 Task: Look for space in Kabul, Afghanistan from 6th September, 2023 to 10th September, 2023 for 1 adult in price range Rs.9000 to Rs.17000. Place can be private room with 1  bedroom having 1 bed and 1 bathroom. Property type can be house, flat, hotel. Amenities needed are: air conditioning, smoking allowed. Booking option can be shelf check-in. Required host language is English.
Action: Mouse moved to (446, 66)
Screenshot: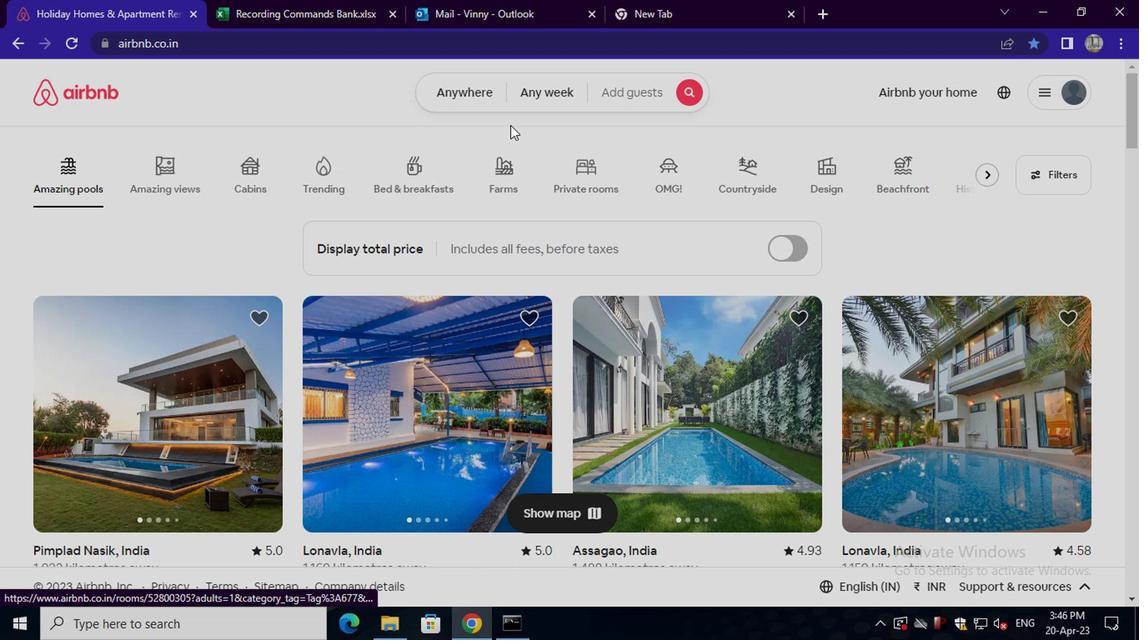 
Action: Mouse pressed left at (446, 66)
Screenshot: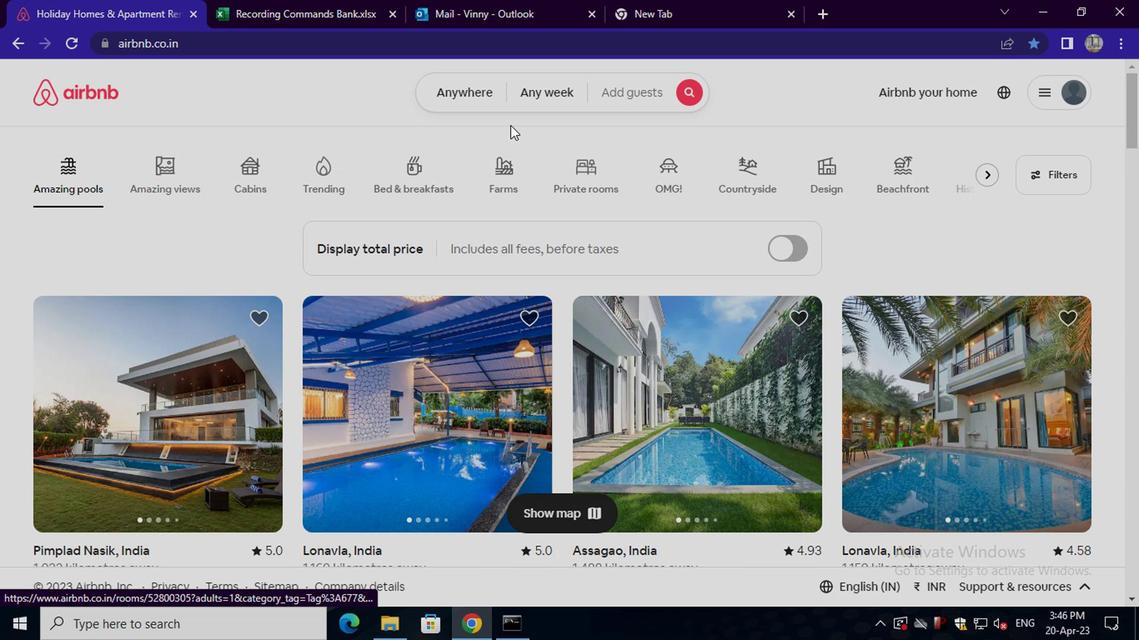 
Action: Mouse moved to (449, 82)
Screenshot: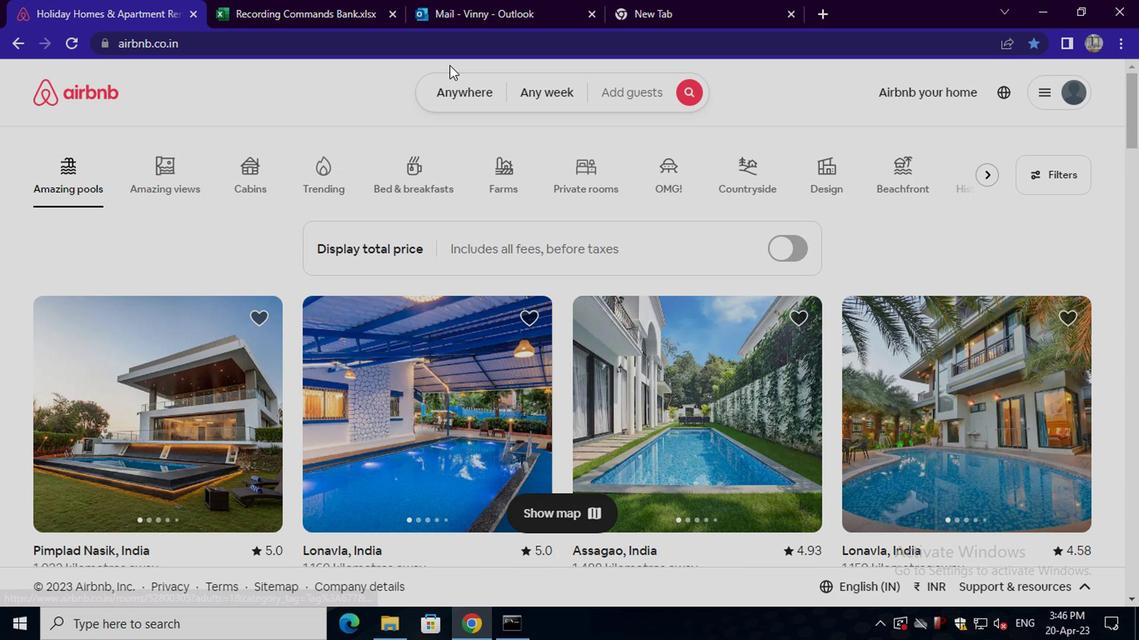 
Action: Mouse pressed left at (449, 82)
Screenshot: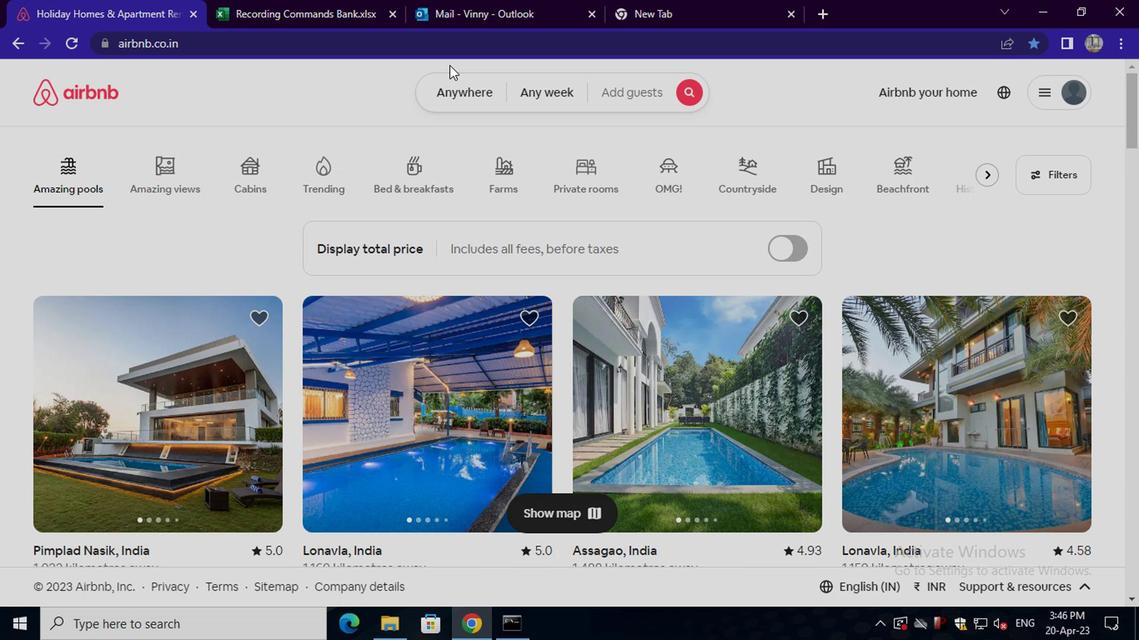 
Action: Mouse moved to (310, 156)
Screenshot: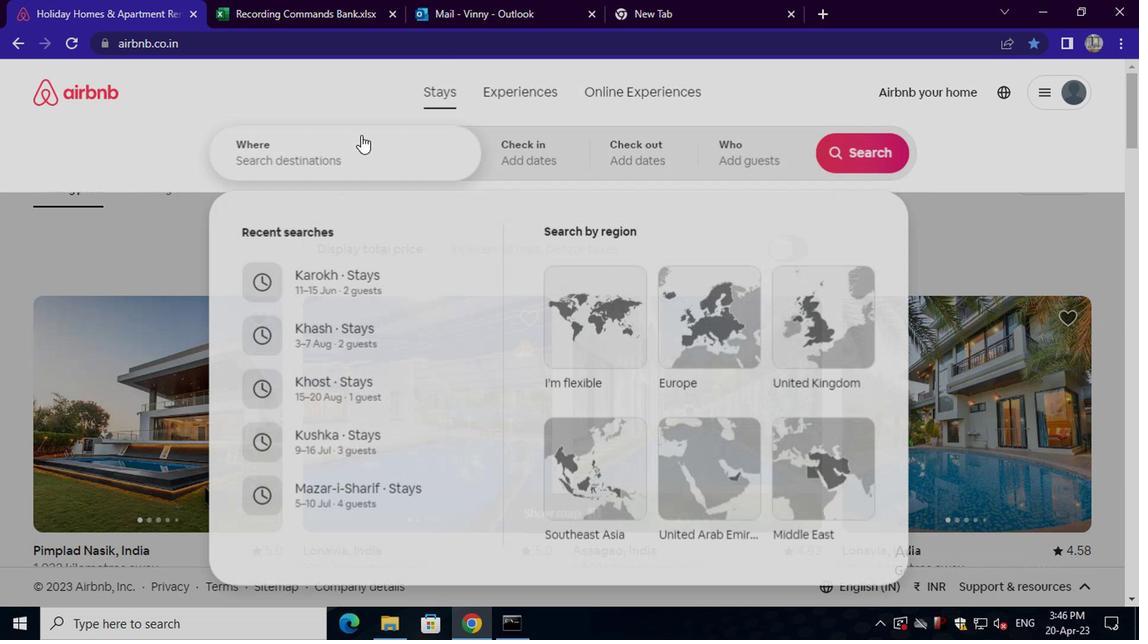 
Action: Mouse pressed left at (310, 156)
Screenshot: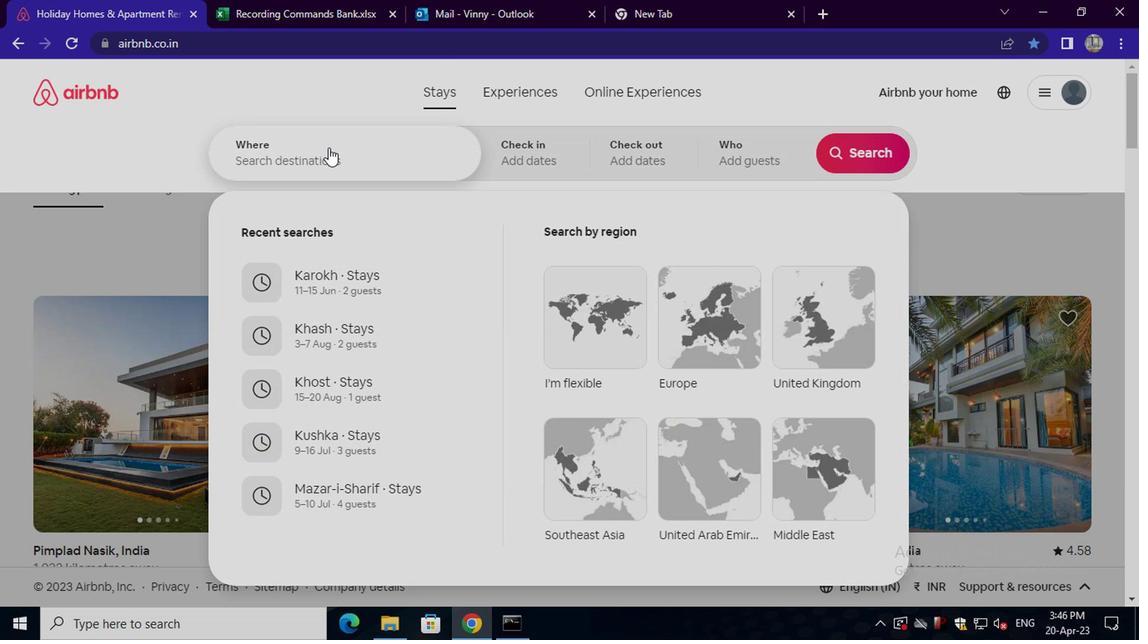 
Action: Key pressed kabul
Screenshot: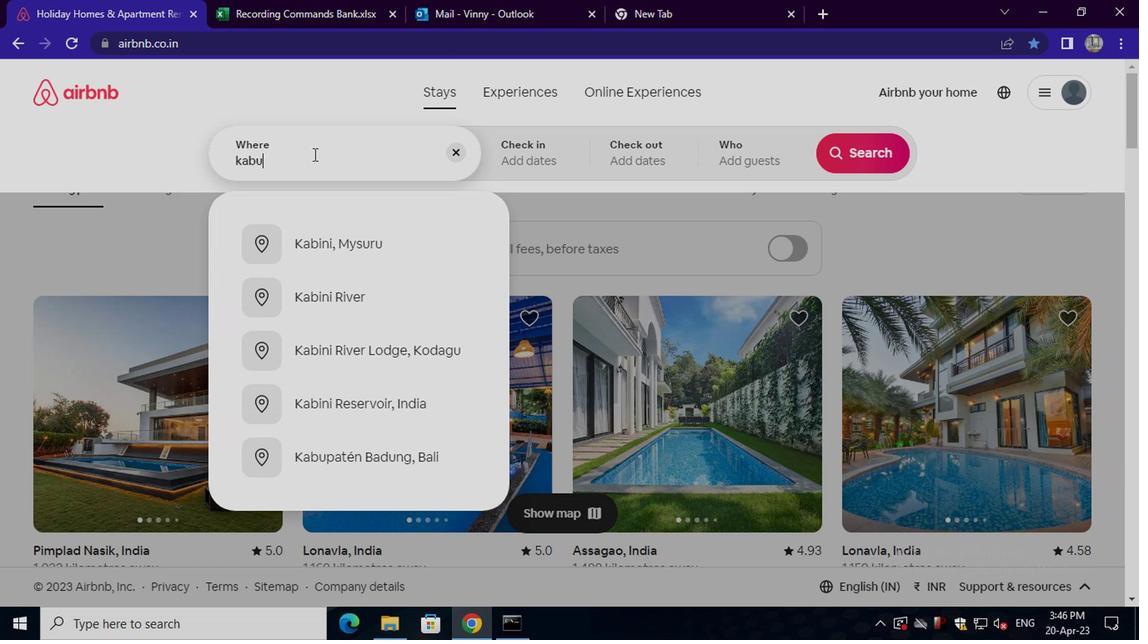 
Action: Mouse moved to (348, 233)
Screenshot: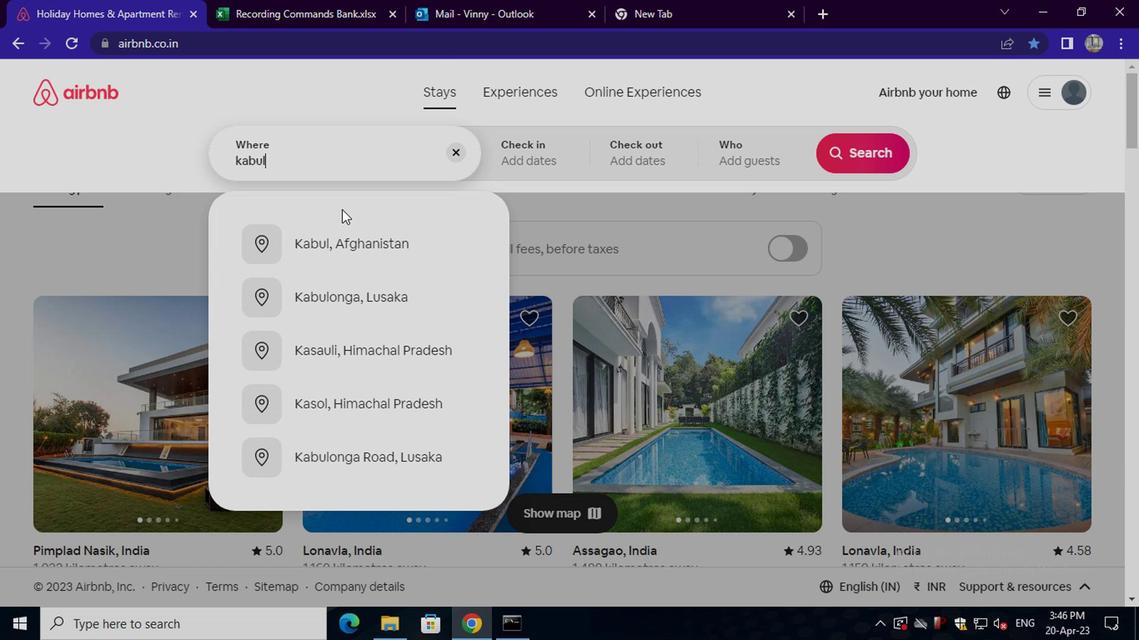
Action: Mouse pressed left at (348, 233)
Screenshot: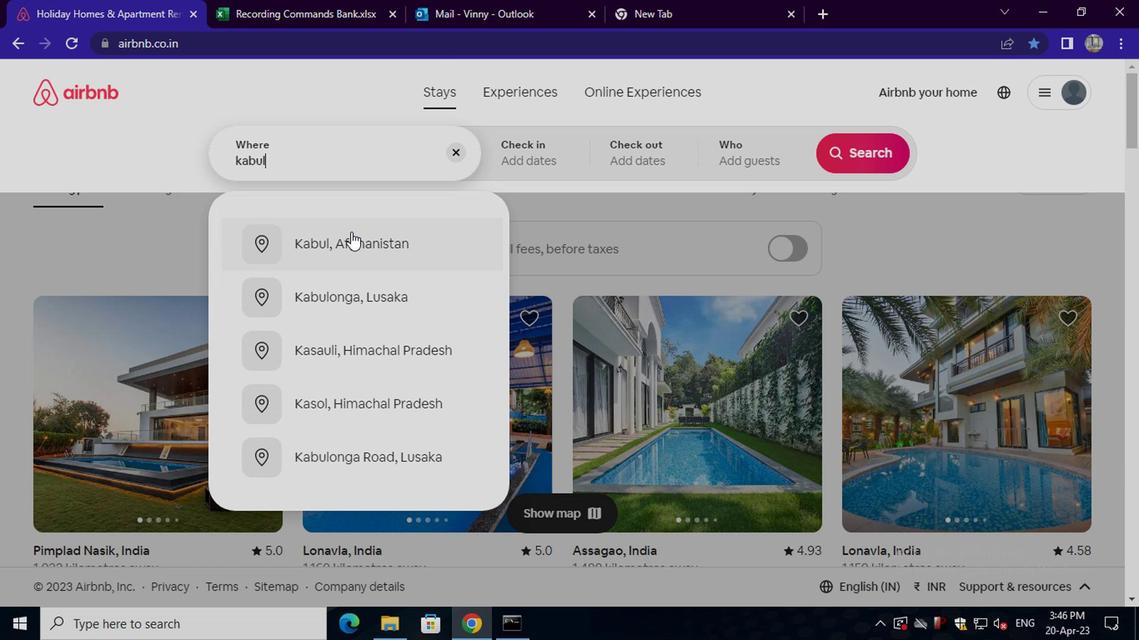 
Action: Mouse moved to (849, 287)
Screenshot: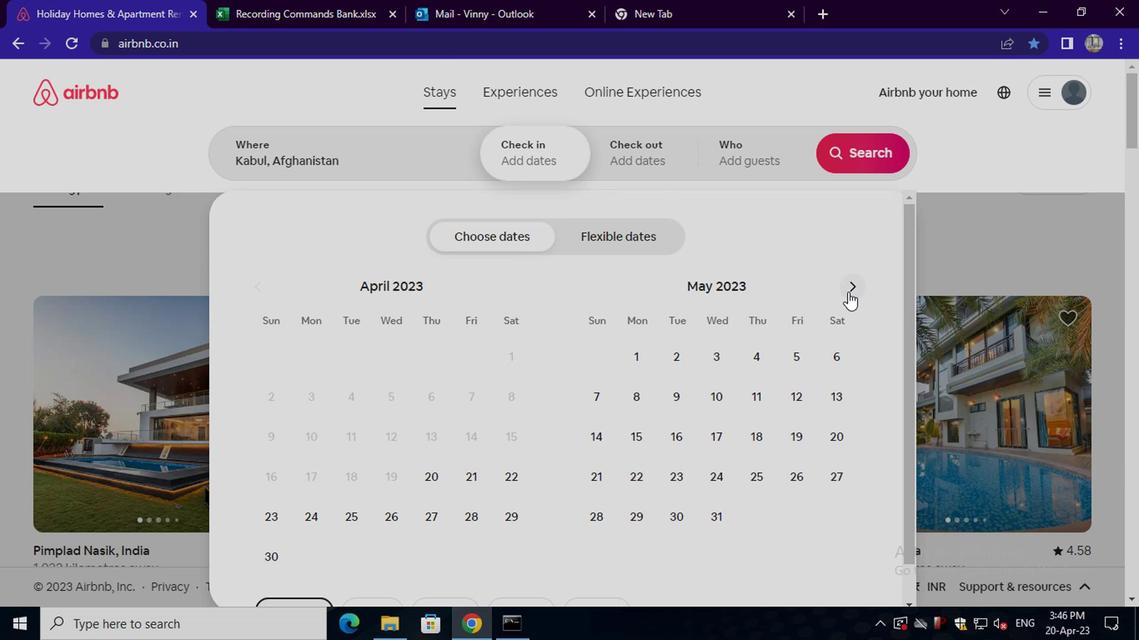 
Action: Mouse pressed left at (849, 287)
Screenshot: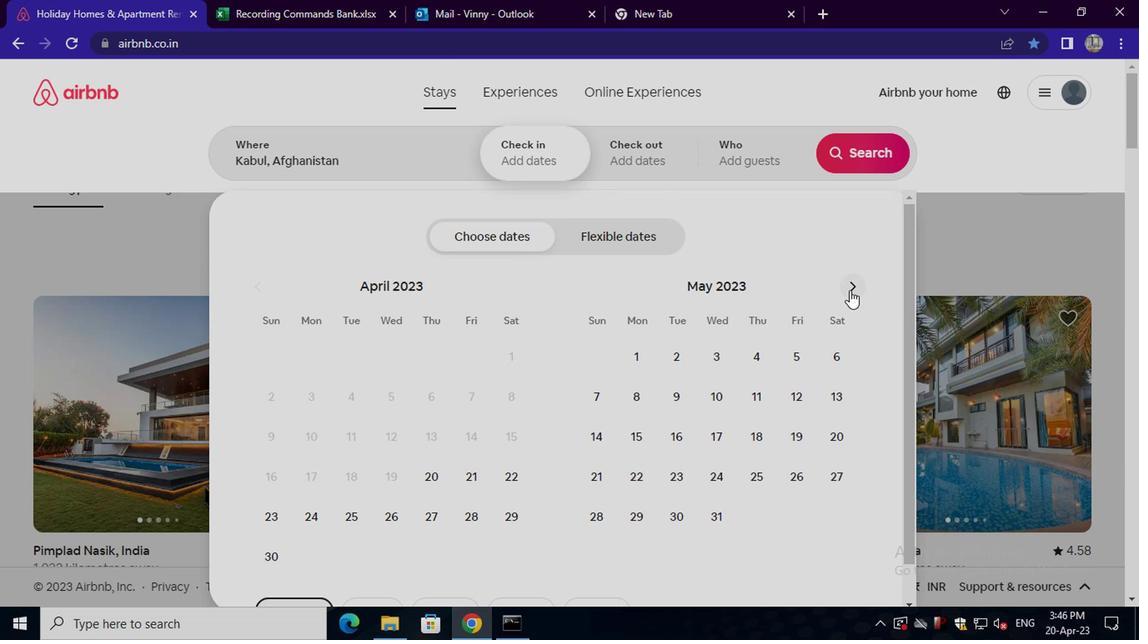 
Action: Mouse pressed left at (849, 287)
Screenshot: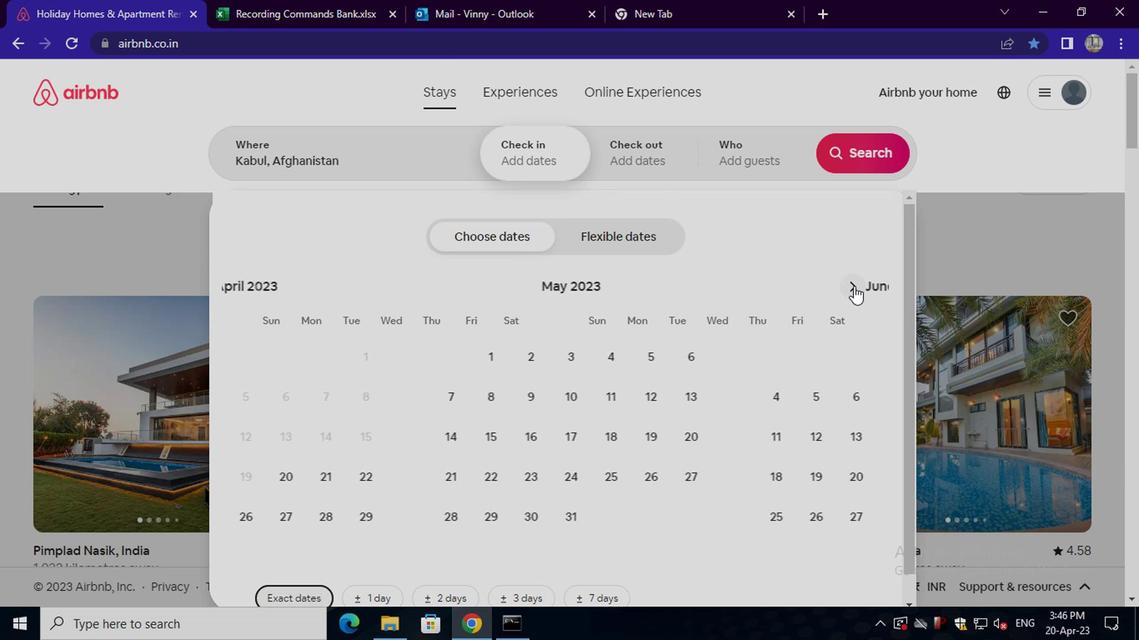 
Action: Mouse pressed left at (849, 287)
Screenshot: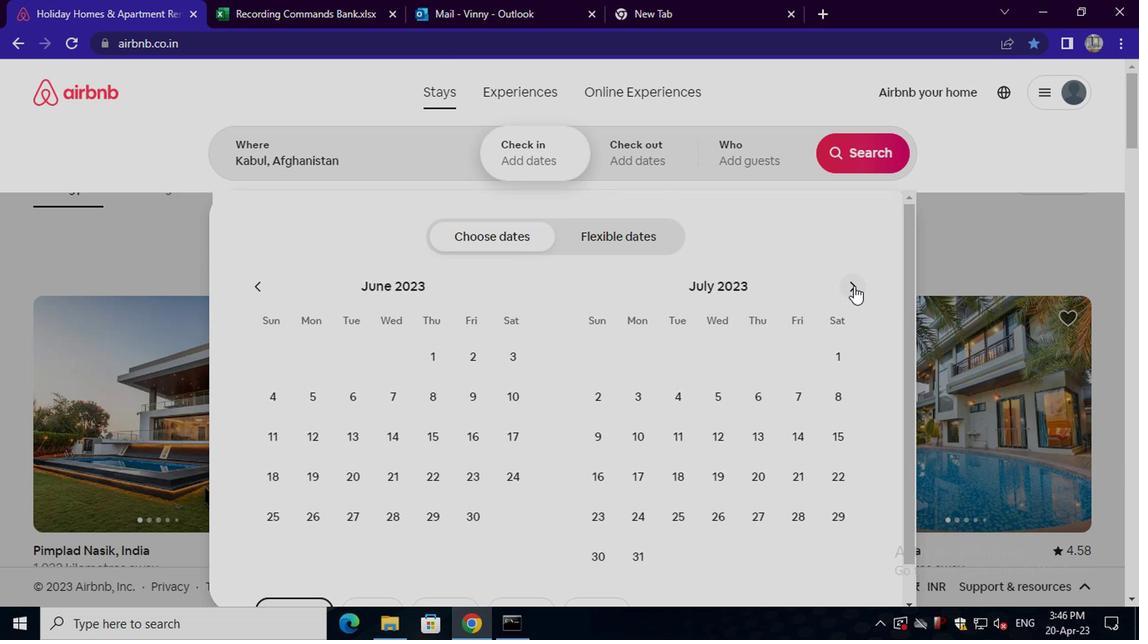 
Action: Mouse pressed left at (849, 287)
Screenshot: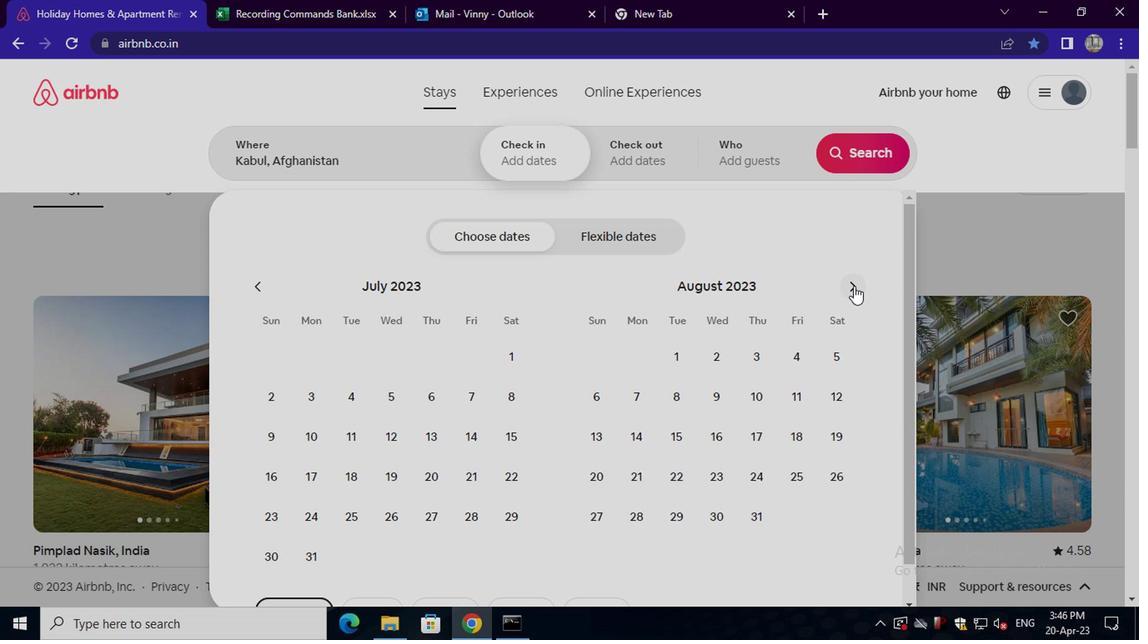 
Action: Mouse moved to (716, 397)
Screenshot: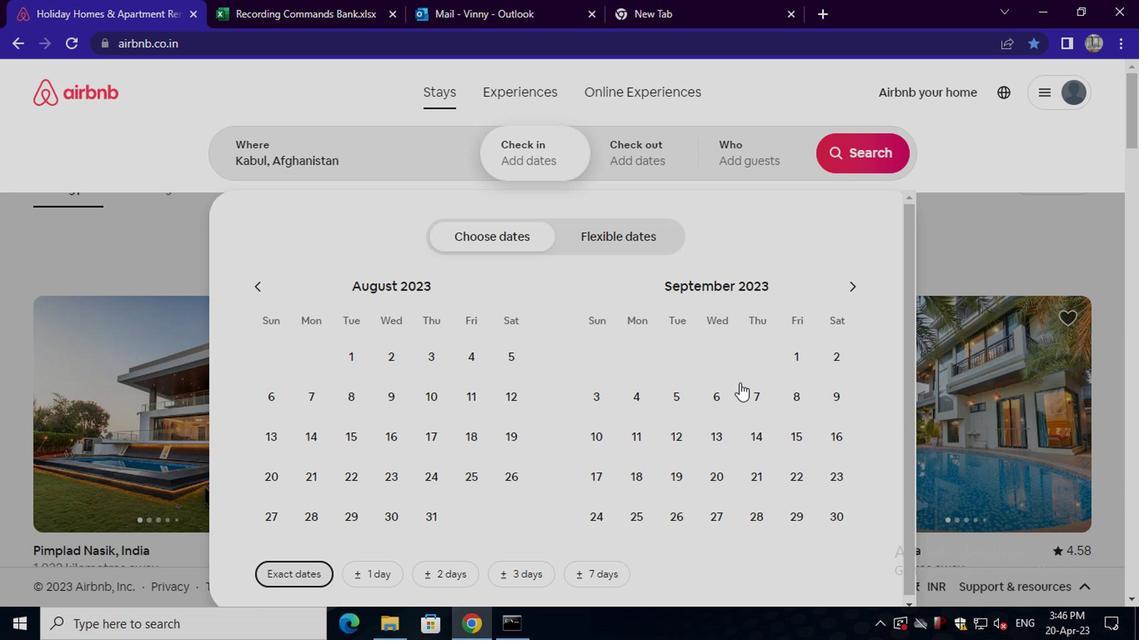 
Action: Mouse pressed left at (716, 397)
Screenshot: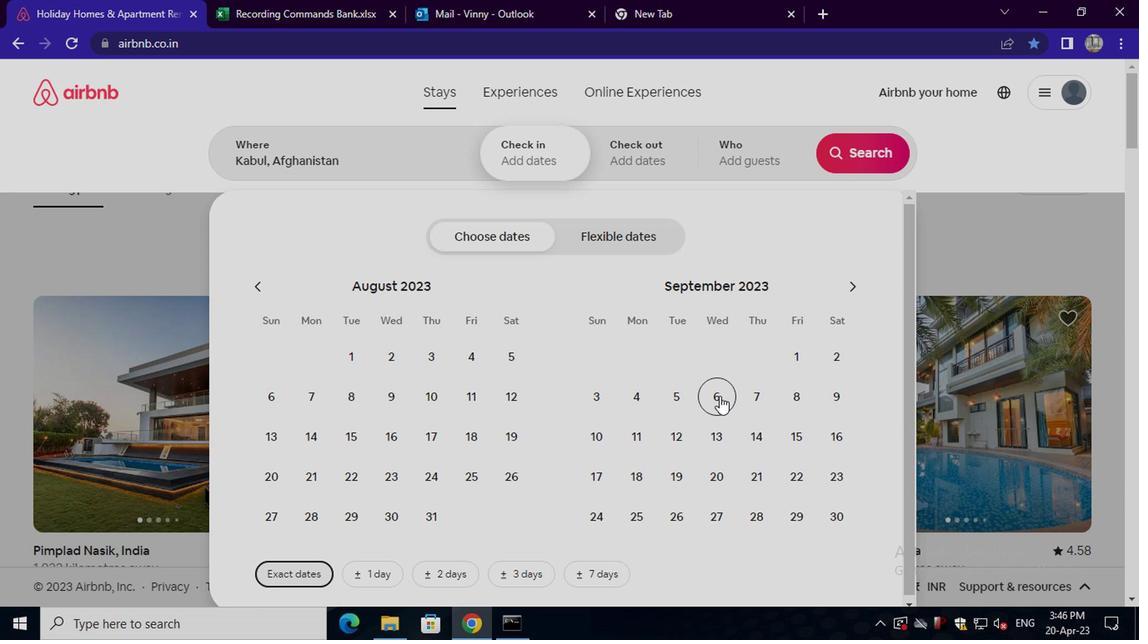 
Action: Mouse moved to (603, 436)
Screenshot: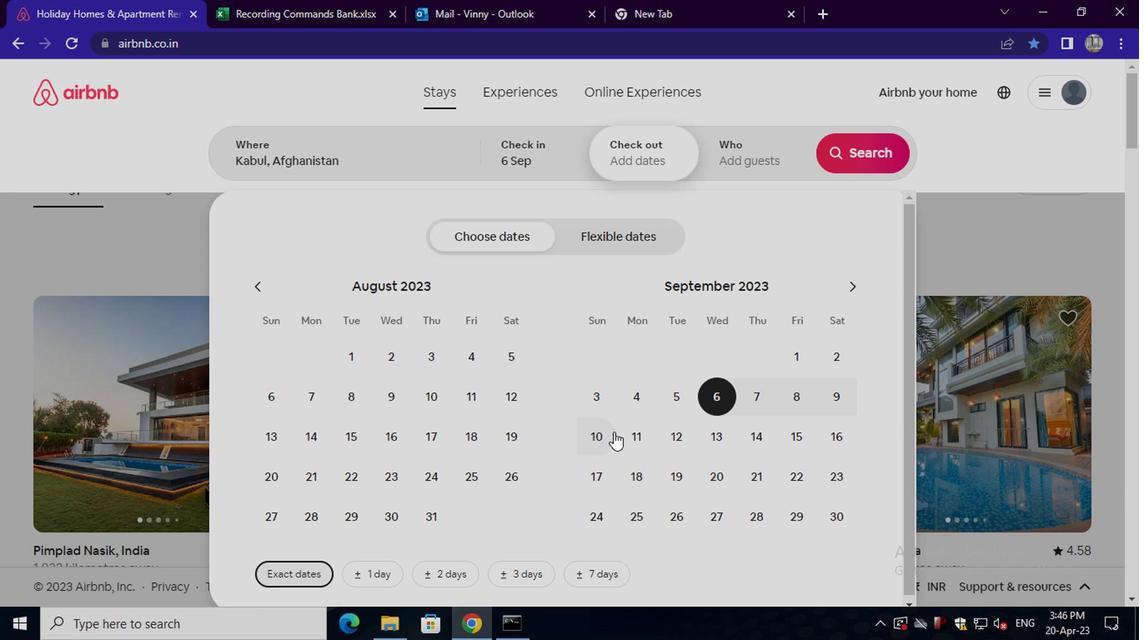
Action: Mouse pressed left at (603, 436)
Screenshot: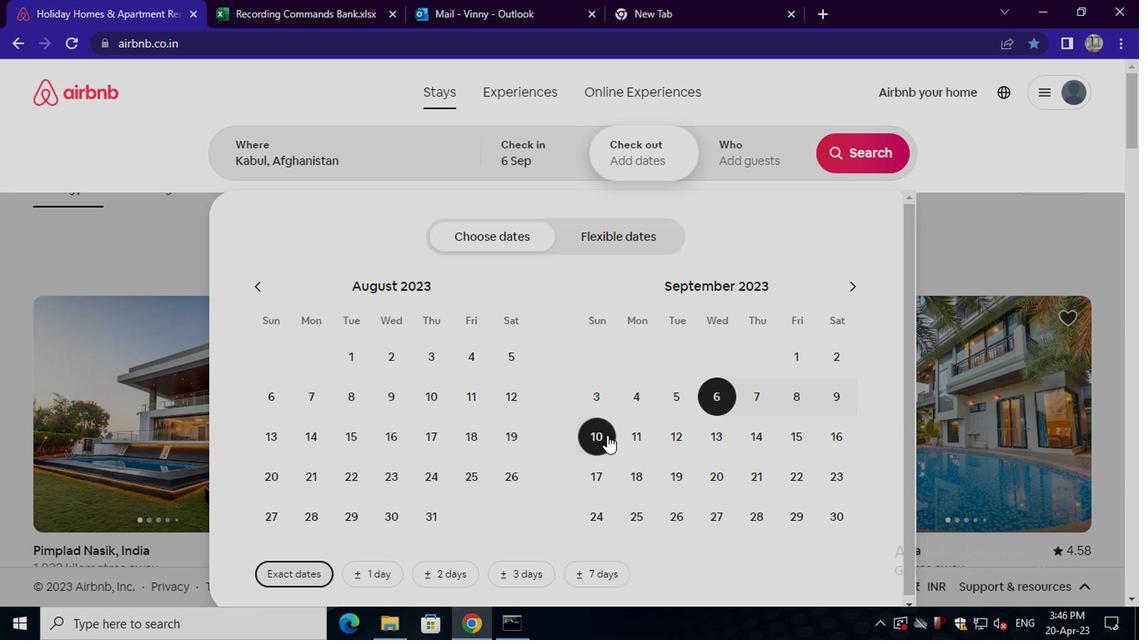 
Action: Mouse moved to (782, 153)
Screenshot: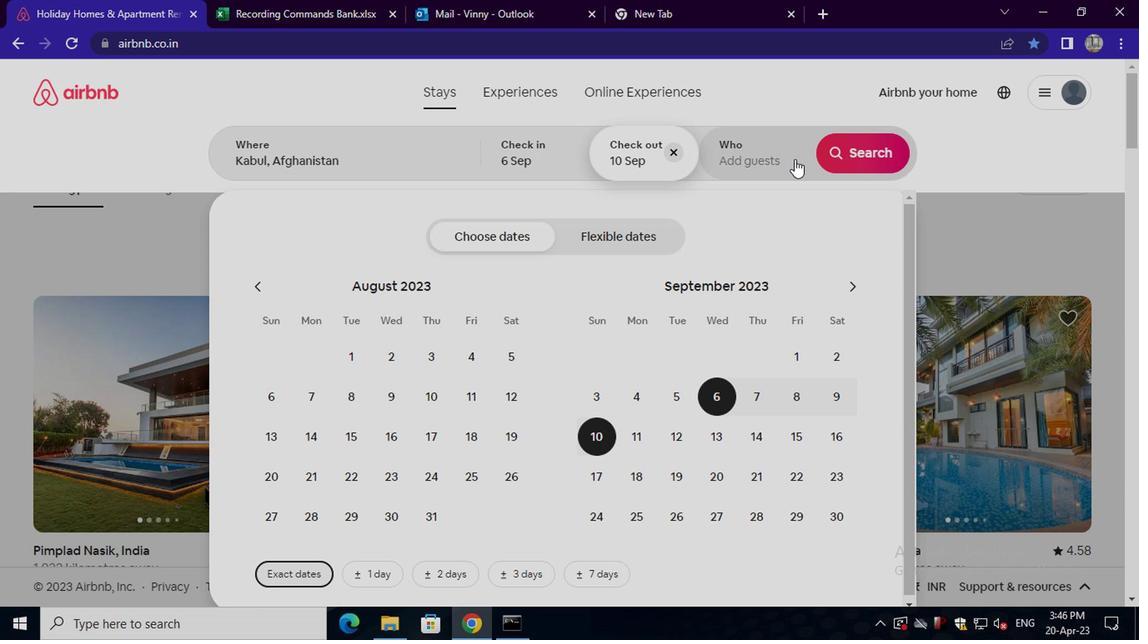 
Action: Mouse pressed left at (782, 153)
Screenshot: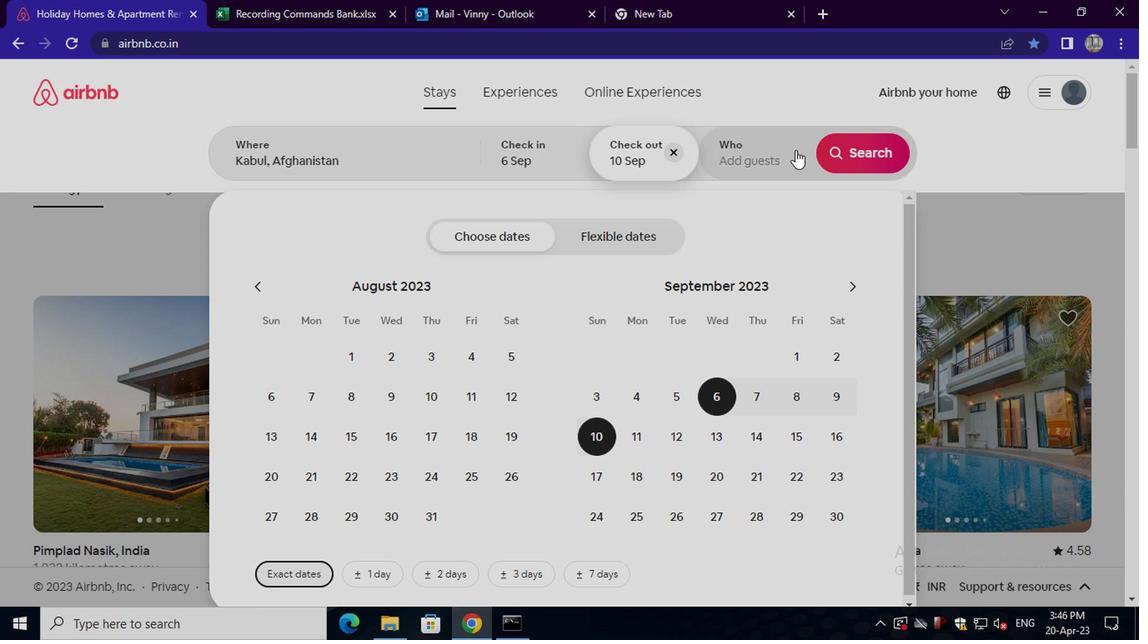 
Action: Mouse moved to (858, 242)
Screenshot: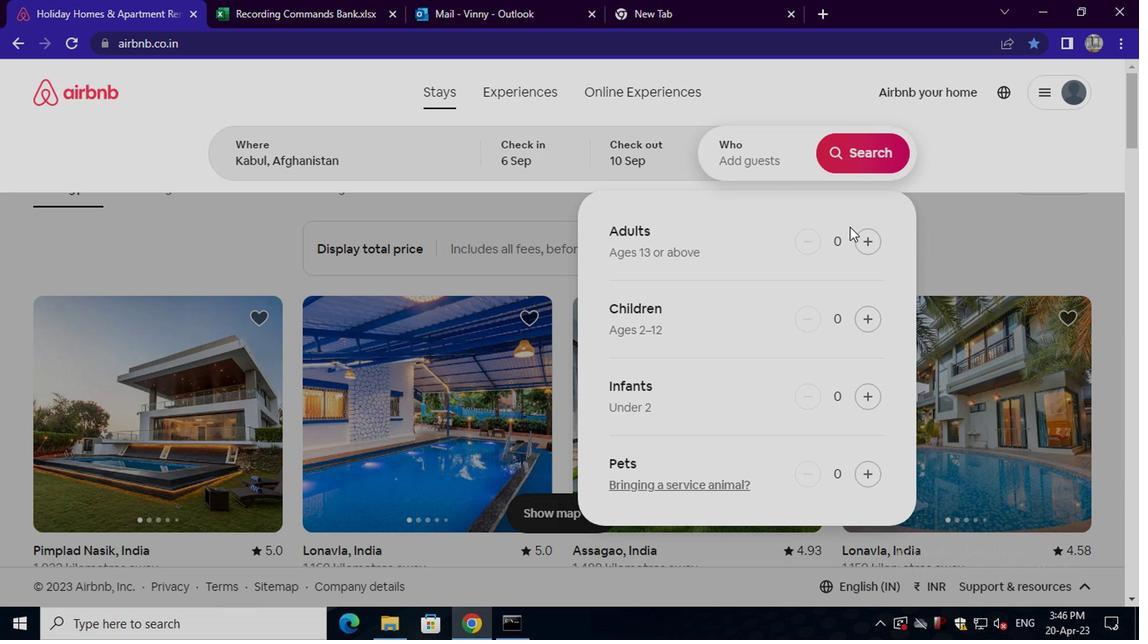 
Action: Mouse pressed left at (858, 242)
Screenshot: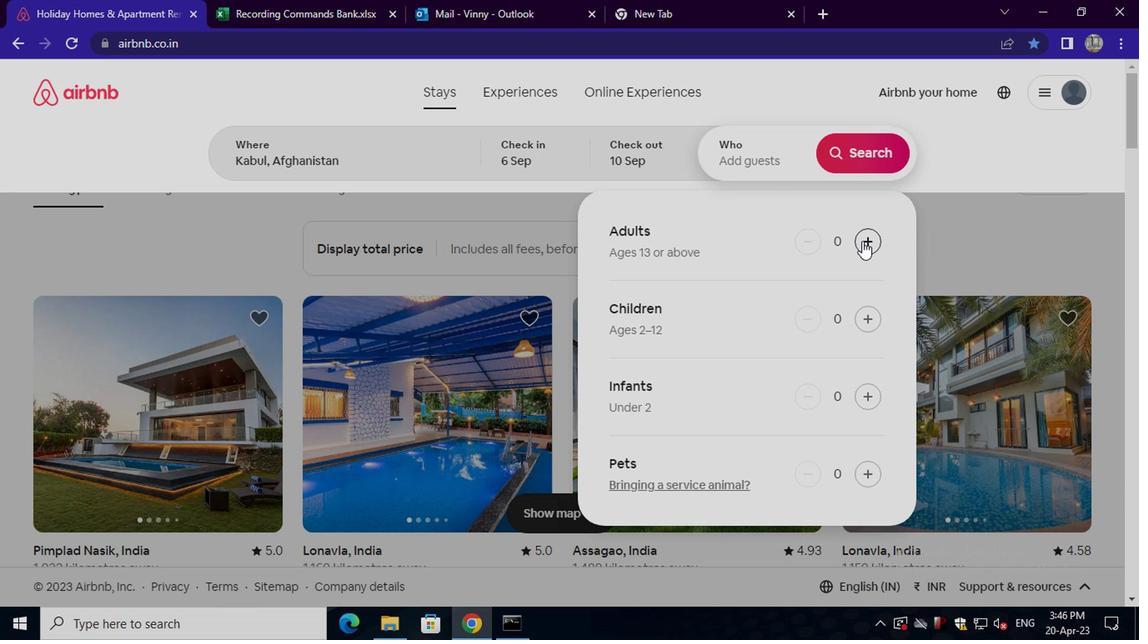 
Action: Mouse moved to (859, 150)
Screenshot: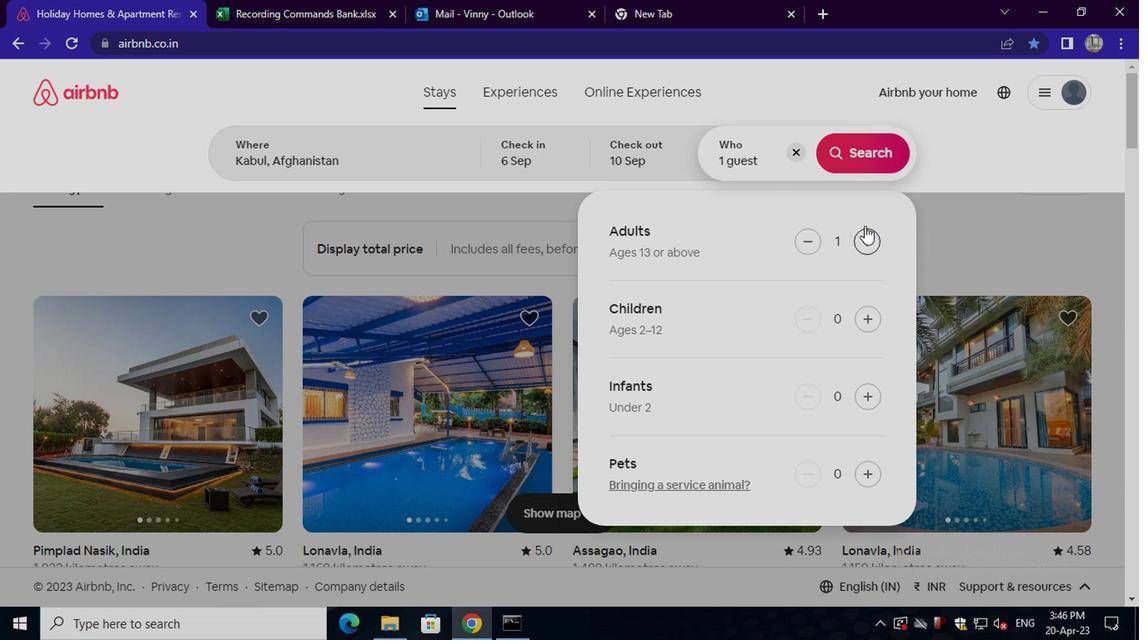 
Action: Mouse pressed left at (859, 150)
Screenshot: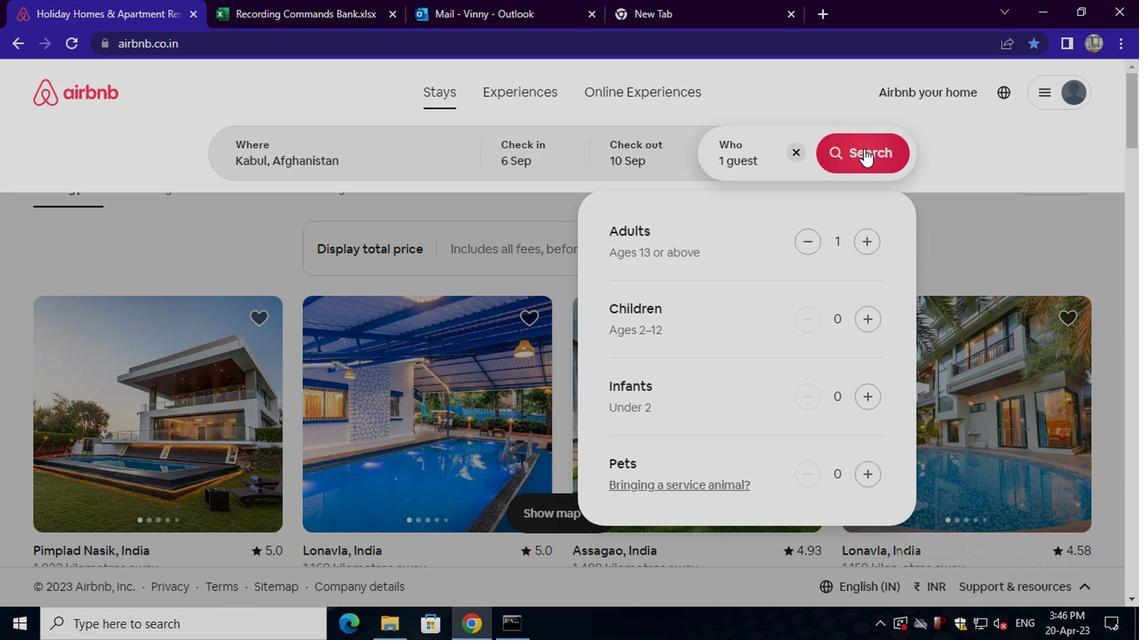 
Action: Mouse moved to (1053, 163)
Screenshot: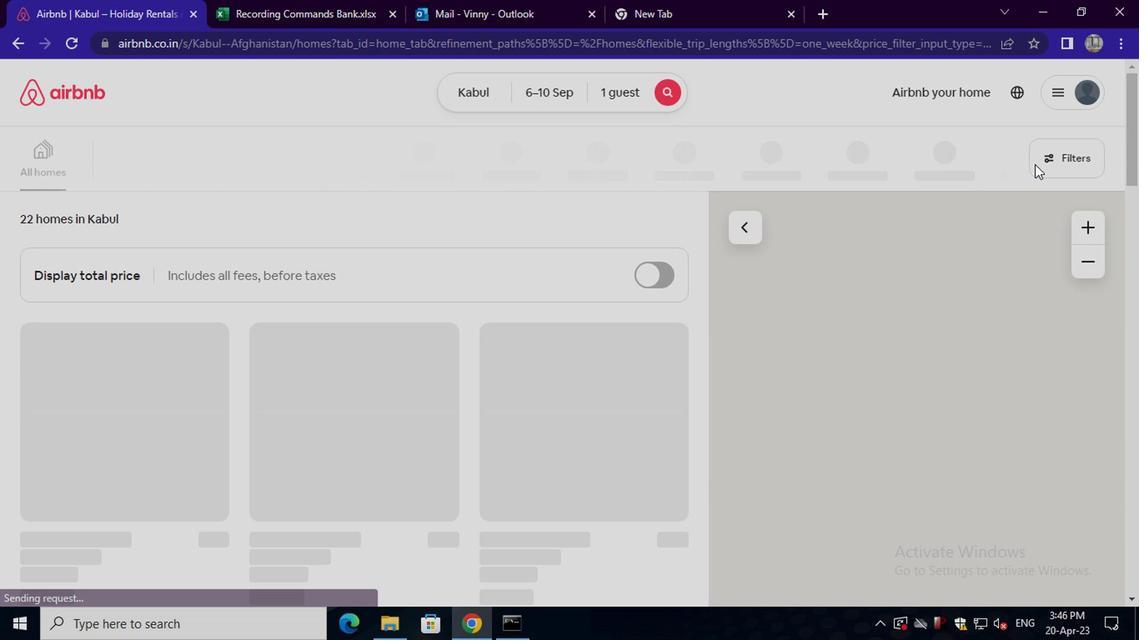 
Action: Mouse pressed left at (1053, 163)
Screenshot: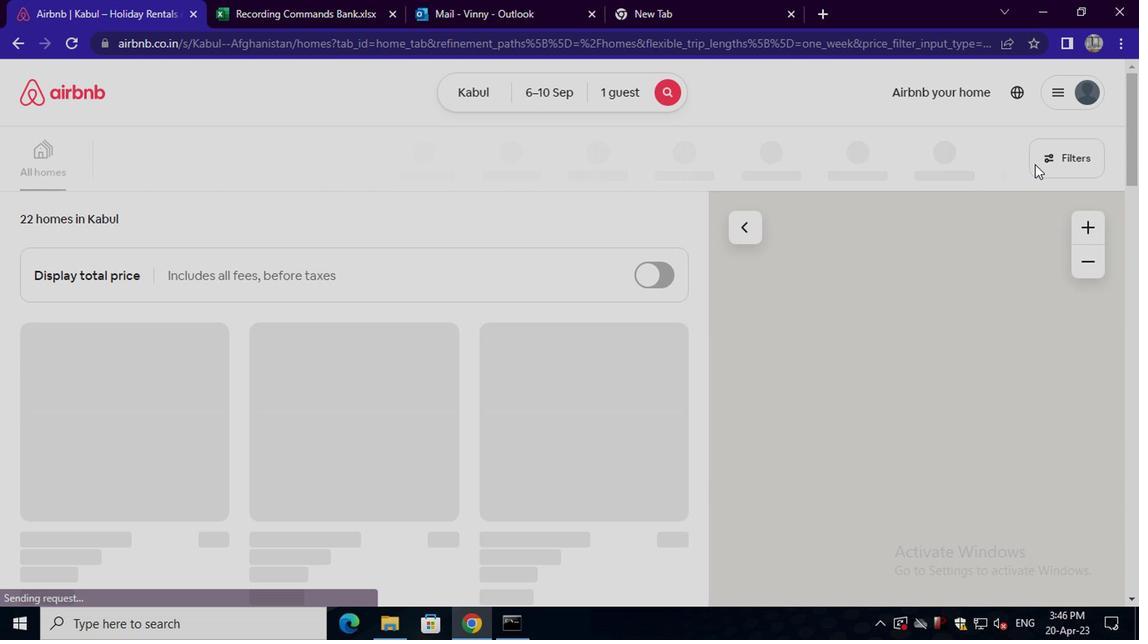 
Action: Mouse moved to (426, 376)
Screenshot: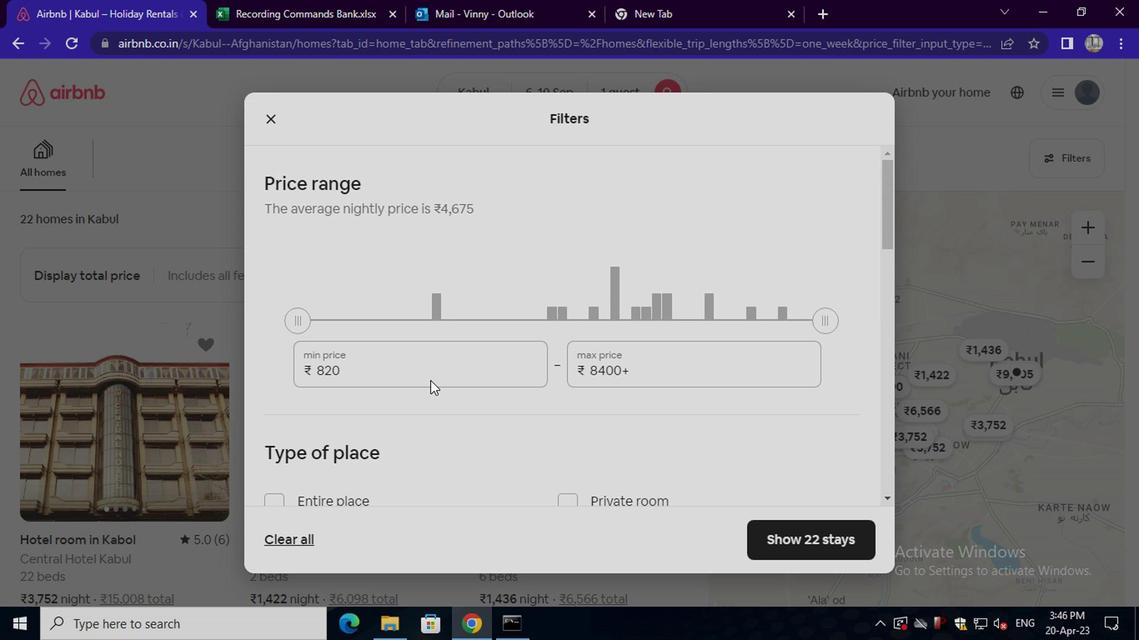 
Action: Mouse pressed left at (426, 376)
Screenshot: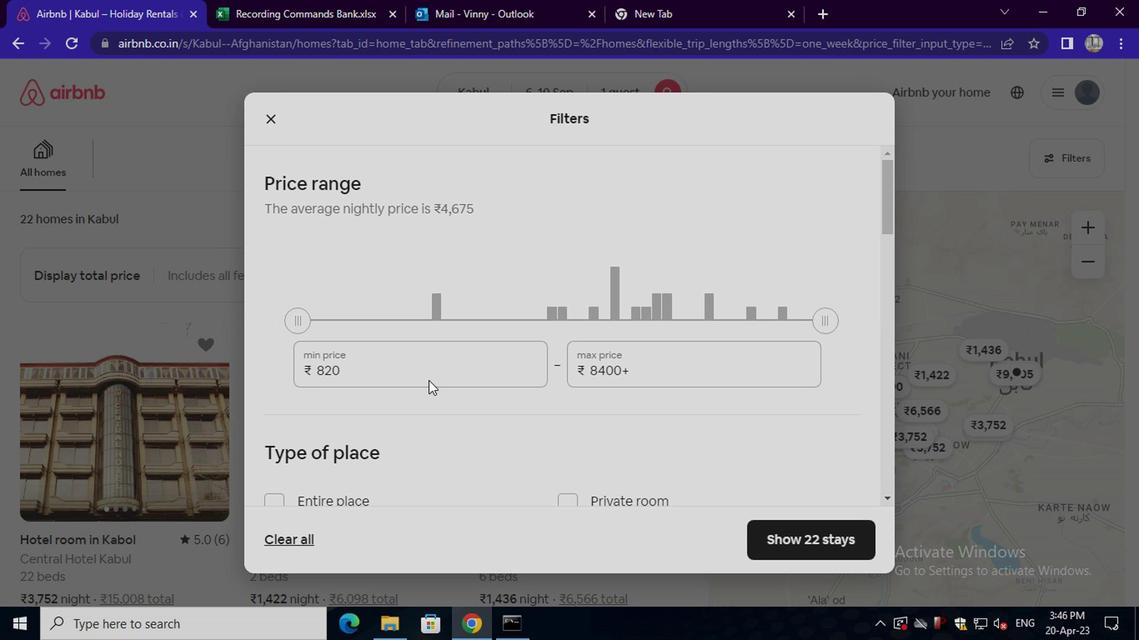 
Action: Mouse moved to (477, 339)
Screenshot: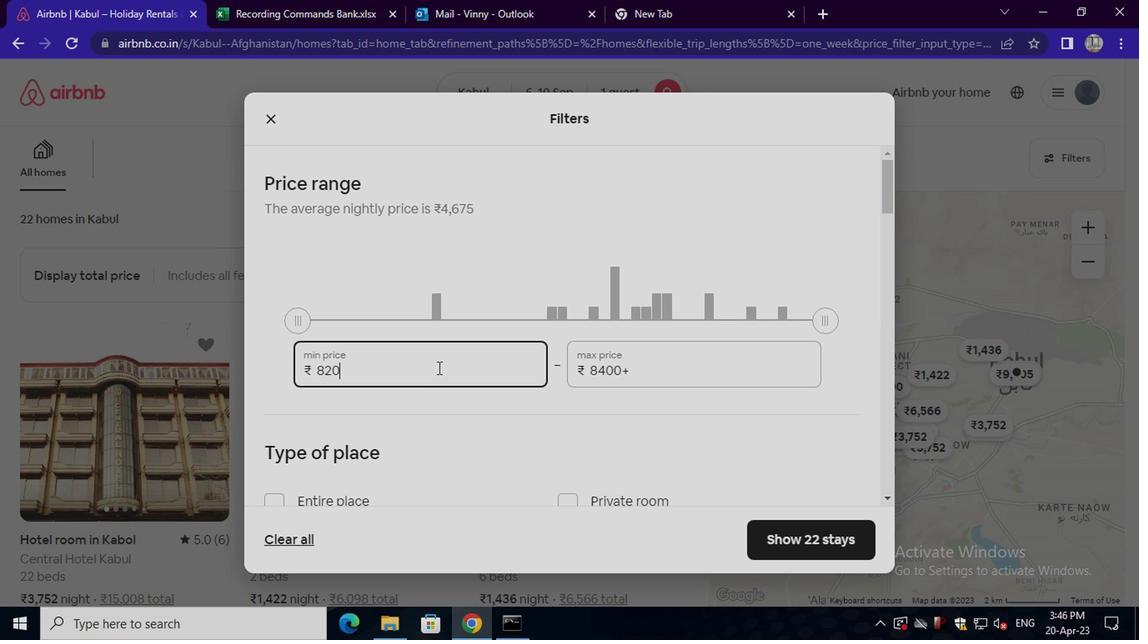 
Action: Key pressed <Key.backspace><Key.backspace><Key.backspace><Key.backspace><Key.backspace><Key.backspace><Key.backspace><Key.backspace><Key.backspace><Key.backspace><Key.backspace>9000
Screenshot: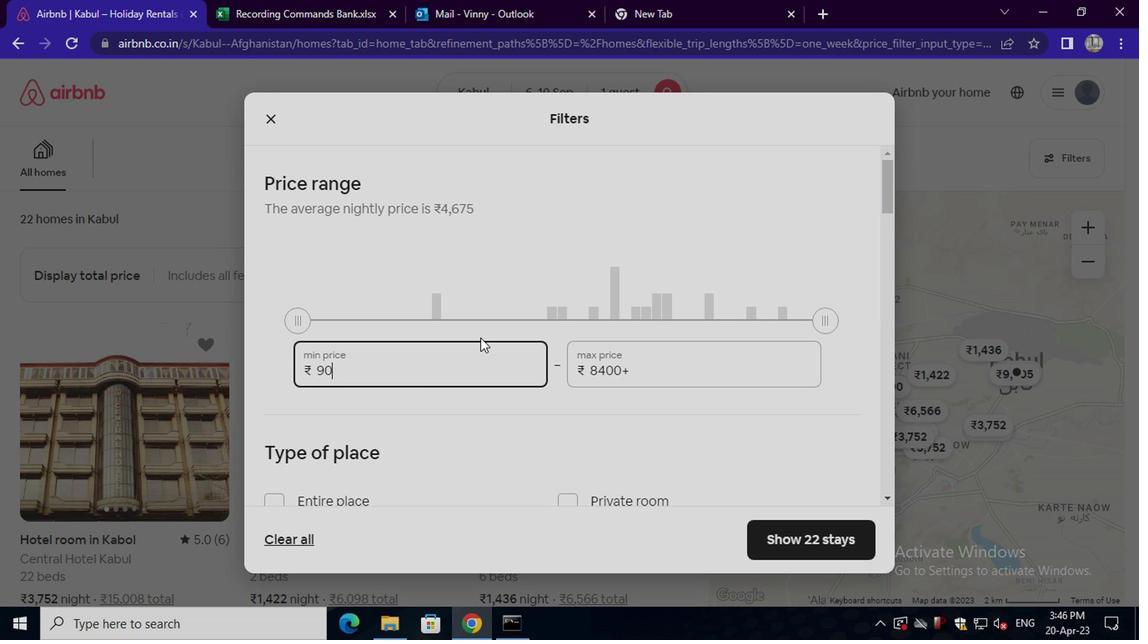 
Action: Mouse moved to (633, 369)
Screenshot: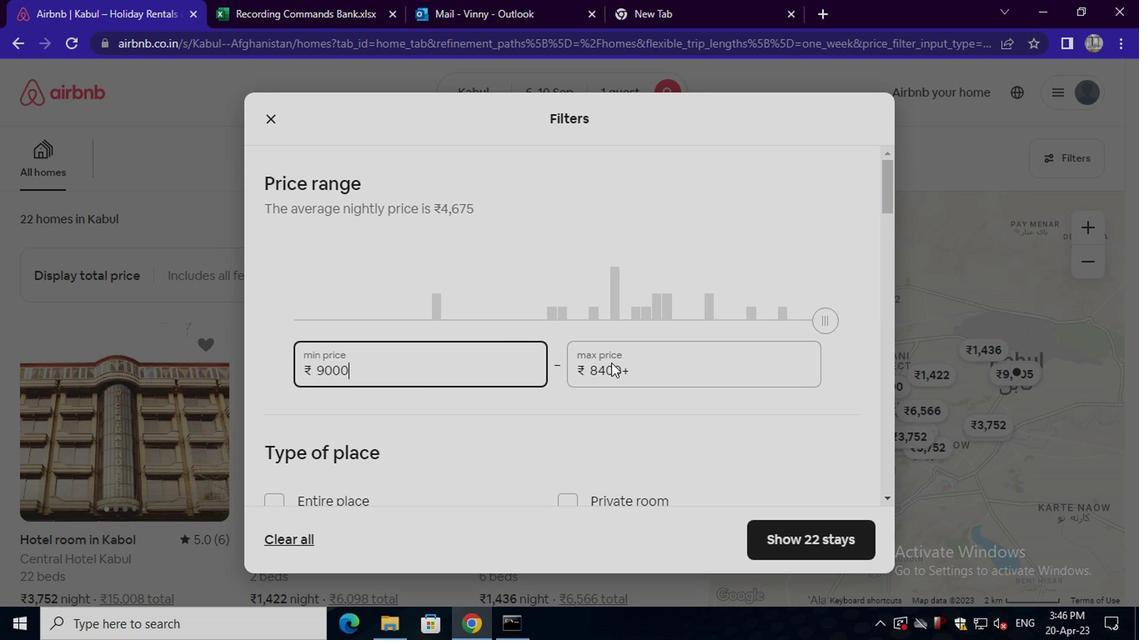 
Action: Mouse pressed left at (633, 369)
Screenshot: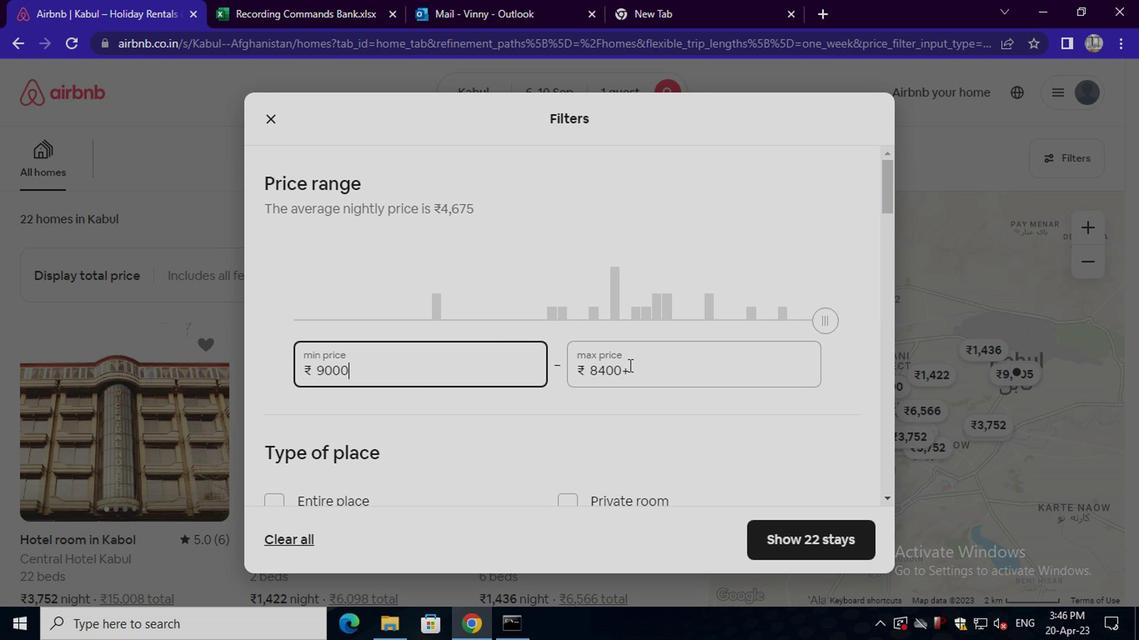 
Action: Key pressed <Key.backspace><Key.backspace><Key.backspace><Key.backspace><Key.backspace><Key.backspace><Key.backspace><Key.backspace><Key.backspace><Key.backspace><Key.backspace><Key.backspace><Key.backspace><Key.backspace><Key.backspace><Key.backspace><Key.backspace>17000
Screenshot: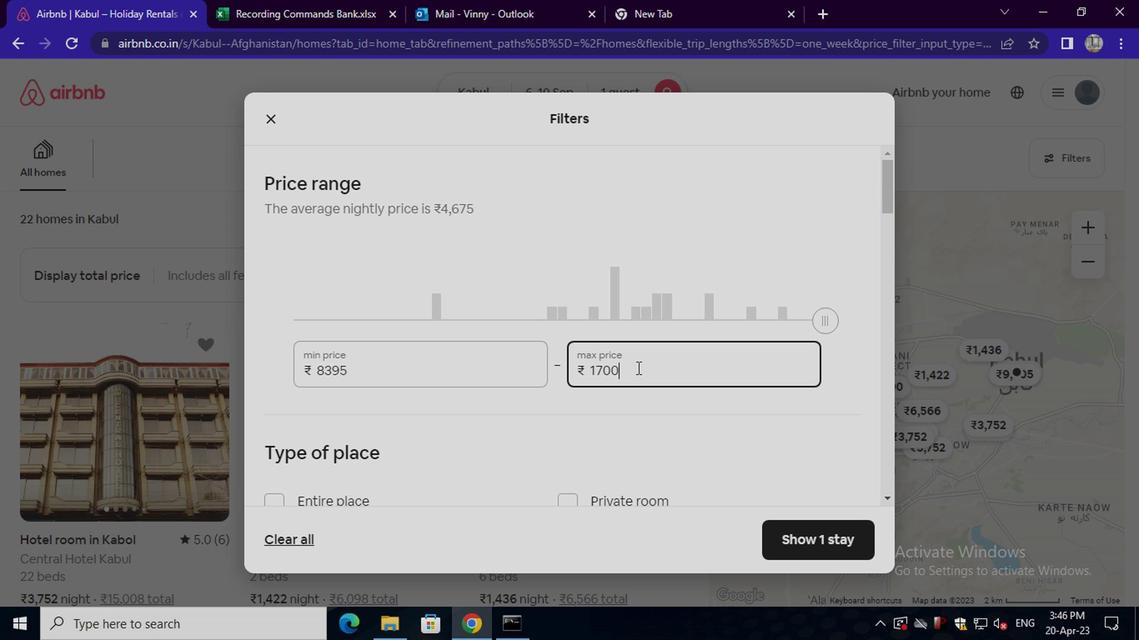 
Action: Mouse moved to (602, 382)
Screenshot: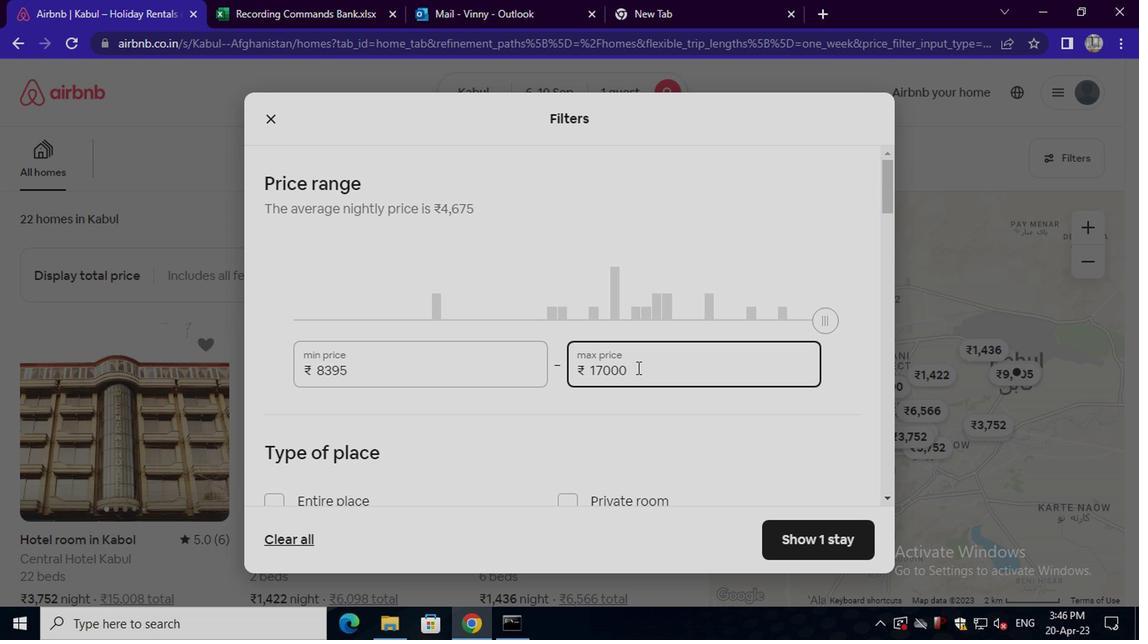 
Action: Mouse scrolled (602, 382) with delta (0, 0)
Screenshot: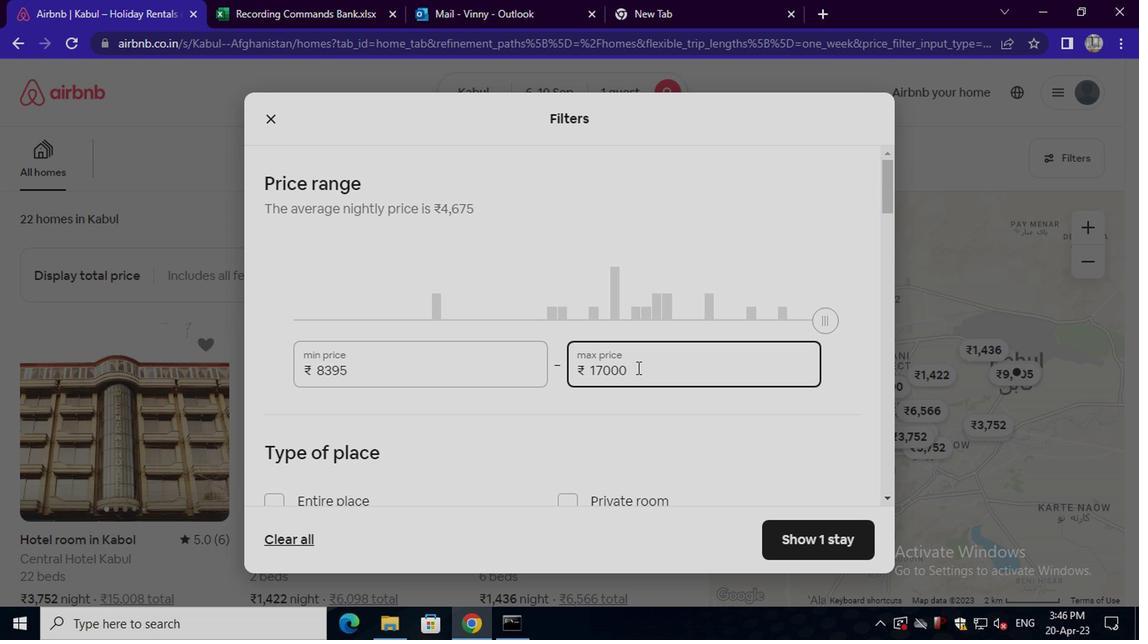 
Action: Mouse moved to (600, 384)
Screenshot: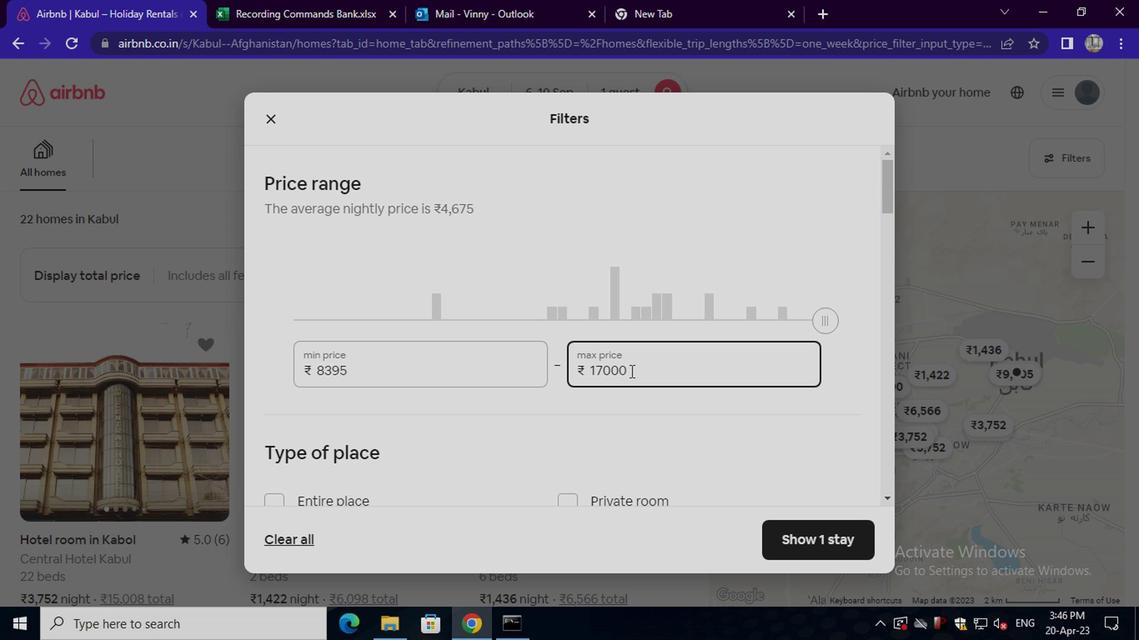 
Action: Mouse scrolled (600, 383) with delta (0, -1)
Screenshot: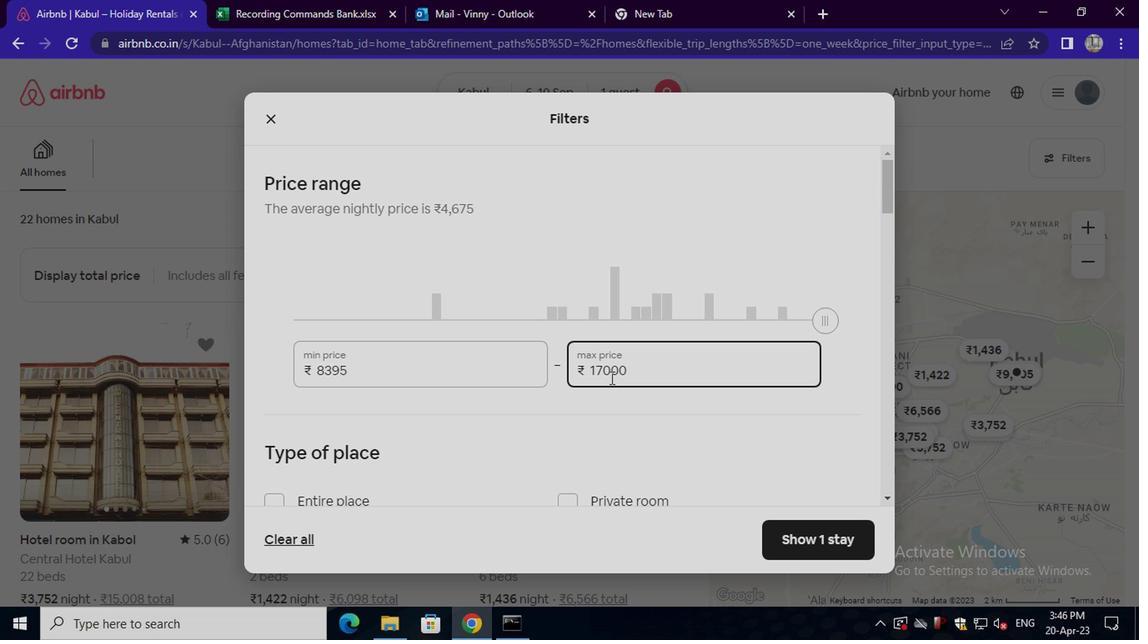 
Action: Mouse moved to (563, 341)
Screenshot: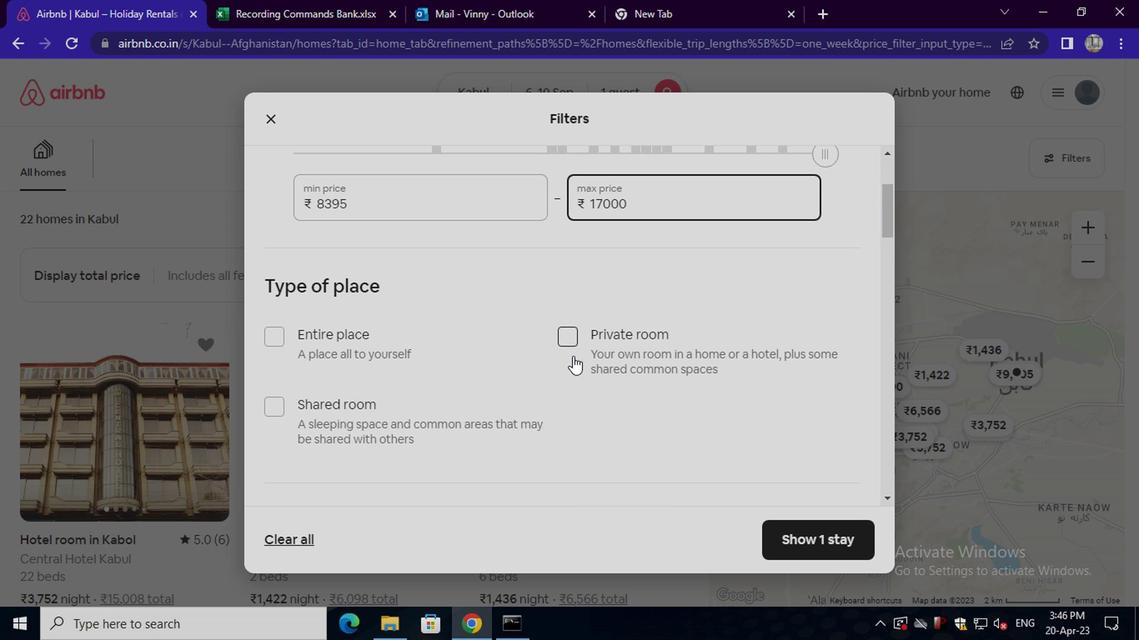 
Action: Mouse pressed left at (563, 341)
Screenshot: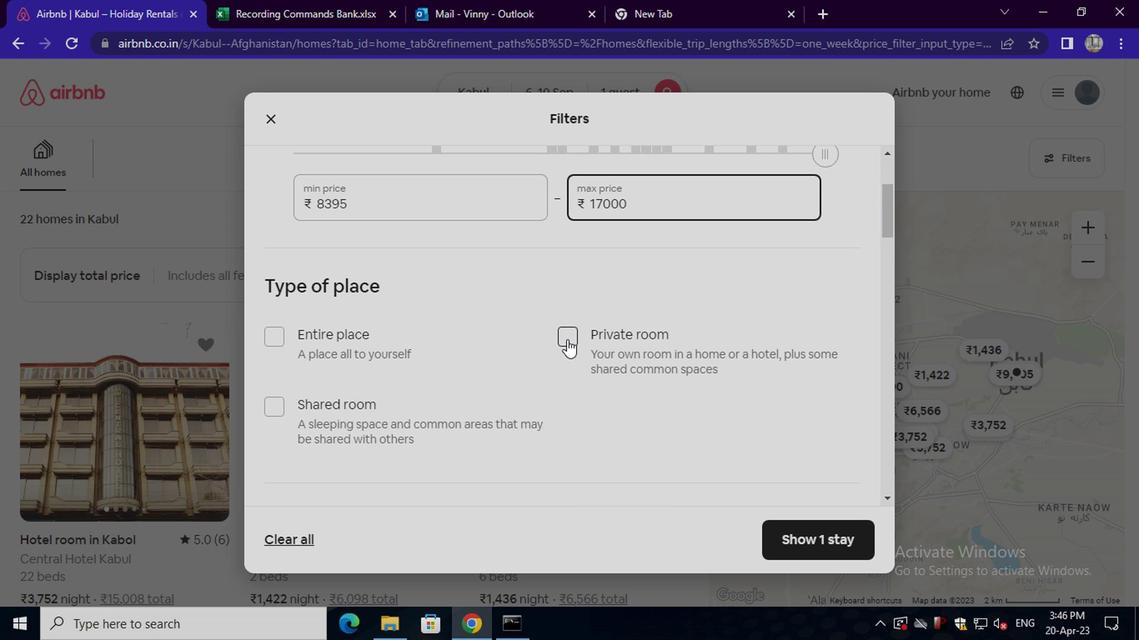 
Action: Mouse moved to (563, 341)
Screenshot: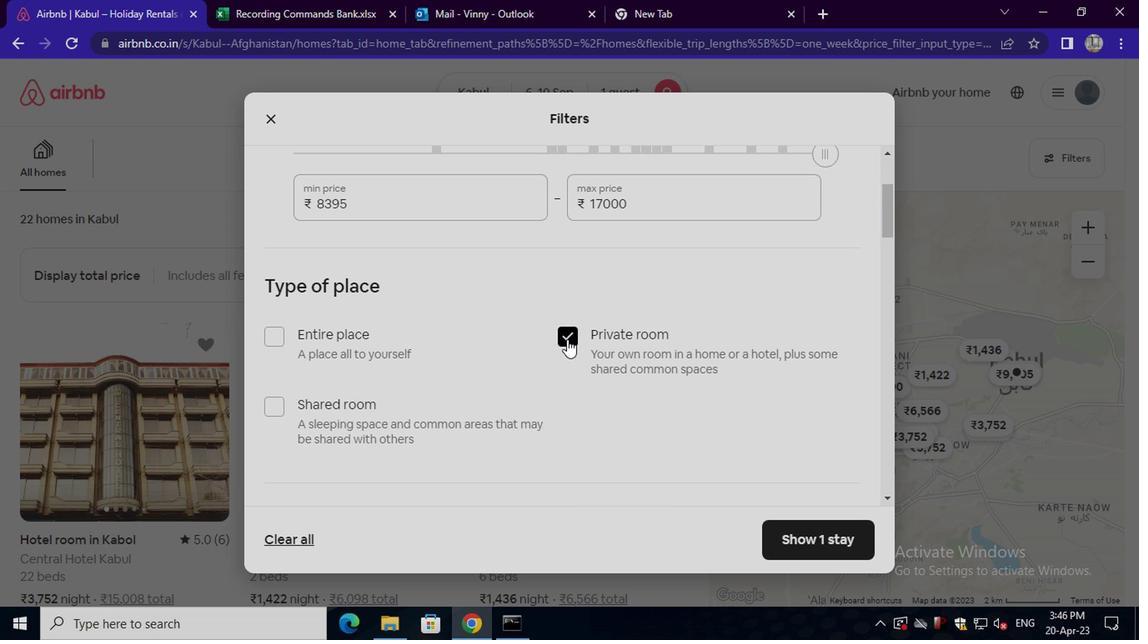 
Action: Mouse scrolled (563, 340) with delta (0, -1)
Screenshot: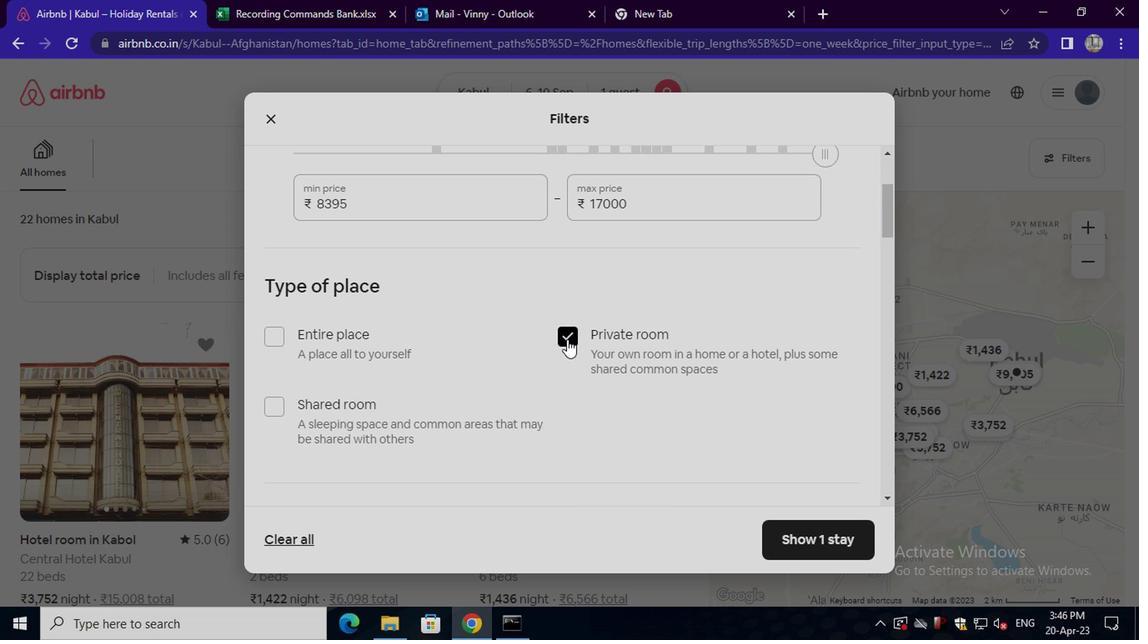 
Action: Mouse scrolled (563, 340) with delta (0, -1)
Screenshot: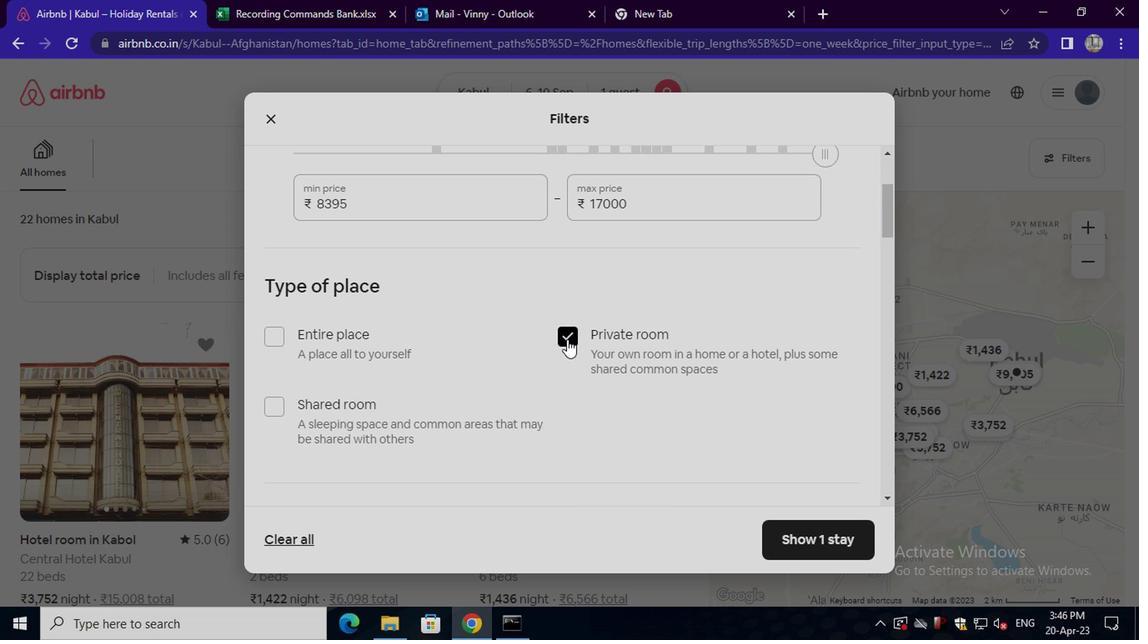 
Action: Mouse moved to (370, 434)
Screenshot: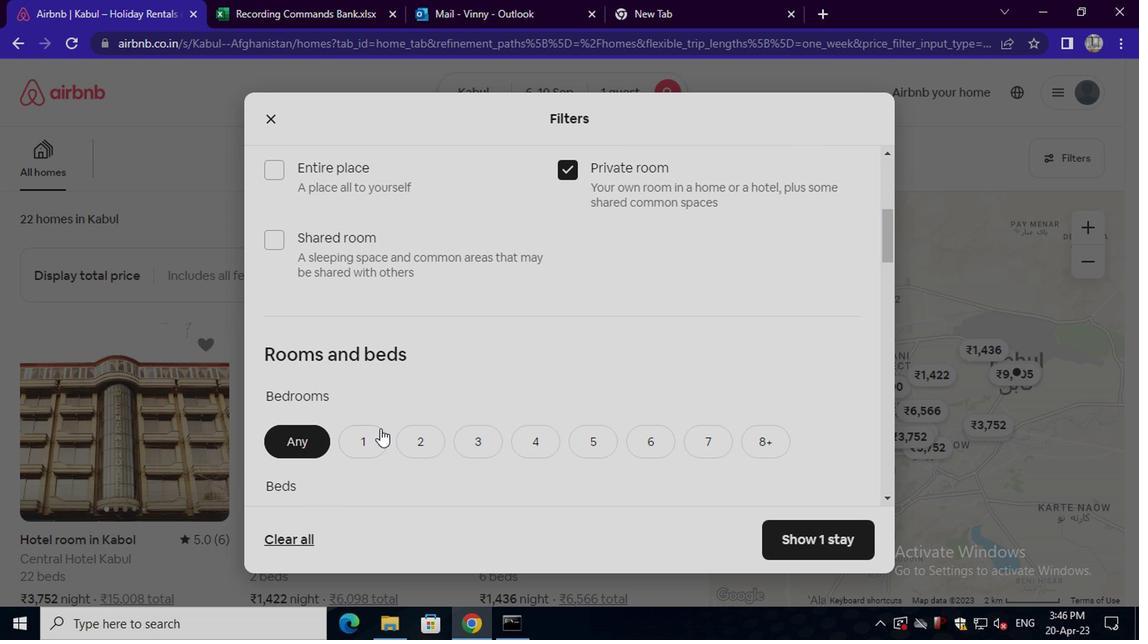 
Action: Mouse pressed left at (370, 434)
Screenshot: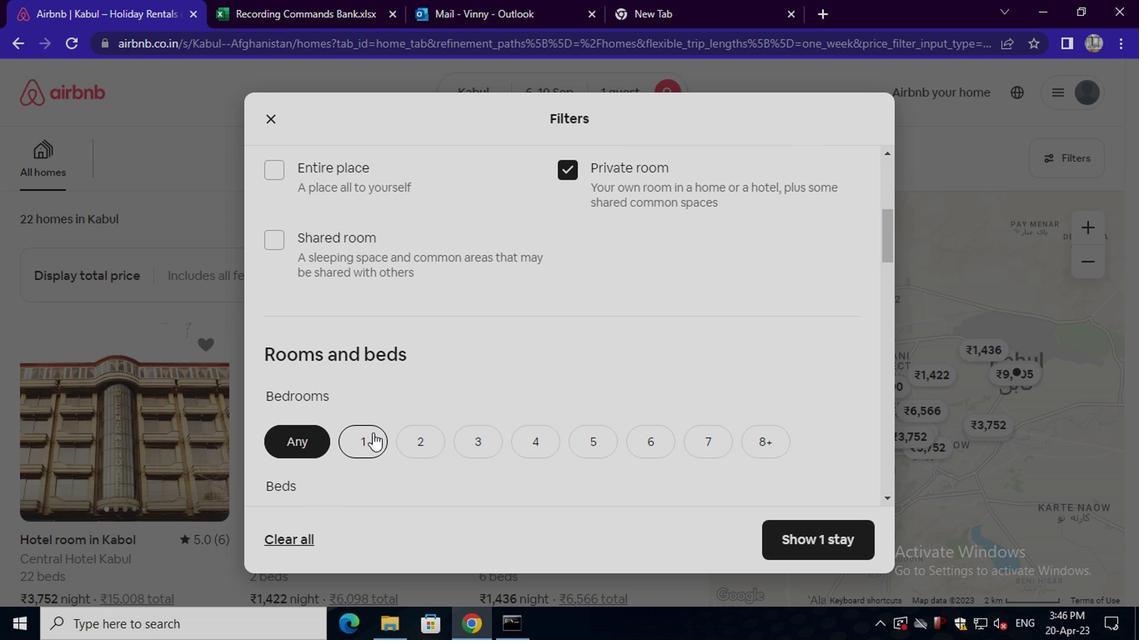 
Action: Mouse scrolled (370, 433) with delta (0, 0)
Screenshot: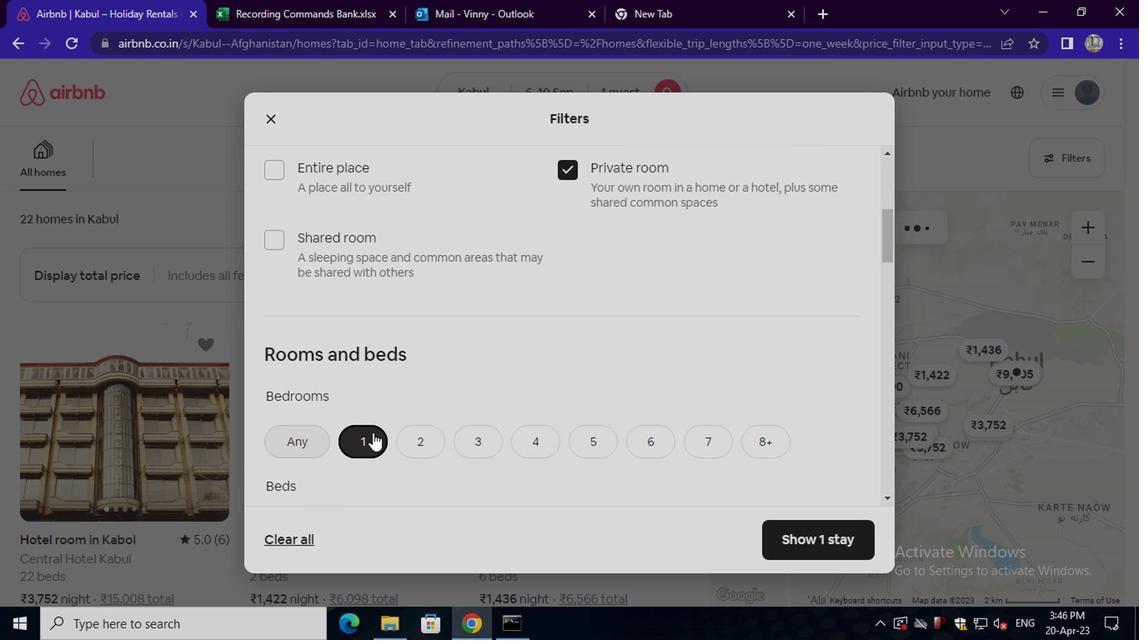 
Action: Mouse moved to (366, 448)
Screenshot: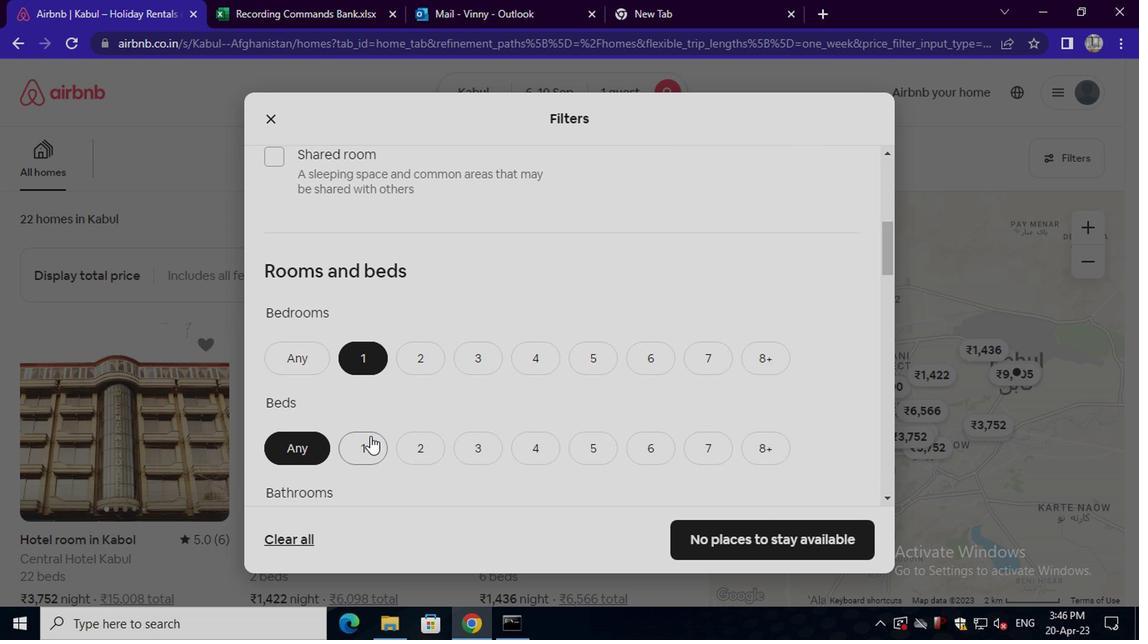 
Action: Mouse pressed left at (366, 448)
Screenshot: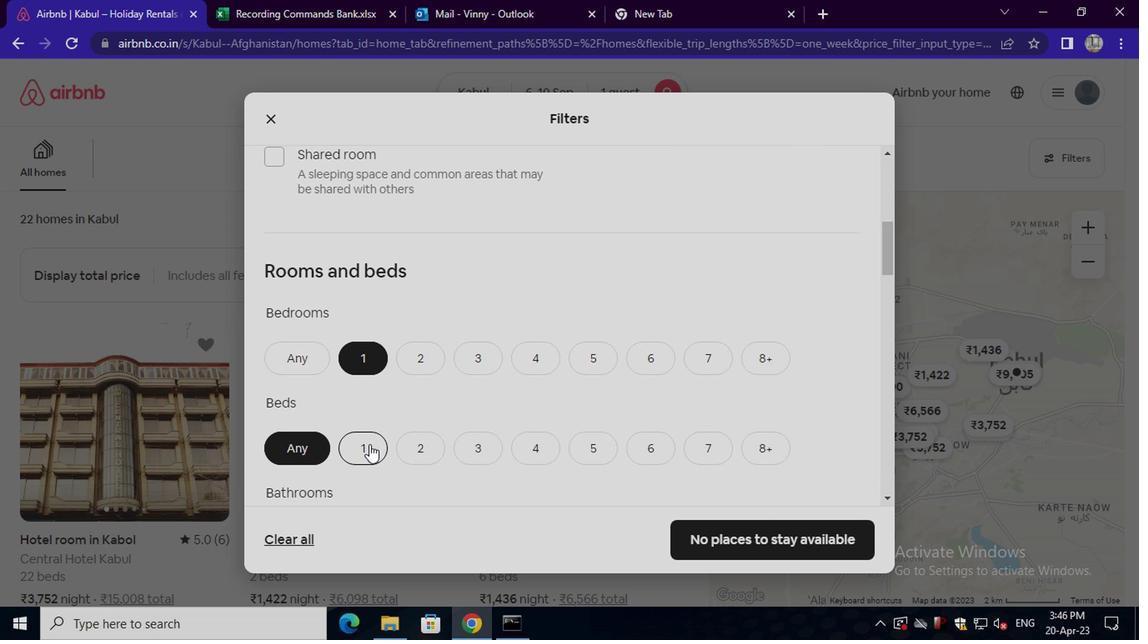
Action: Mouse moved to (367, 448)
Screenshot: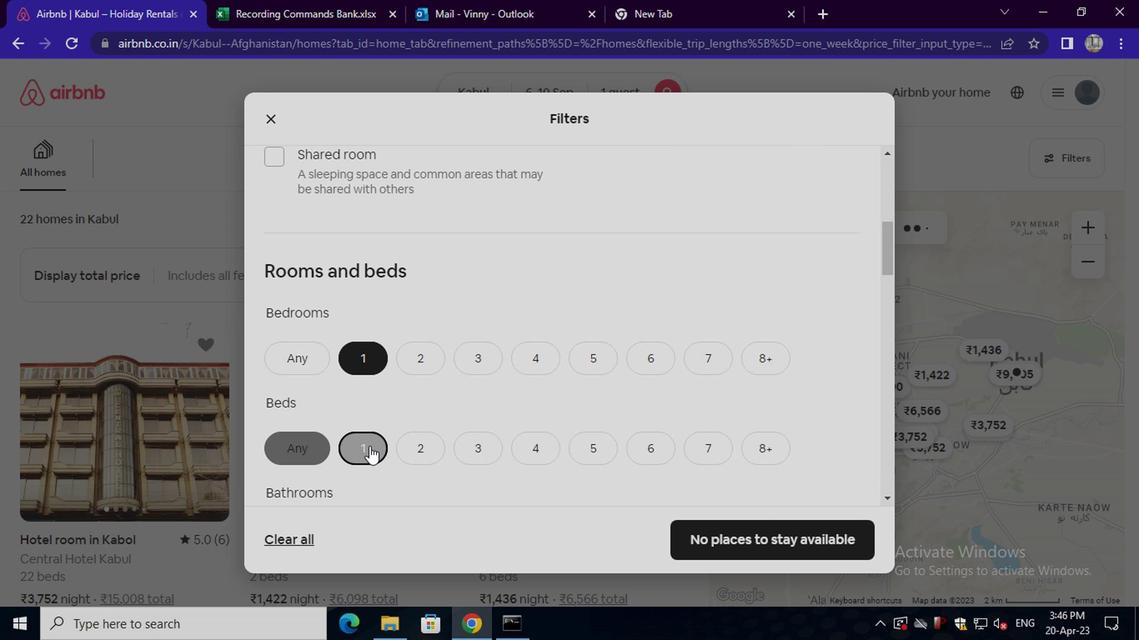 
Action: Mouse scrolled (367, 446) with delta (0, -1)
Screenshot: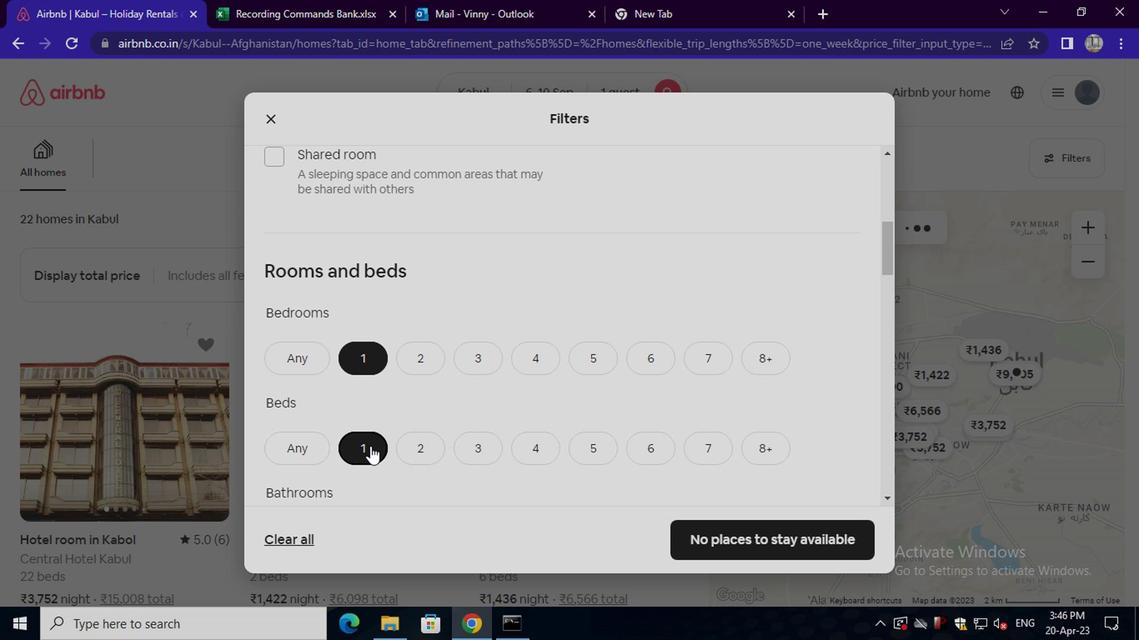 
Action: Mouse scrolled (367, 446) with delta (0, -1)
Screenshot: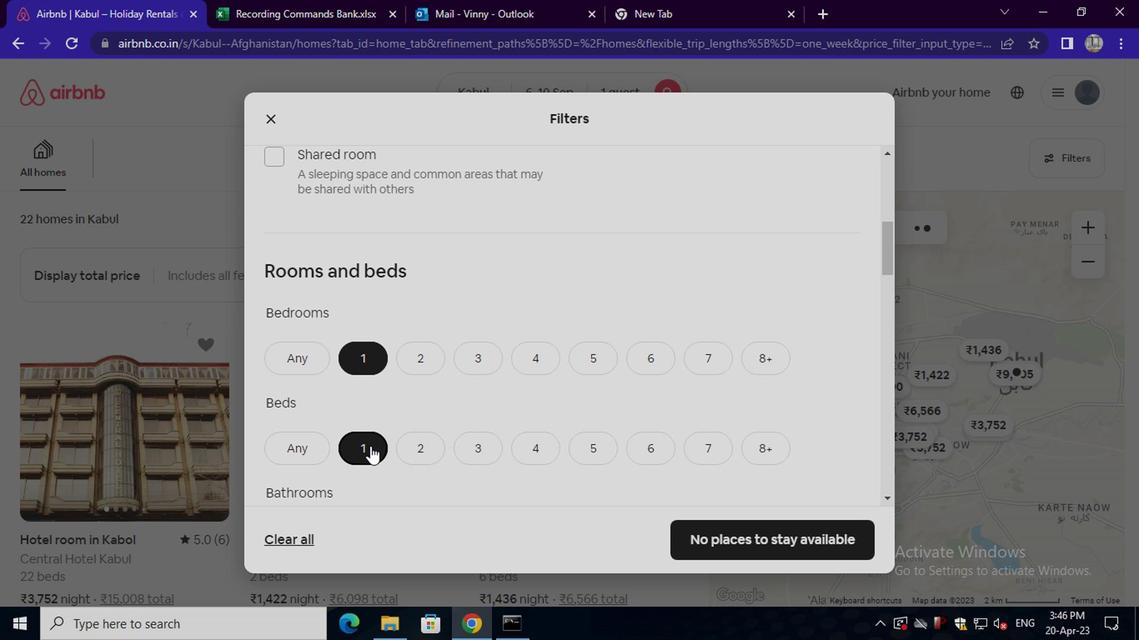
Action: Mouse moved to (361, 386)
Screenshot: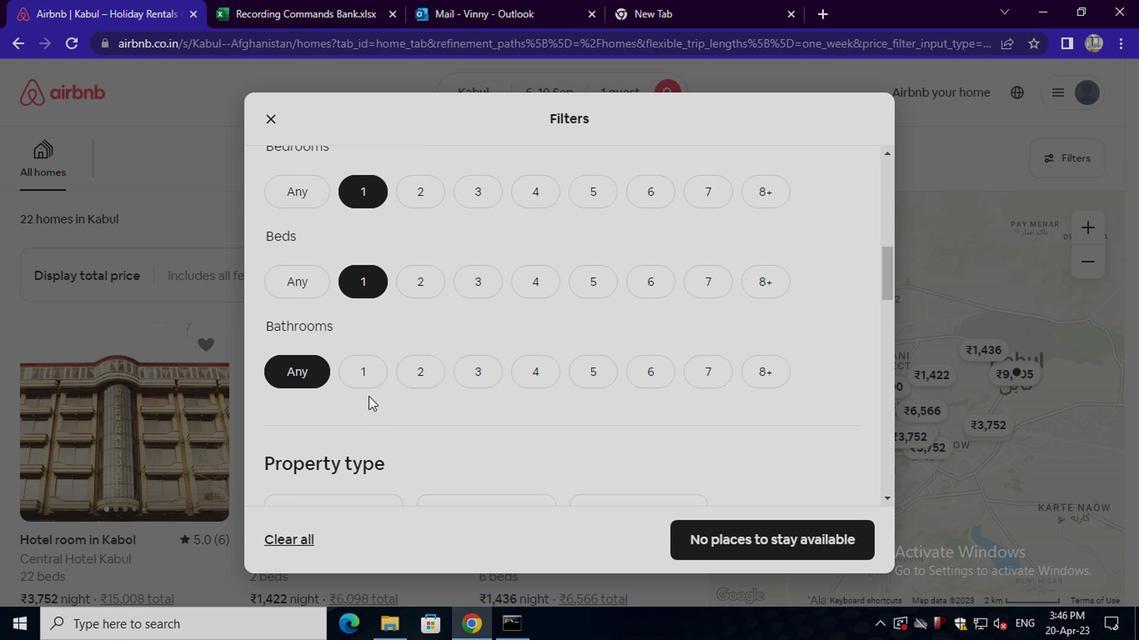 
Action: Mouse pressed left at (361, 386)
Screenshot: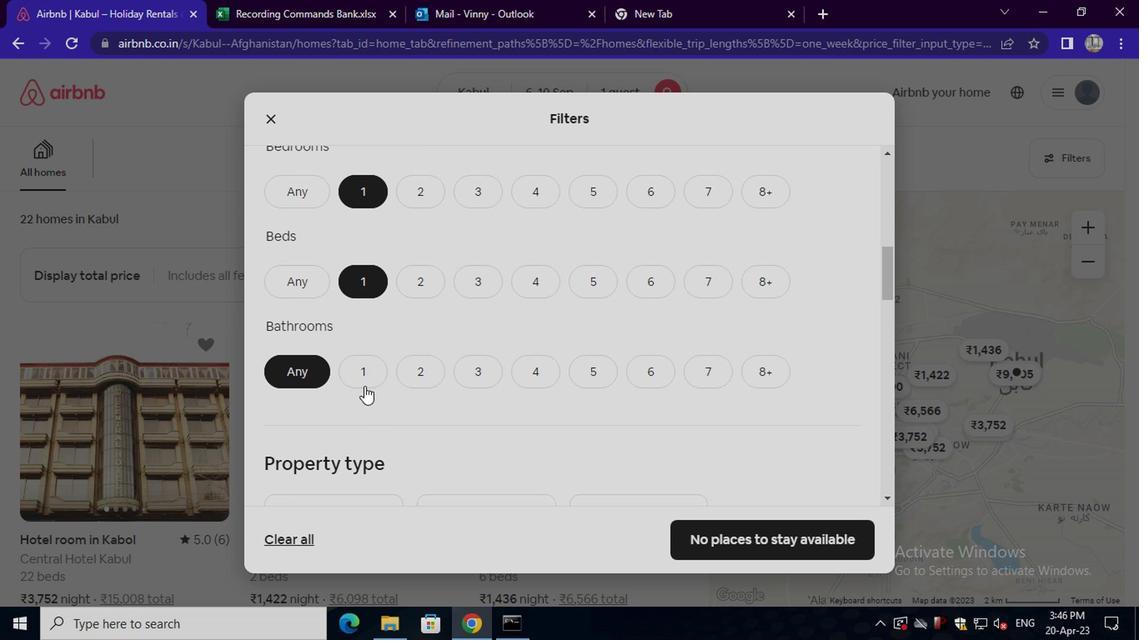 
Action: Mouse scrolled (361, 386) with delta (0, 0)
Screenshot: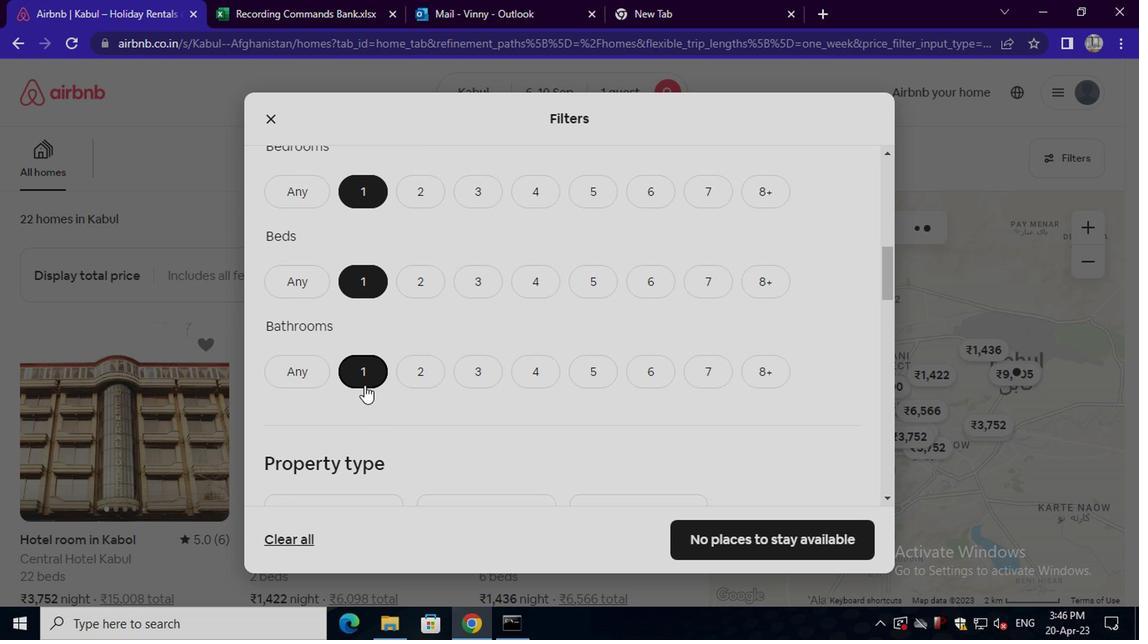 
Action: Mouse scrolled (361, 386) with delta (0, 0)
Screenshot: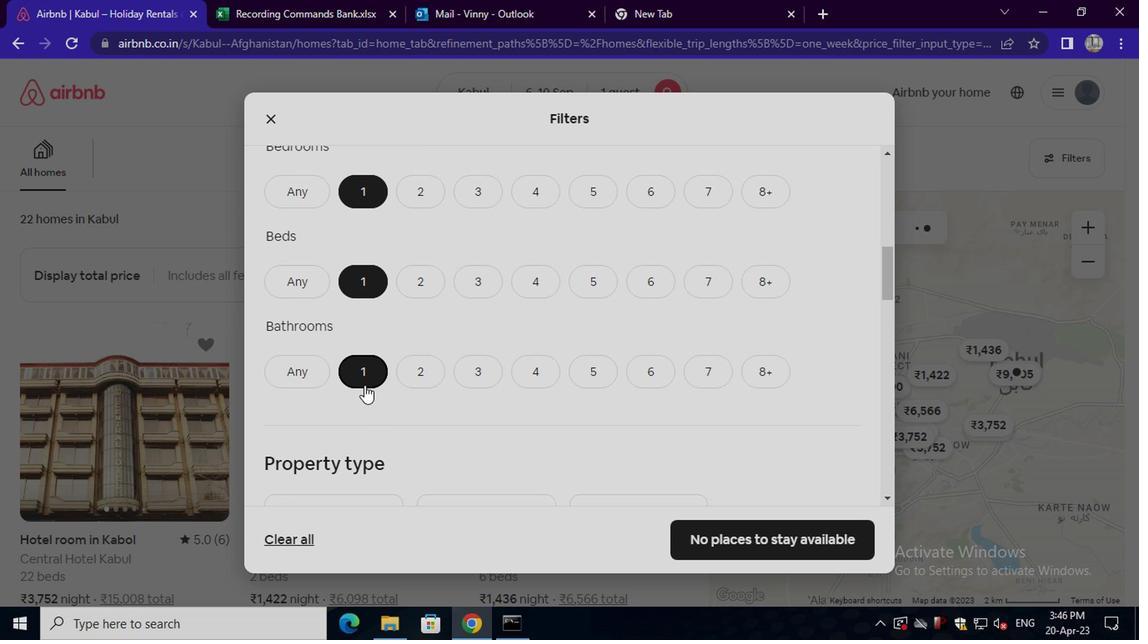 
Action: Mouse moved to (338, 390)
Screenshot: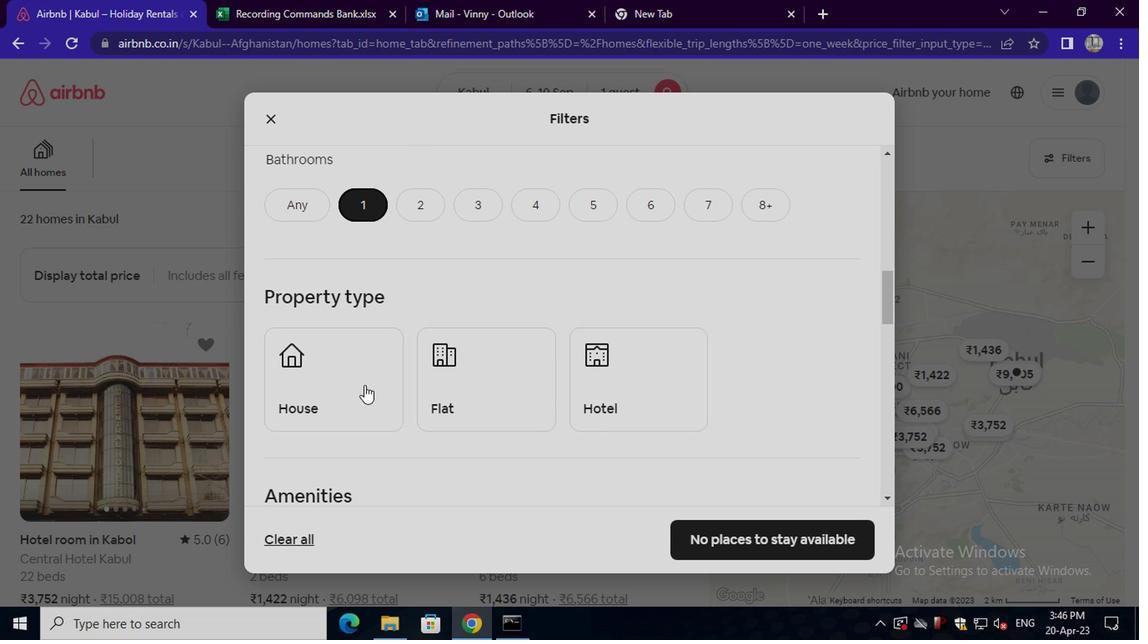 
Action: Mouse pressed left at (338, 390)
Screenshot: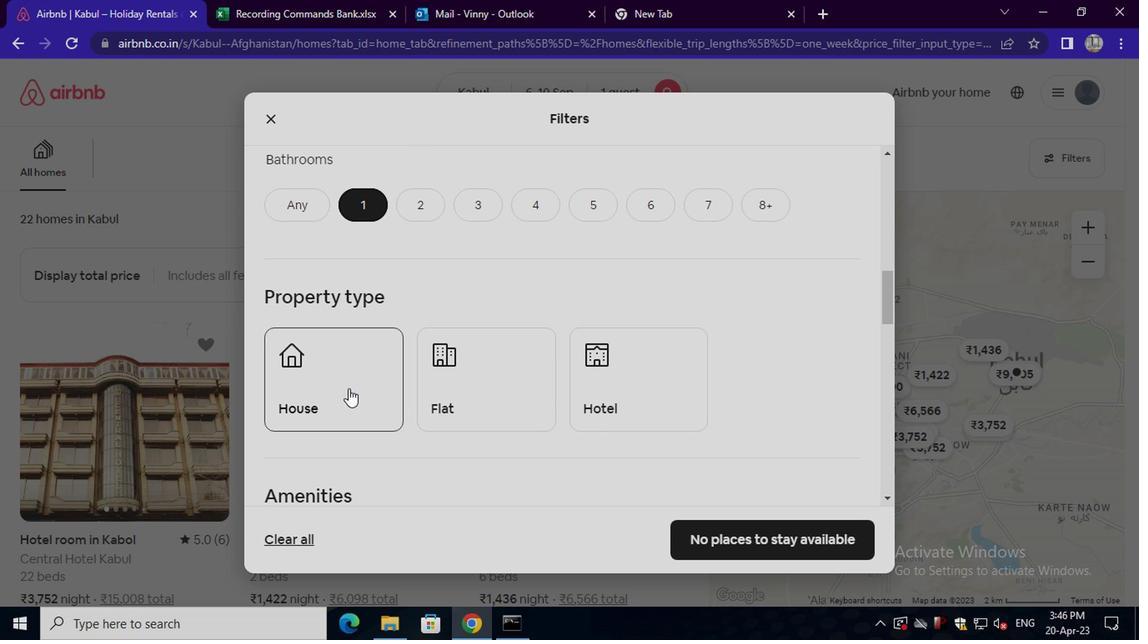 
Action: Mouse moved to (462, 398)
Screenshot: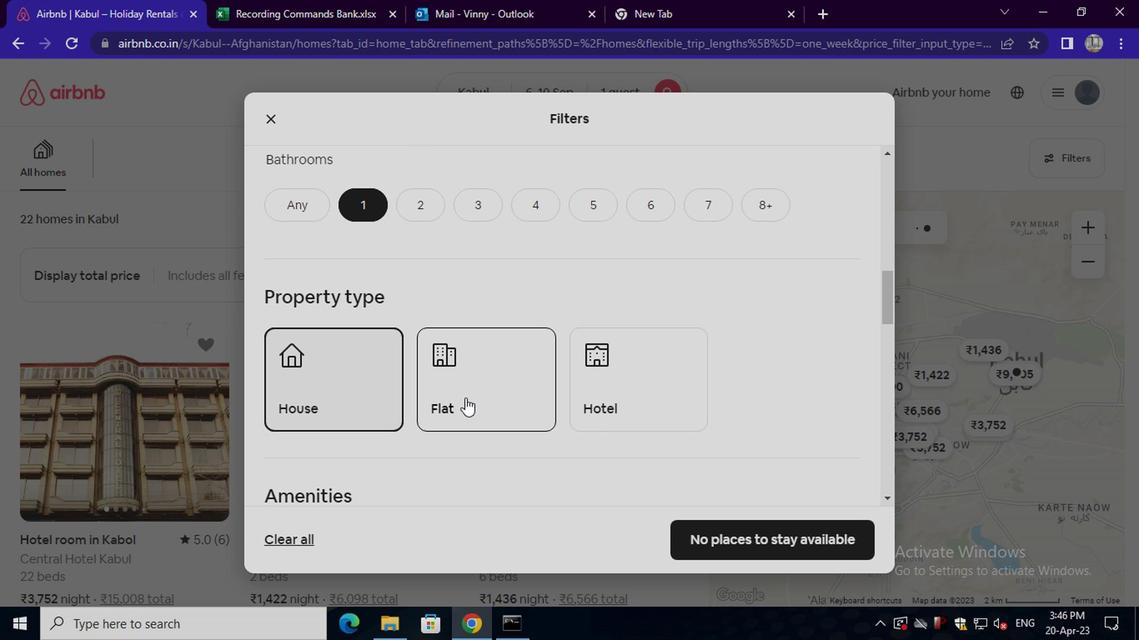 
Action: Mouse pressed left at (462, 398)
Screenshot: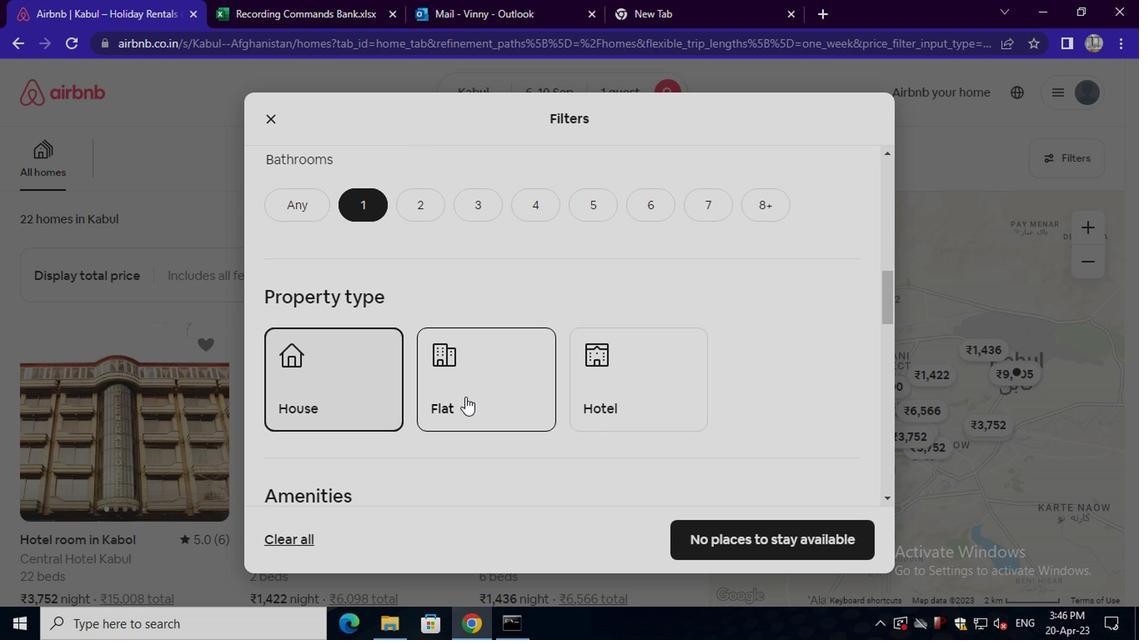 
Action: Mouse moved to (592, 396)
Screenshot: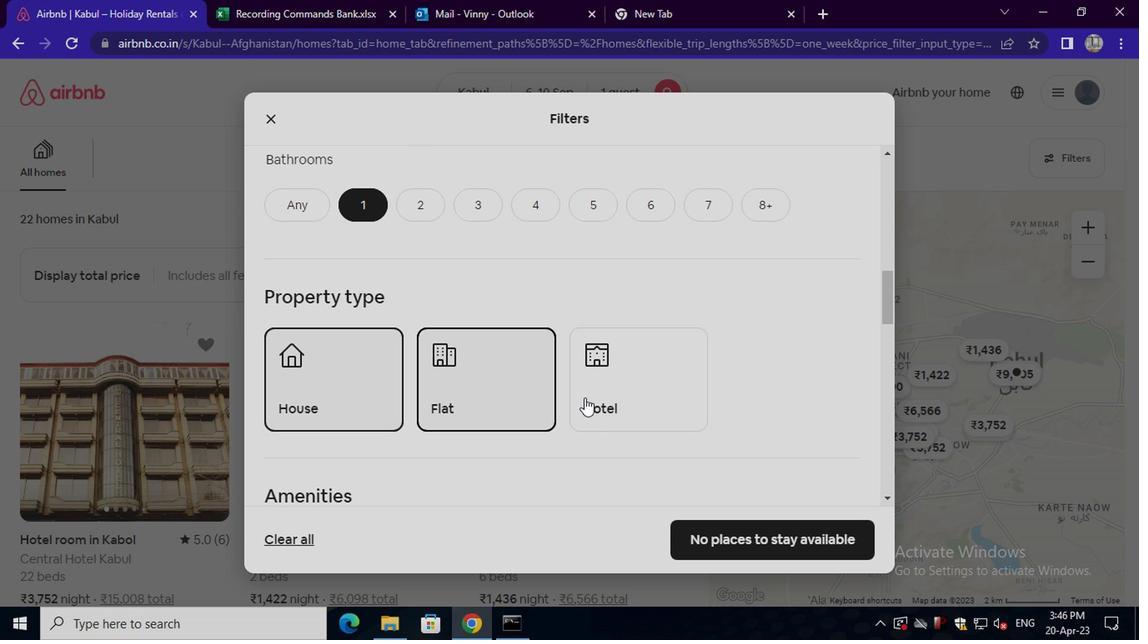 
Action: Mouse pressed left at (592, 396)
Screenshot: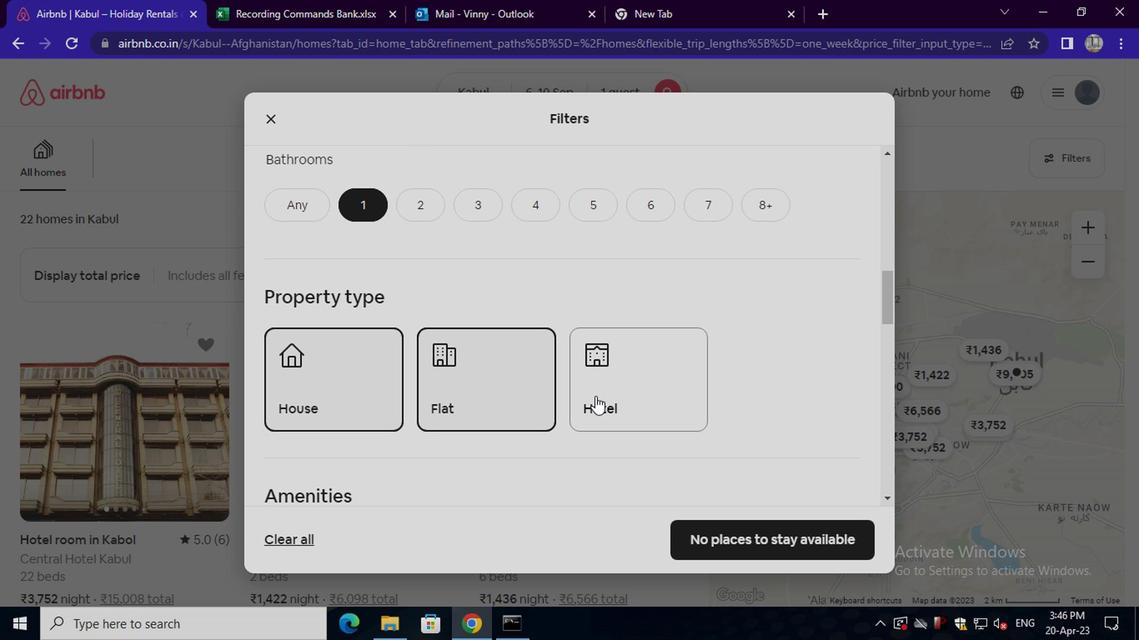 
Action: Mouse scrolled (592, 396) with delta (0, 0)
Screenshot: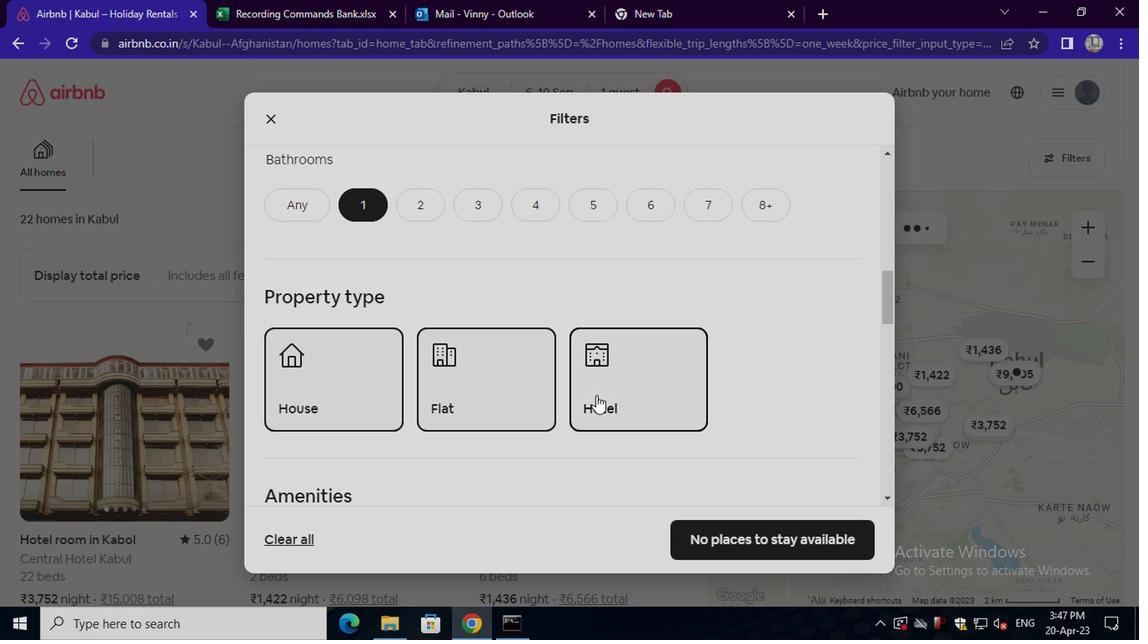 
Action: Mouse scrolled (592, 396) with delta (0, 0)
Screenshot: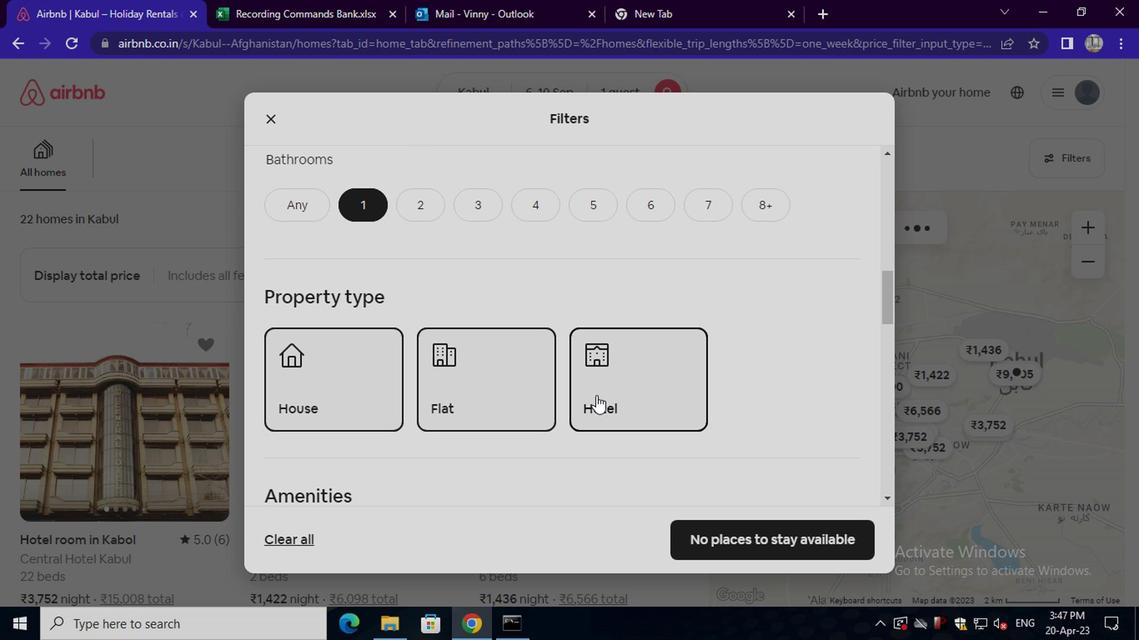 
Action: Mouse scrolled (592, 396) with delta (0, 0)
Screenshot: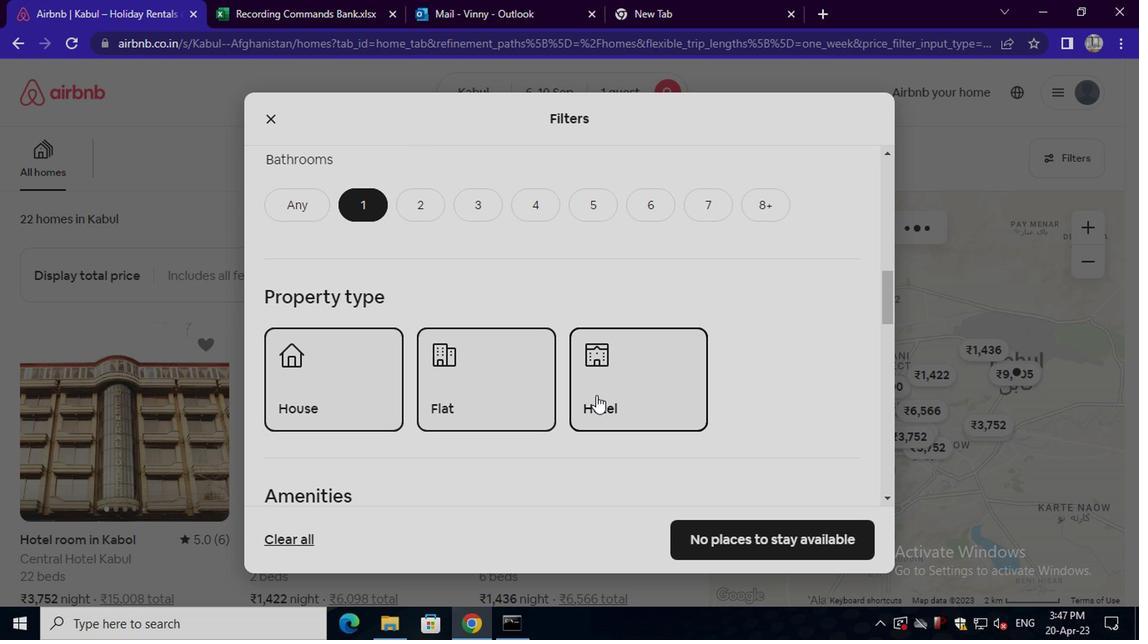 
Action: Mouse scrolled (592, 396) with delta (0, 0)
Screenshot: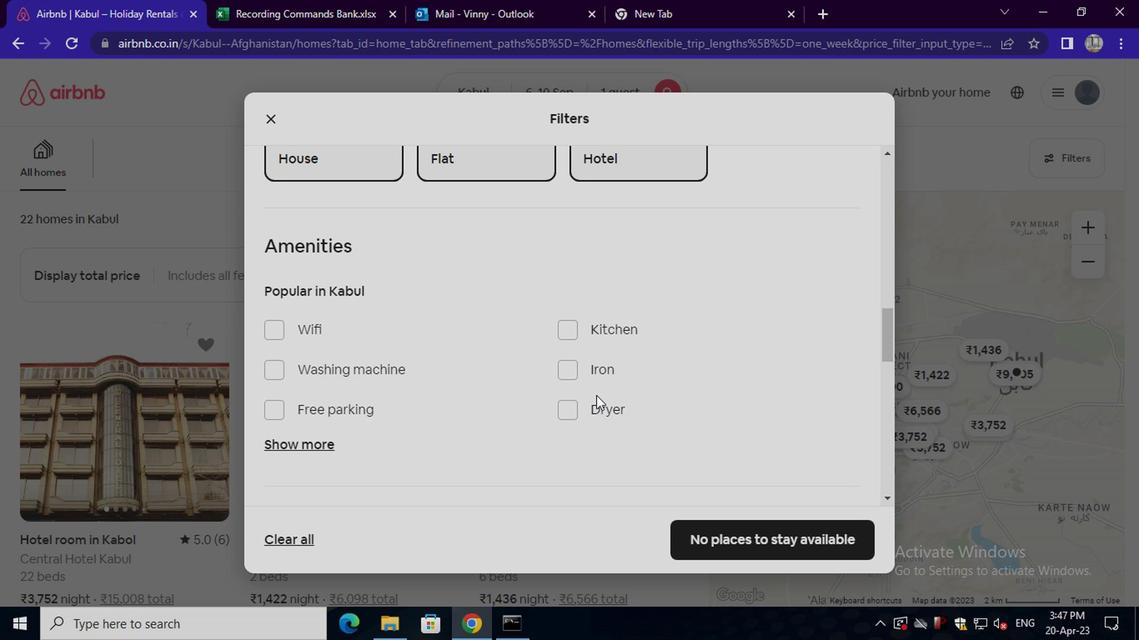 
Action: Mouse moved to (303, 361)
Screenshot: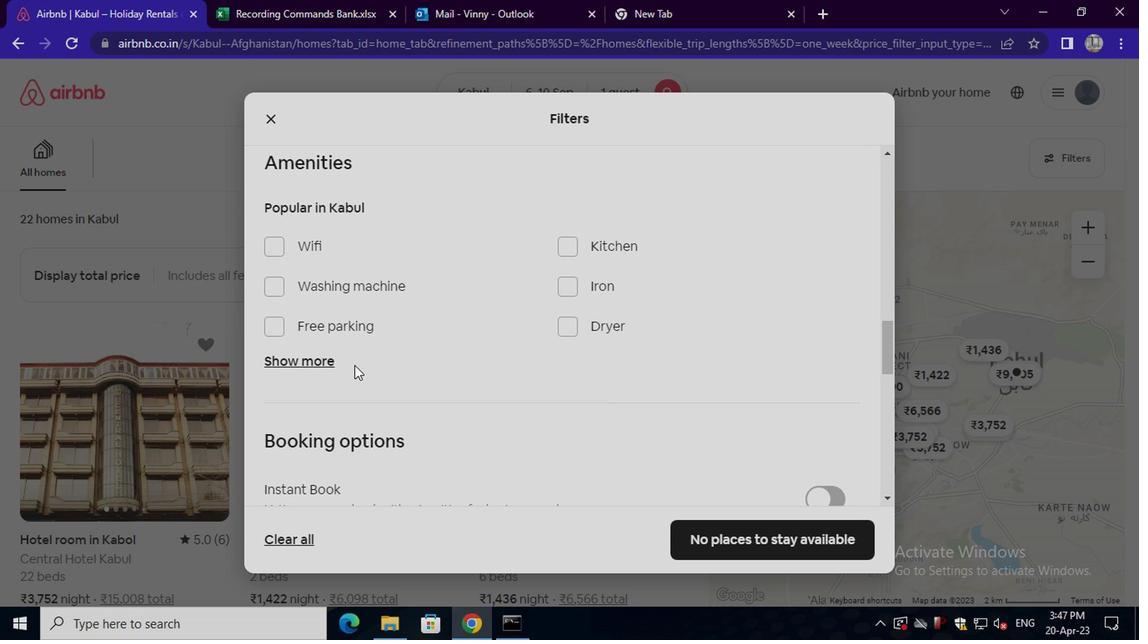 
Action: Mouse pressed left at (303, 361)
Screenshot: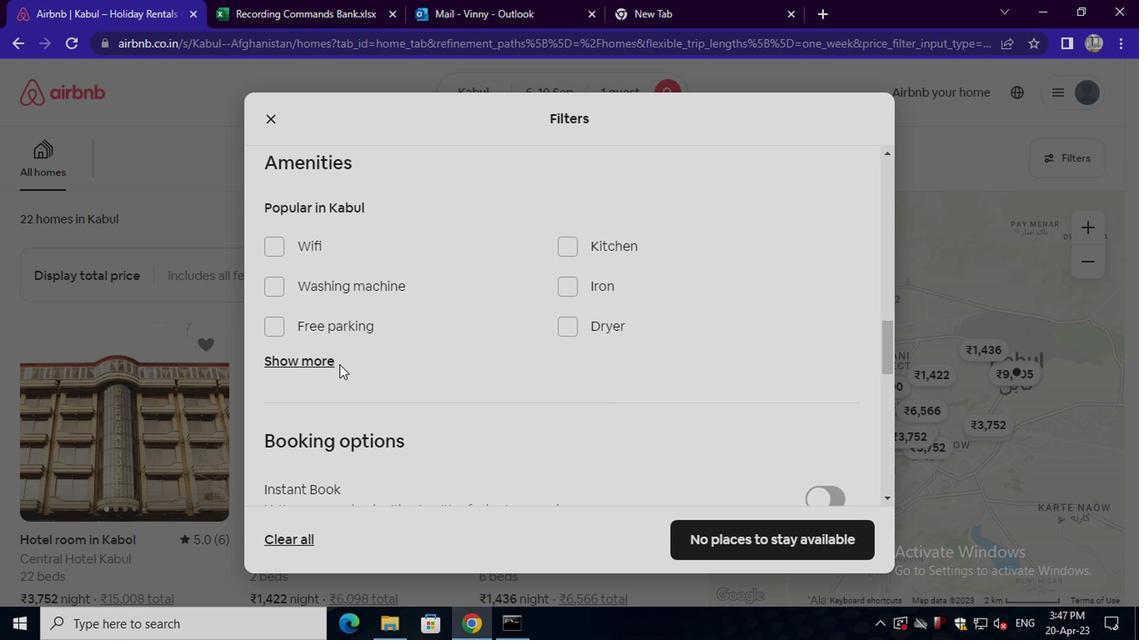 
Action: Mouse moved to (329, 418)
Screenshot: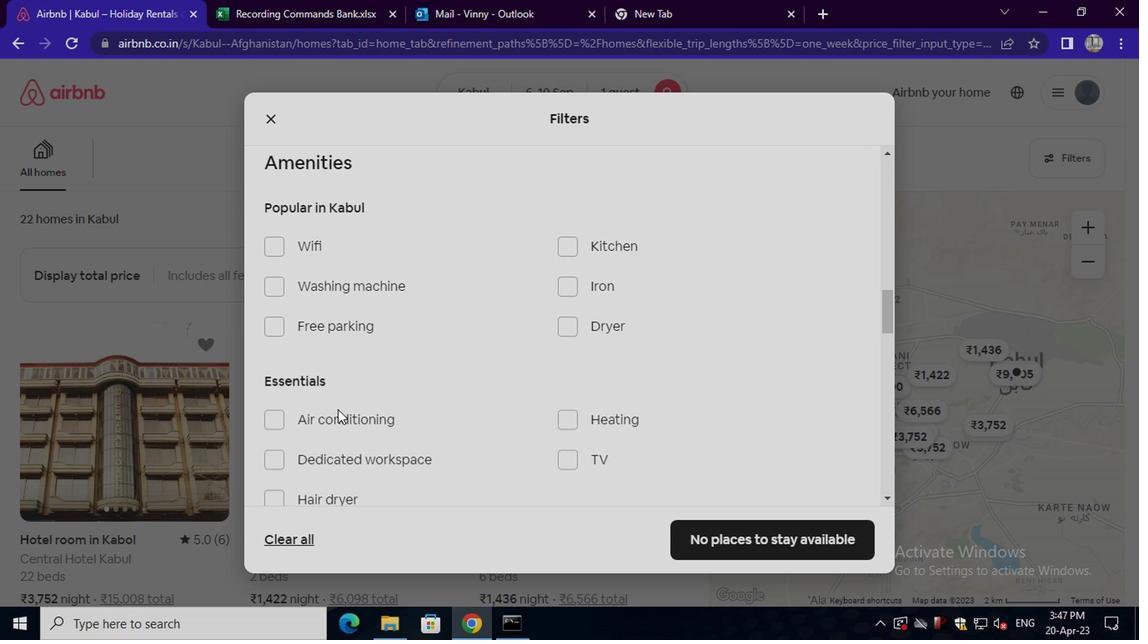 
Action: Mouse pressed left at (329, 418)
Screenshot: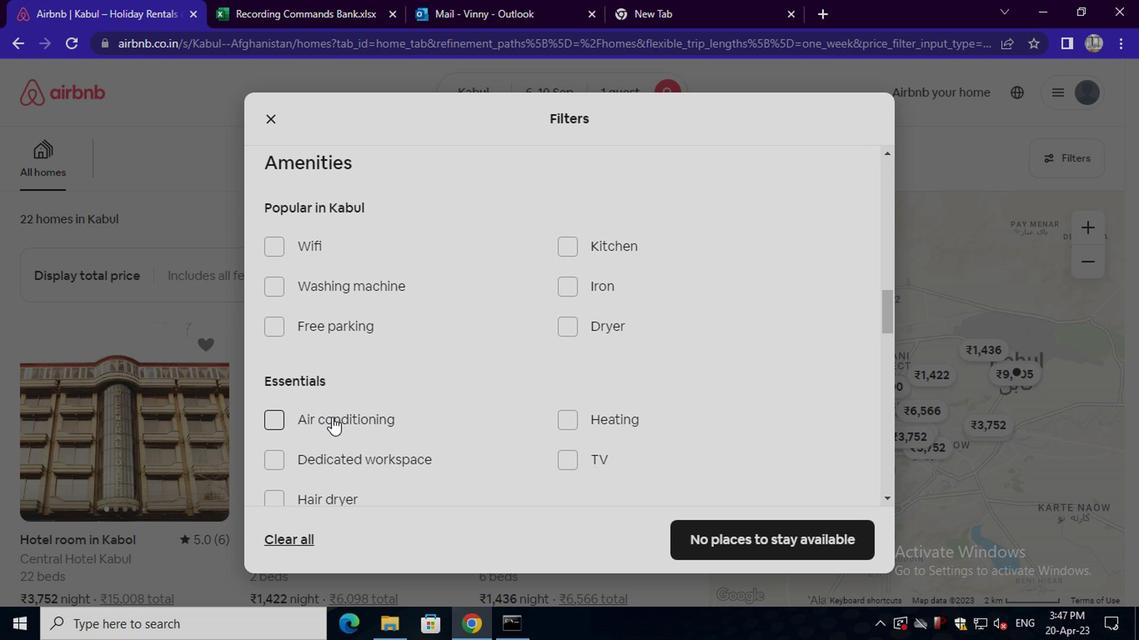 
Action: Mouse moved to (329, 419)
Screenshot: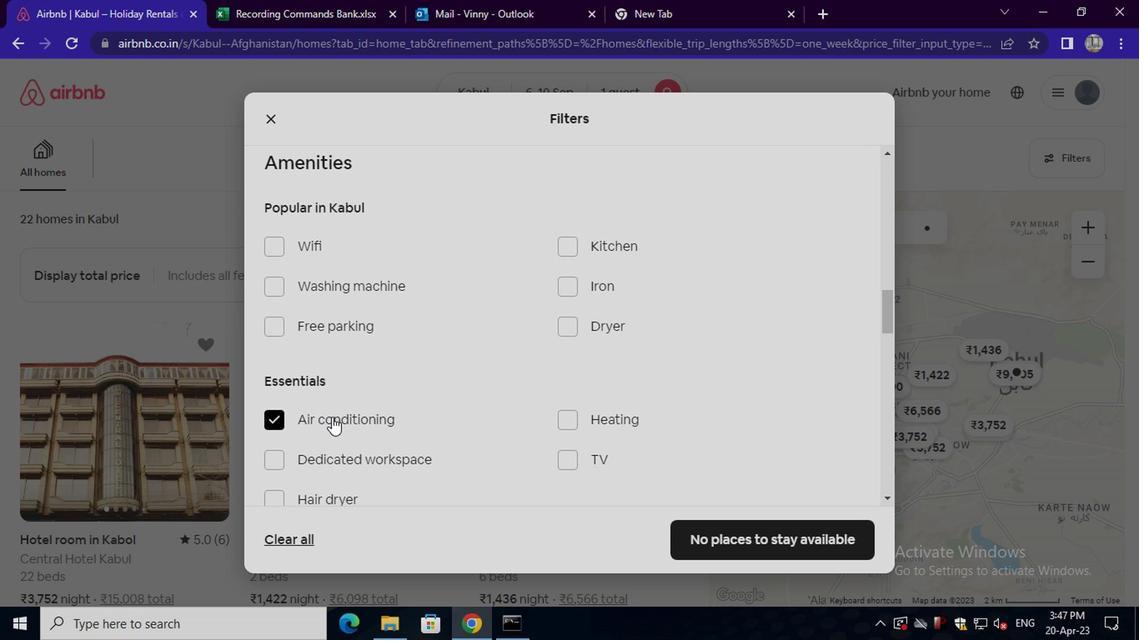 
Action: Mouse scrolled (329, 418) with delta (0, -1)
Screenshot: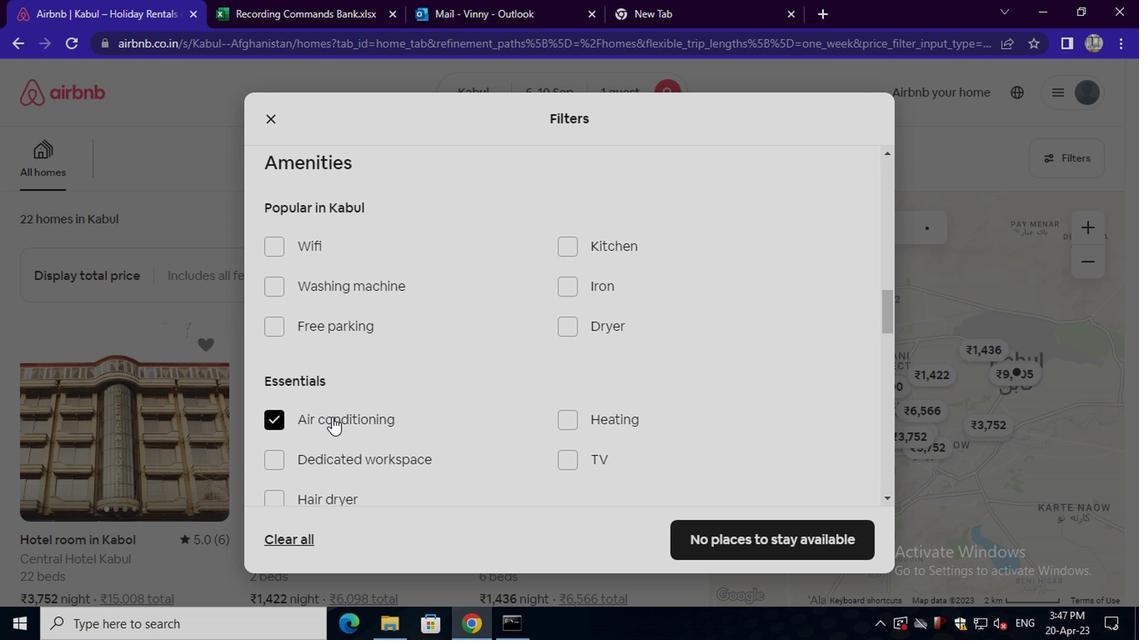 
Action: Mouse moved to (434, 382)
Screenshot: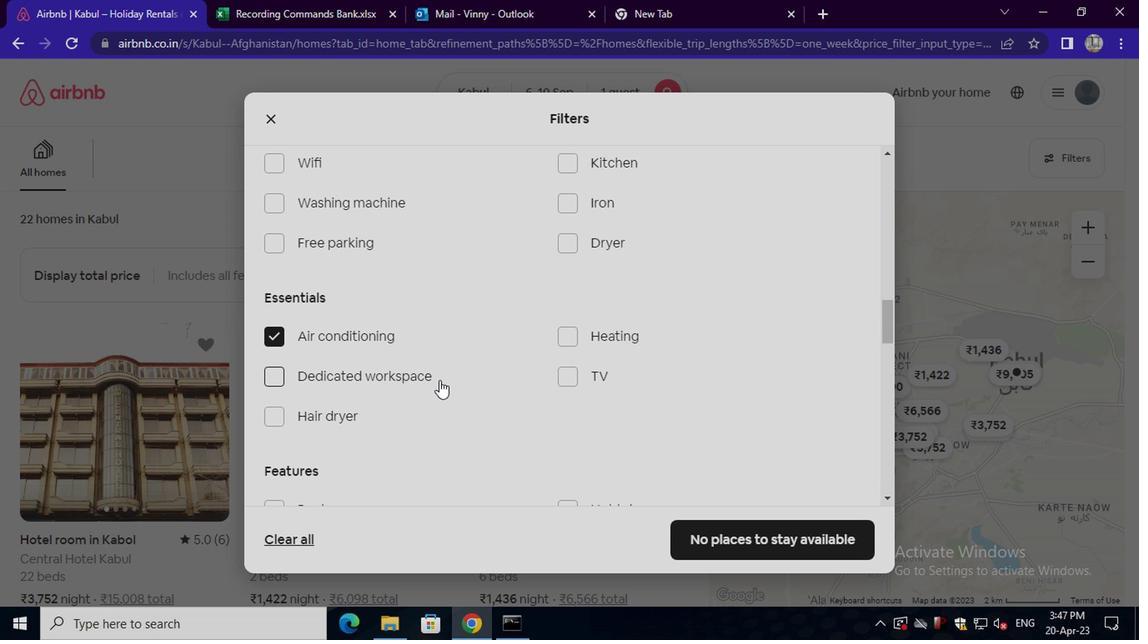 
Action: Mouse scrolled (434, 382) with delta (0, 0)
Screenshot: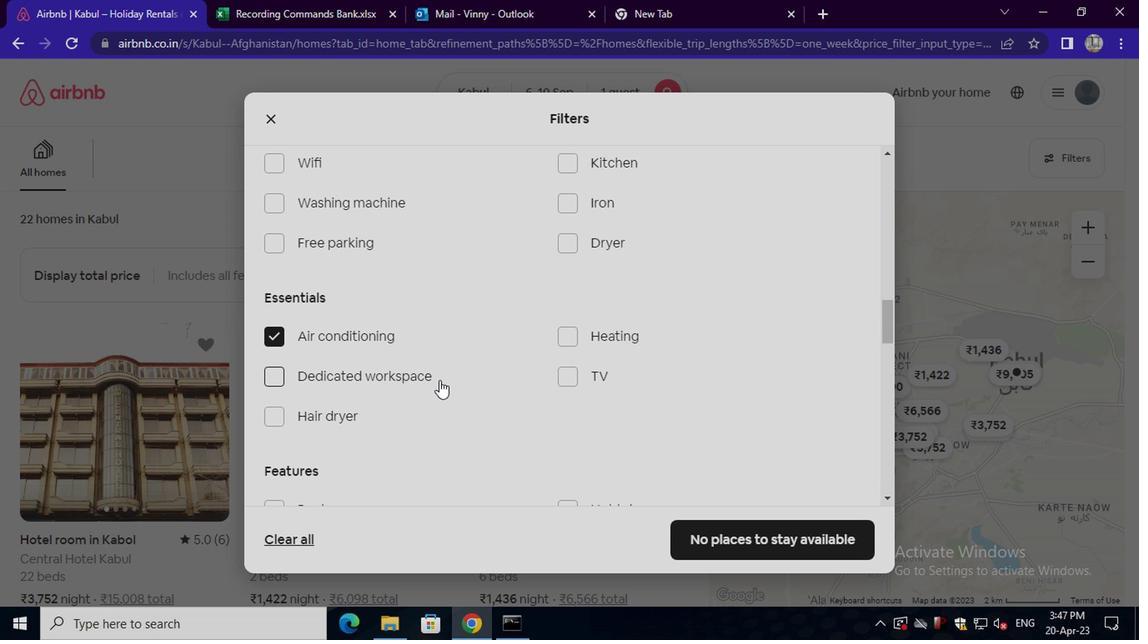 
Action: Mouse moved to (401, 407)
Screenshot: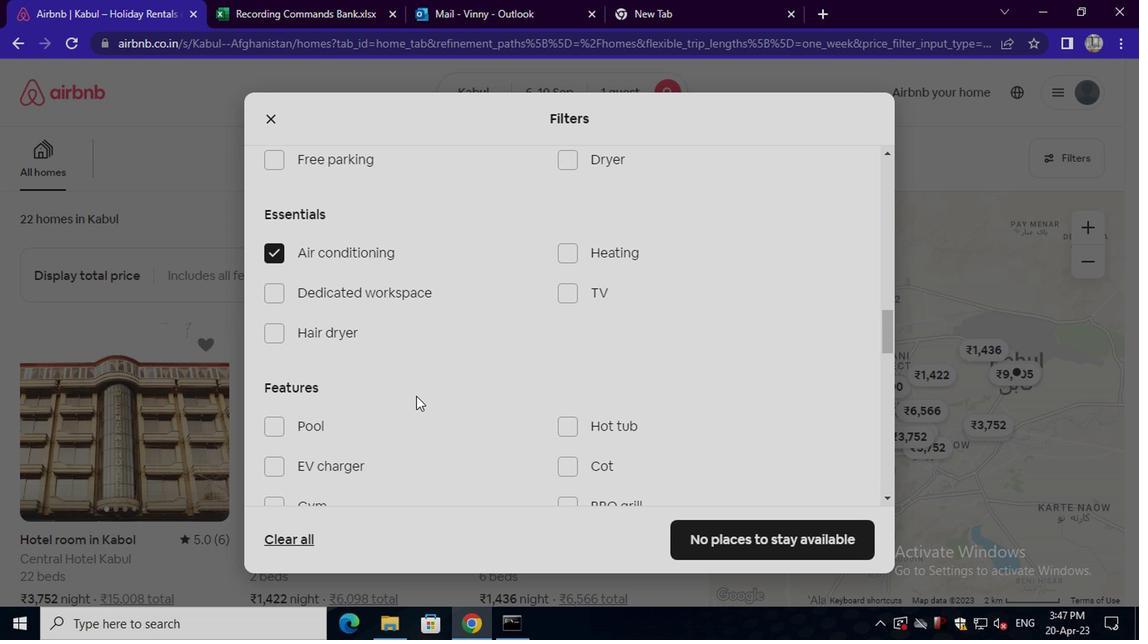 
Action: Mouse scrolled (401, 405) with delta (0, -1)
Screenshot: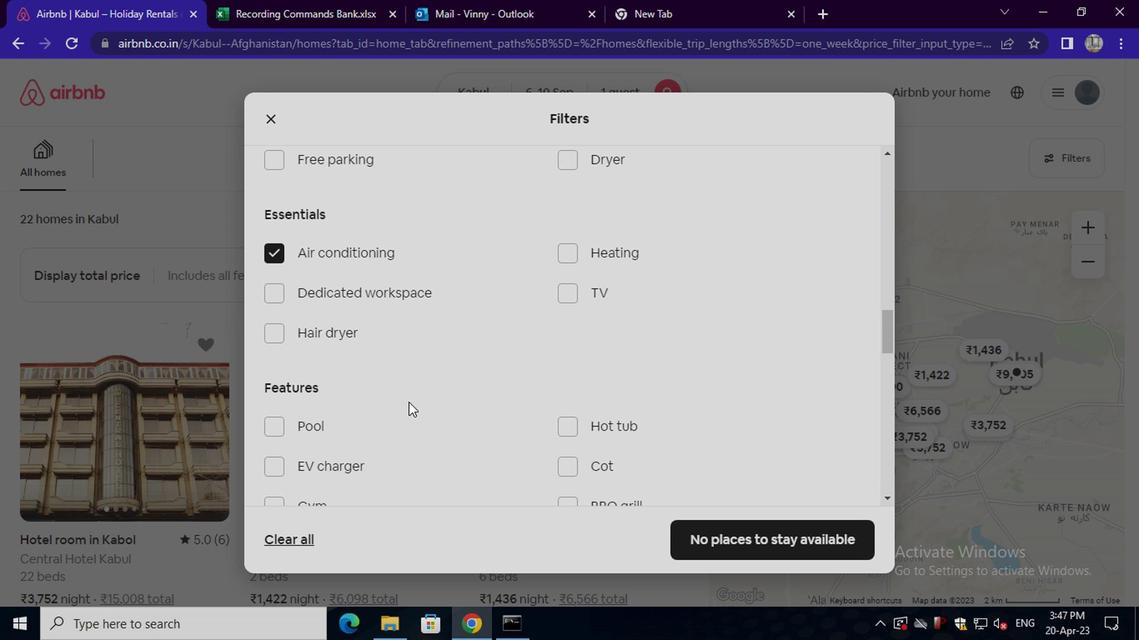 
Action: Mouse moved to (346, 497)
Screenshot: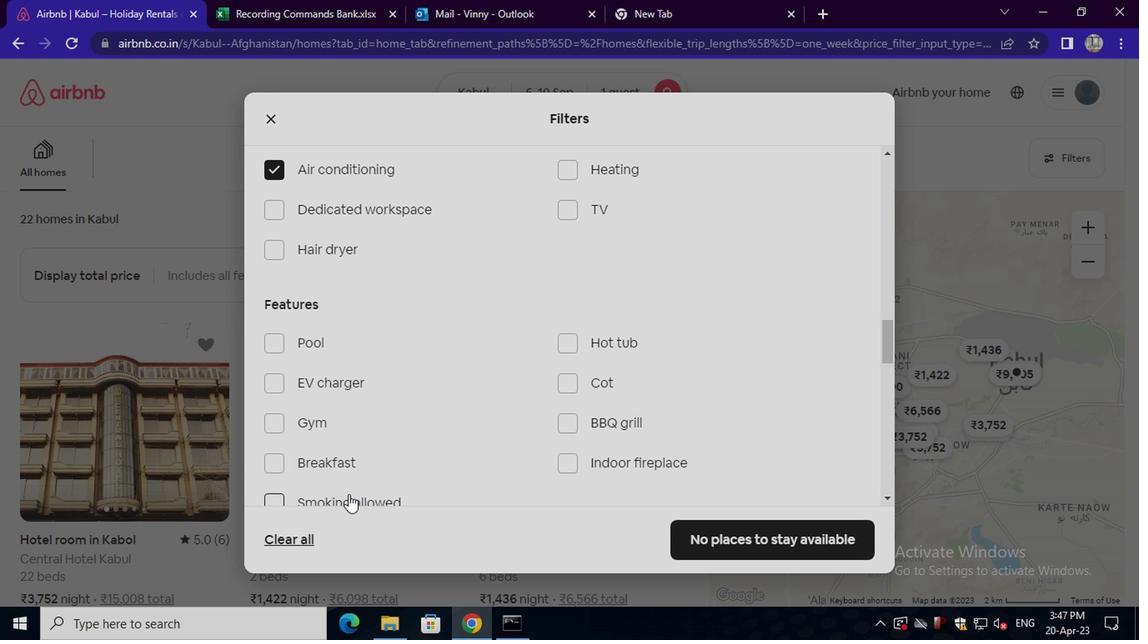 
Action: Mouse pressed left at (346, 497)
Screenshot: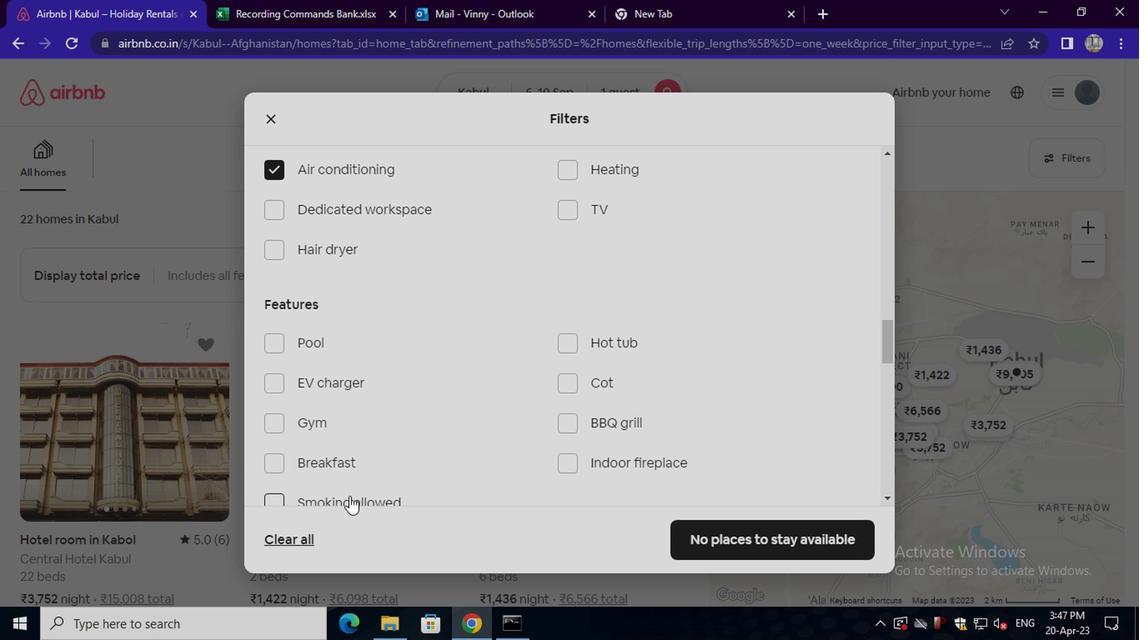 
Action: Mouse moved to (422, 466)
Screenshot: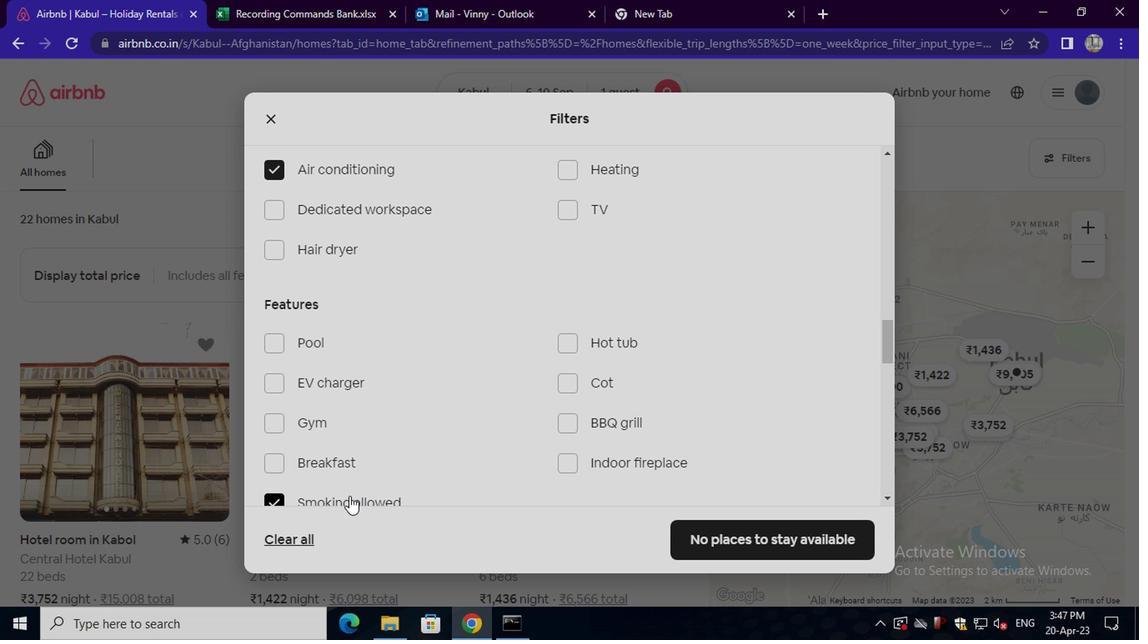 
Action: Mouse scrolled (422, 466) with delta (0, 0)
Screenshot: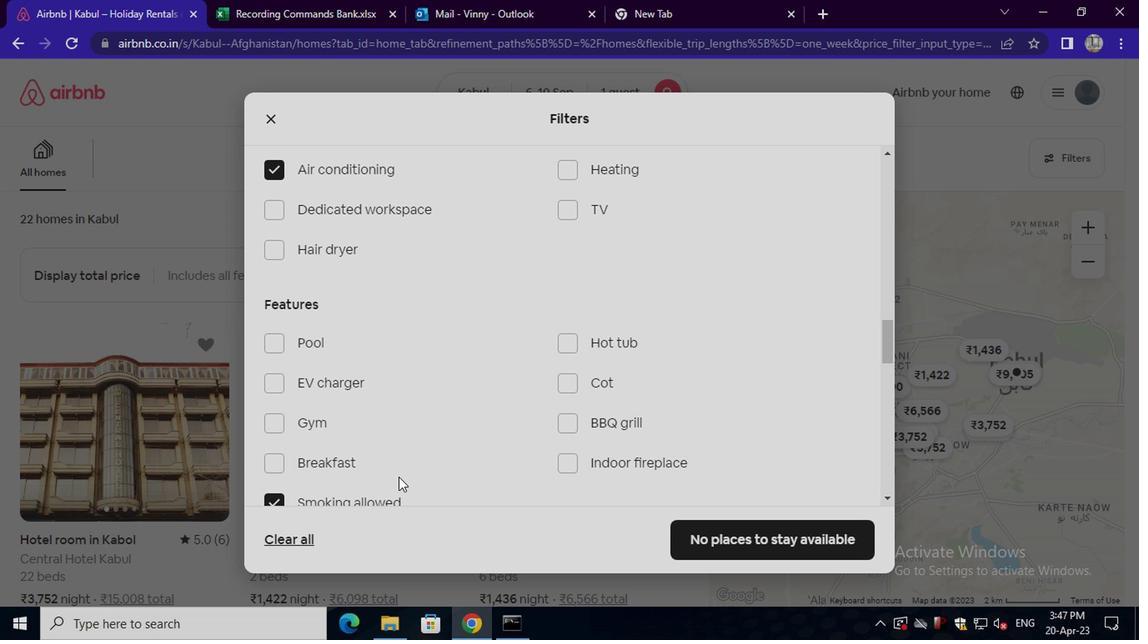 
Action: Mouse scrolled (422, 466) with delta (0, 0)
Screenshot: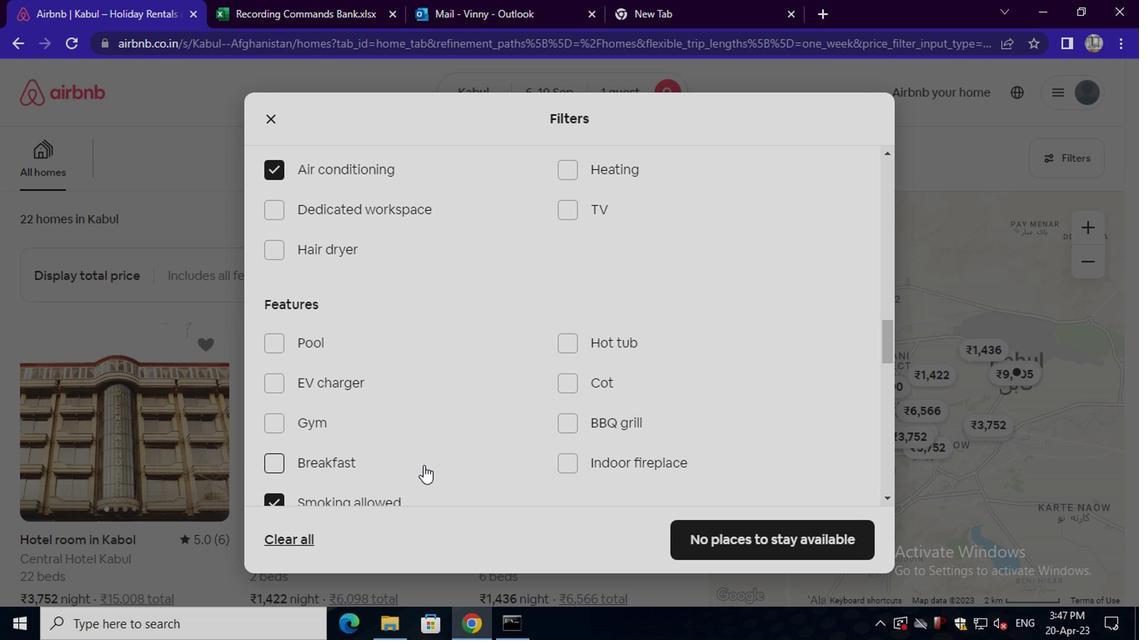 
Action: Mouse moved to (423, 466)
Screenshot: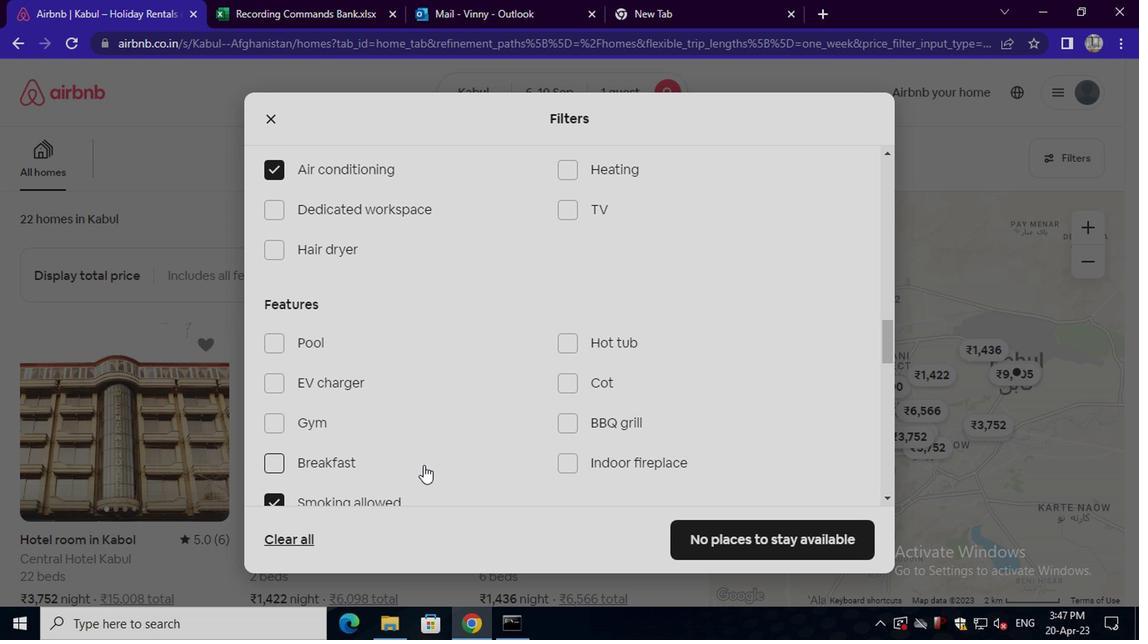 
Action: Mouse scrolled (423, 465) with delta (0, -1)
Screenshot: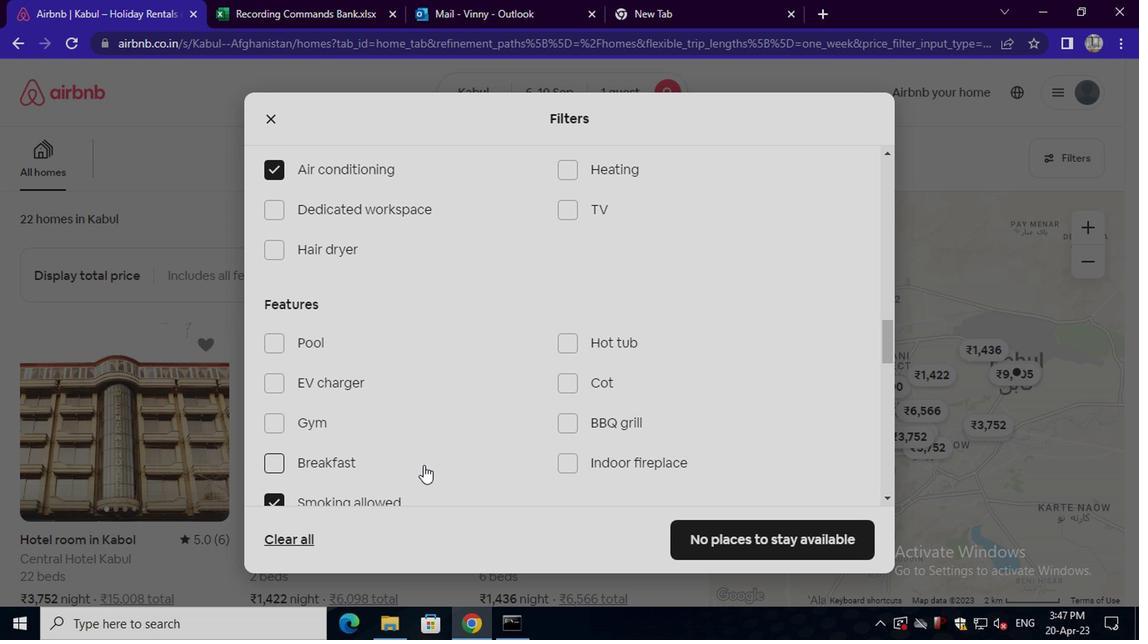 
Action: Mouse scrolled (423, 465) with delta (0, -1)
Screenshot: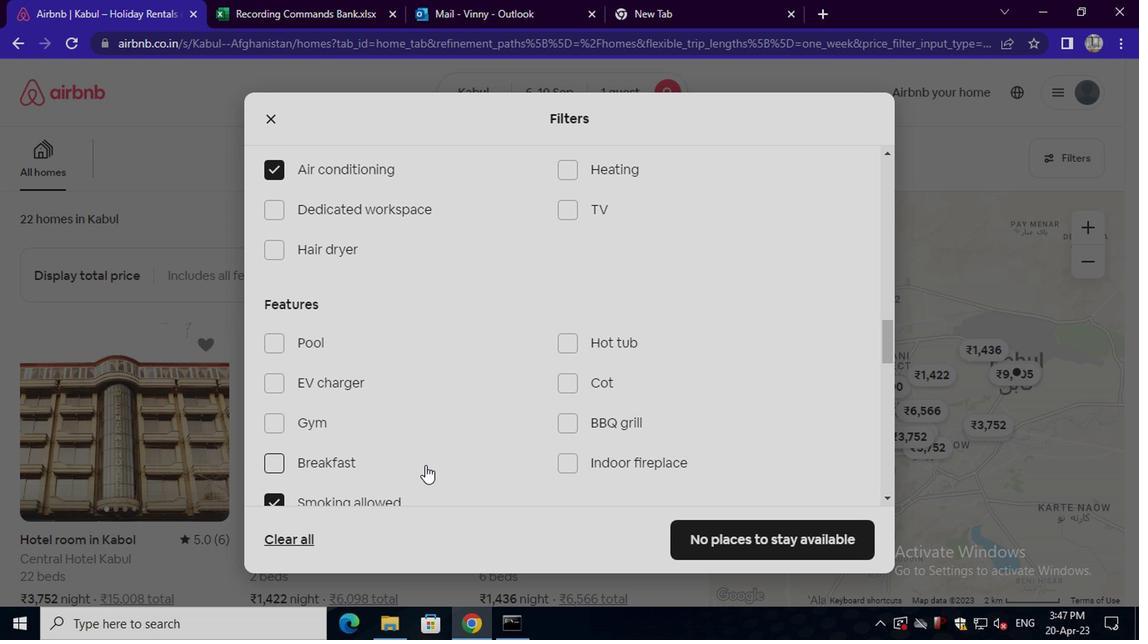 
Action: Mouse moved to (824, 487)
Screenshot: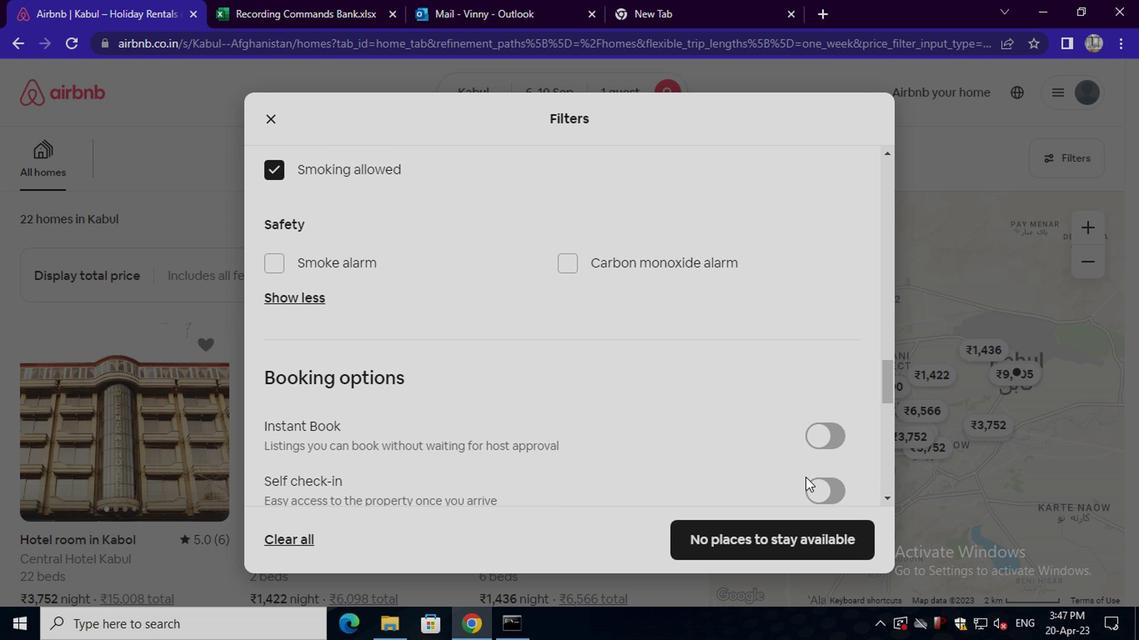 
Action: Mouse pressed left at (824, 487)
Screenshot: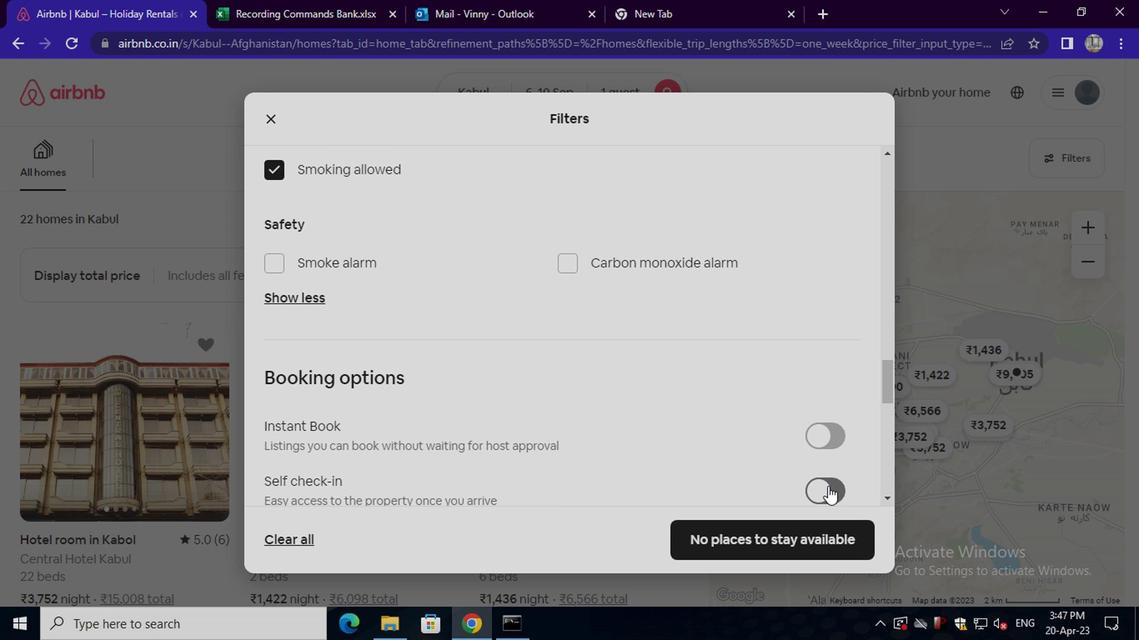 
Action: Mouse moved to (513, 474)
Screenshot: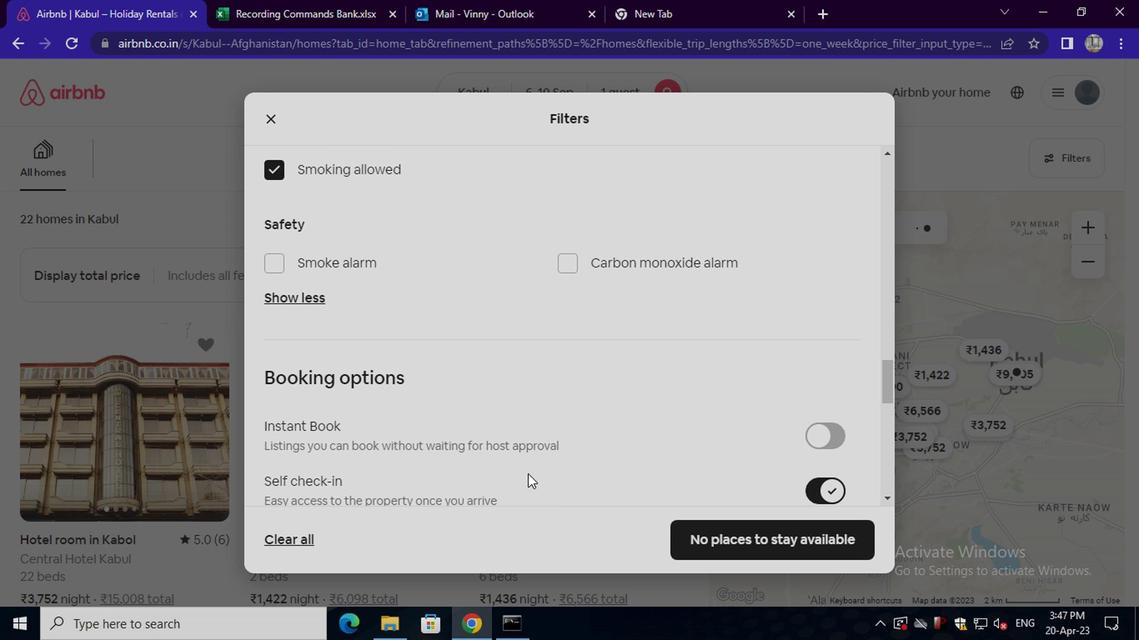
Action: Mouse scrolled (513, 473) with delta (0, -1)
Screenshot: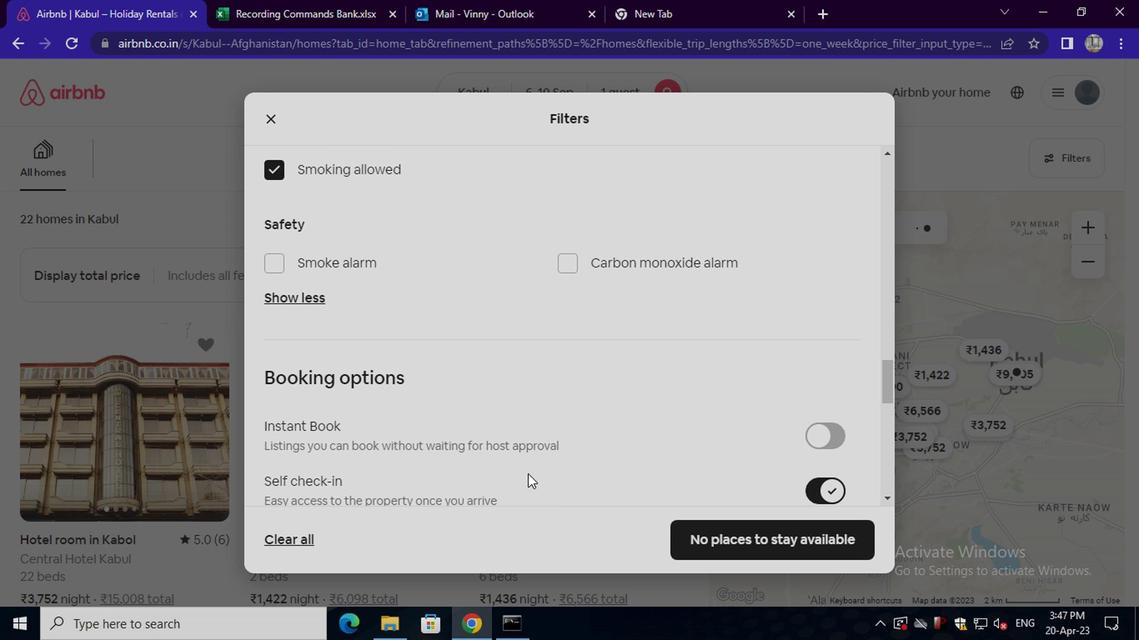 
Action: Mouse scrolled (513, 473) with delta (0, -1)
Screenshot: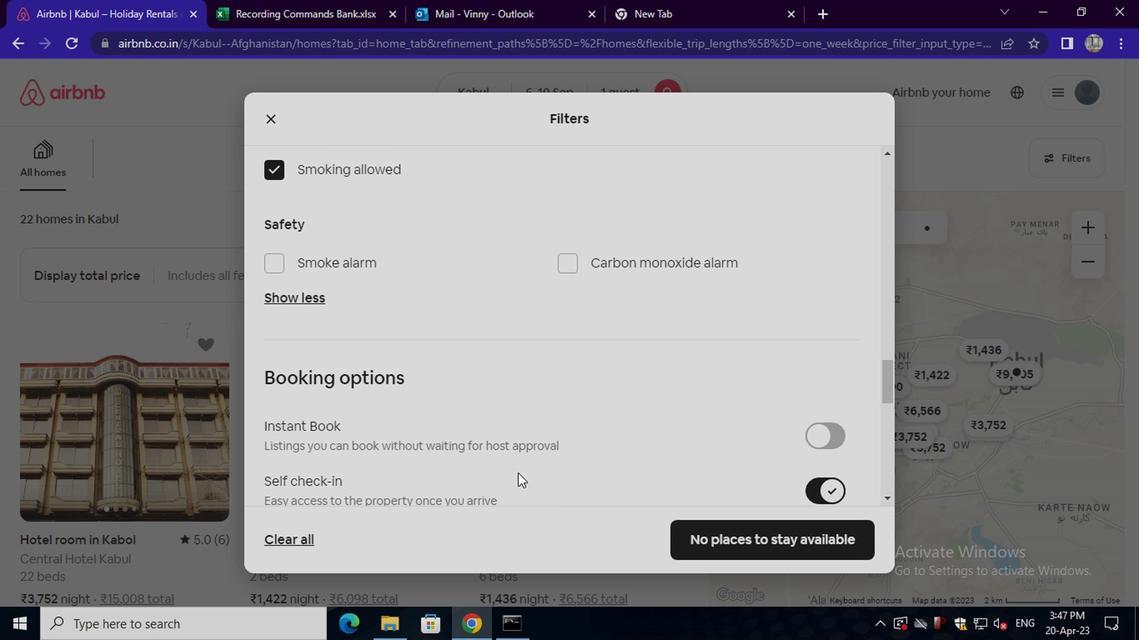 
Action: Mouse scrolled (513, 473) with delta (0, -1)
Screenshot: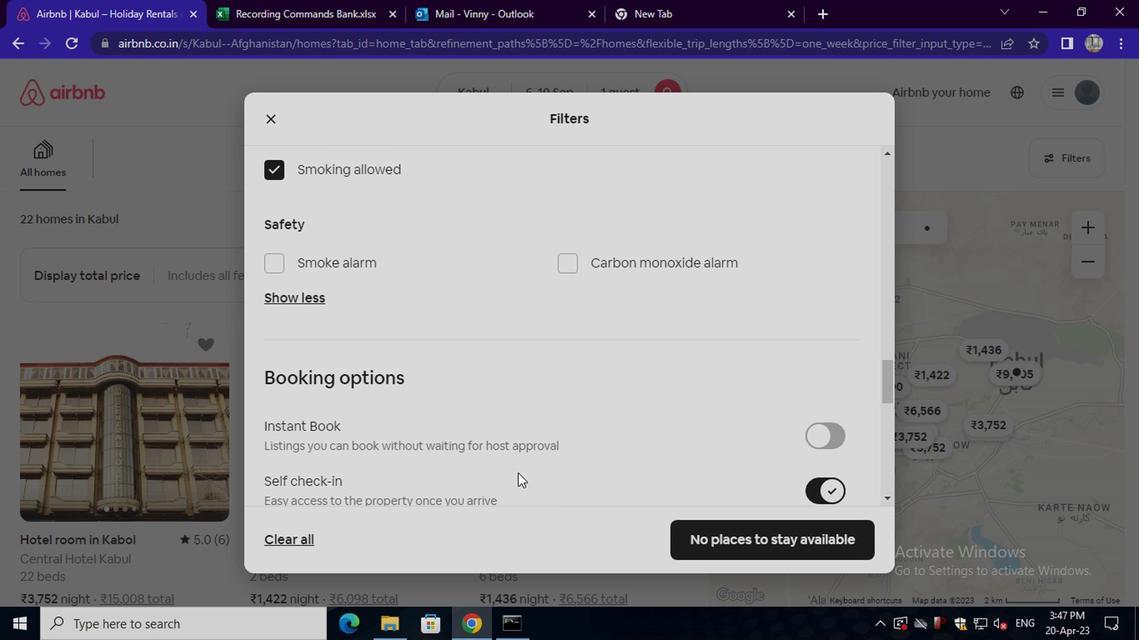 
Action: Mouse scrolled (513, 473) with delta (0, -1)
Screenshot: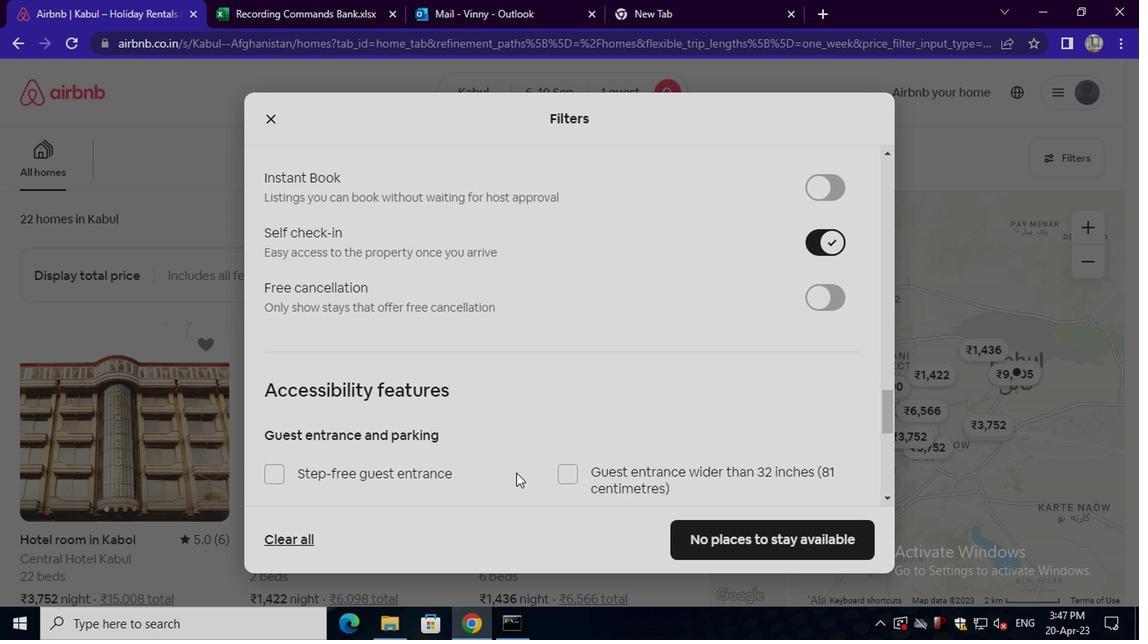 
Action: Mouse scrolled (513, 473) with delta (0, -1)
Screenshot: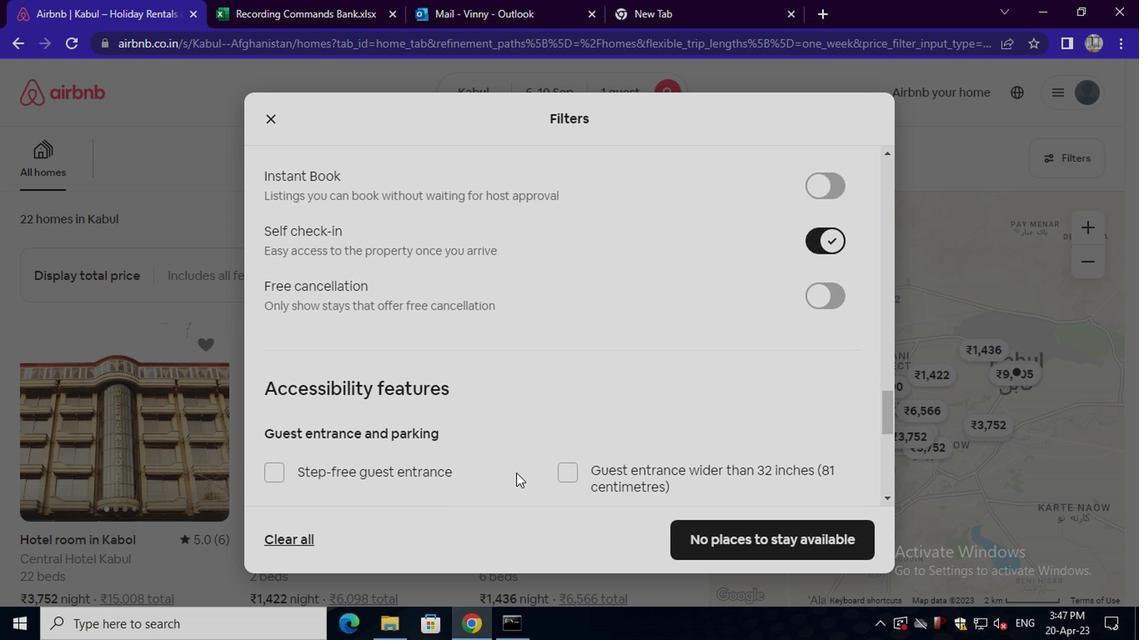 
Action: Mouse scrolled (513, 473) with delta (0, -1)
Screenshot: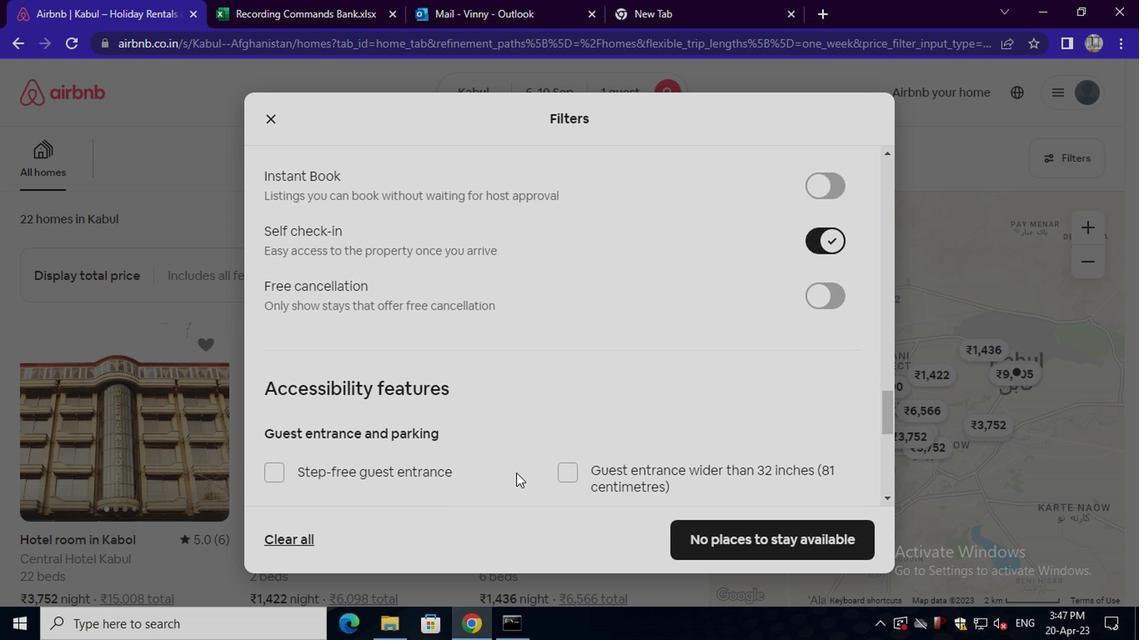 
Action: Mouse scrolled (513, 473) with delta (0, -1)
Screenshot: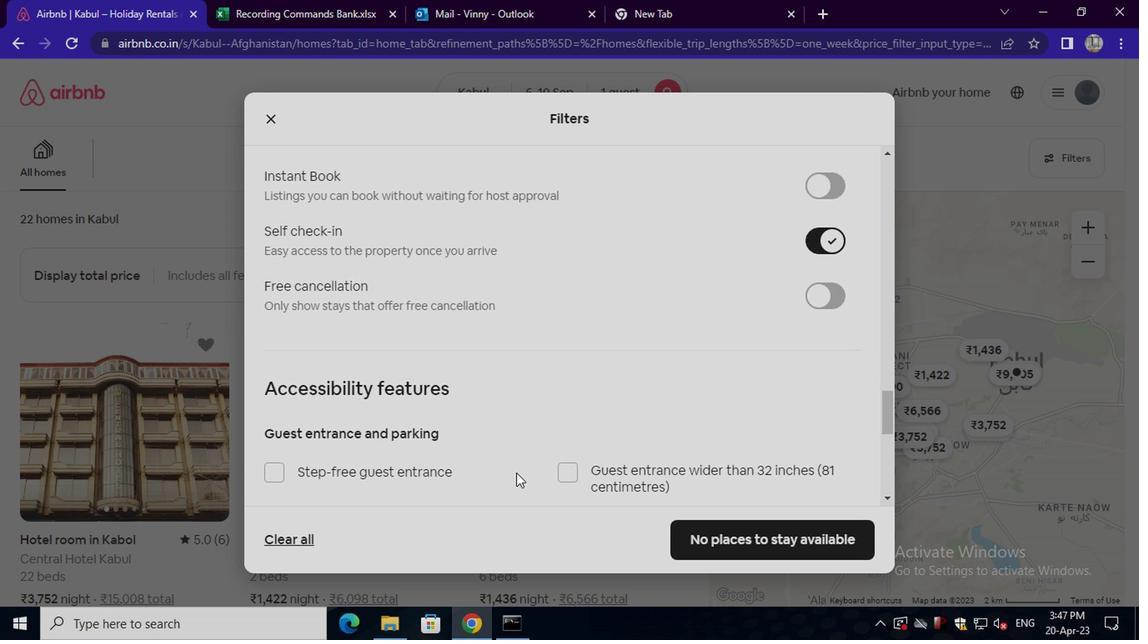 
Action: Mouse scrolled (513, 473) with delta (0, -1)
Screenshot: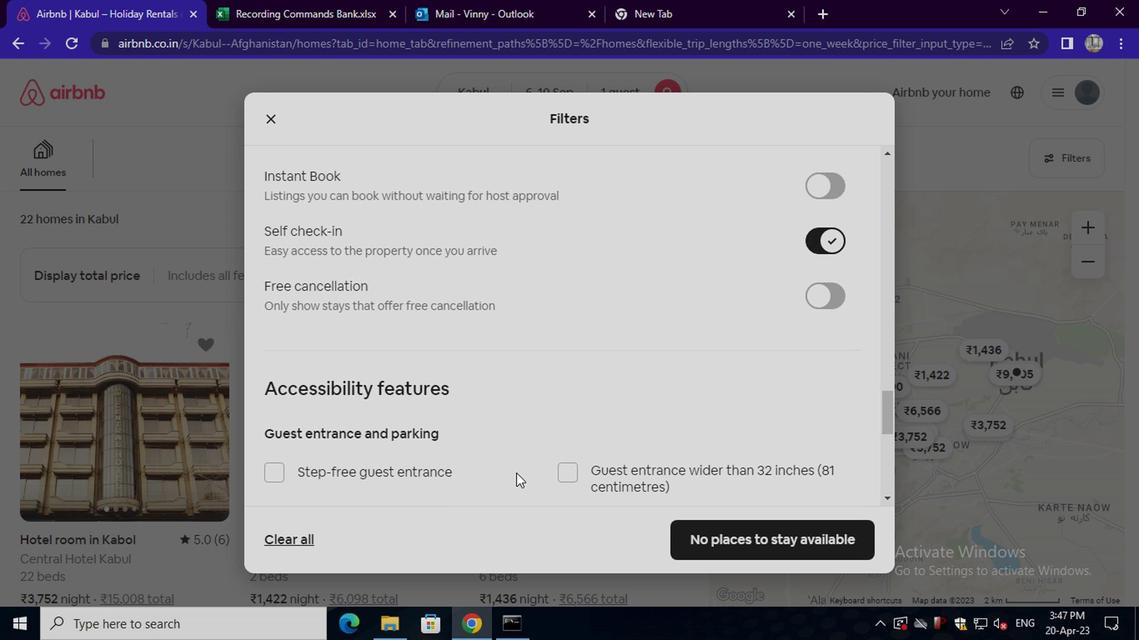 
Action: Mouse scrolled (513, 473) with delta (0, -1)
Screenshot: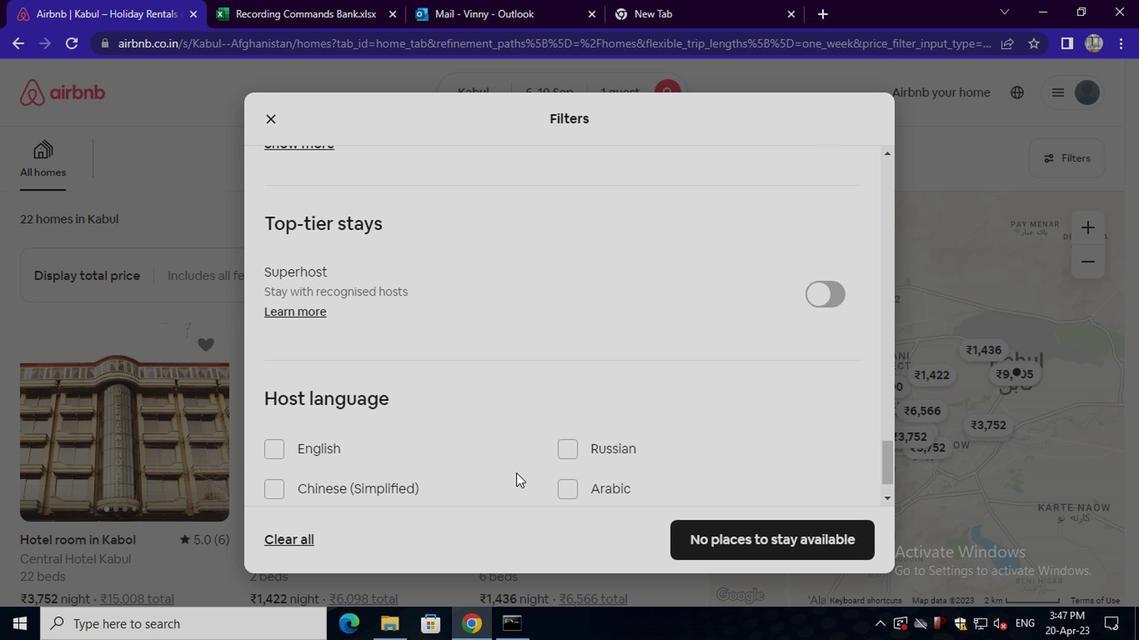 
Action: Mouse scrolled (513, 473) with delta (0, -1)
Screenshot: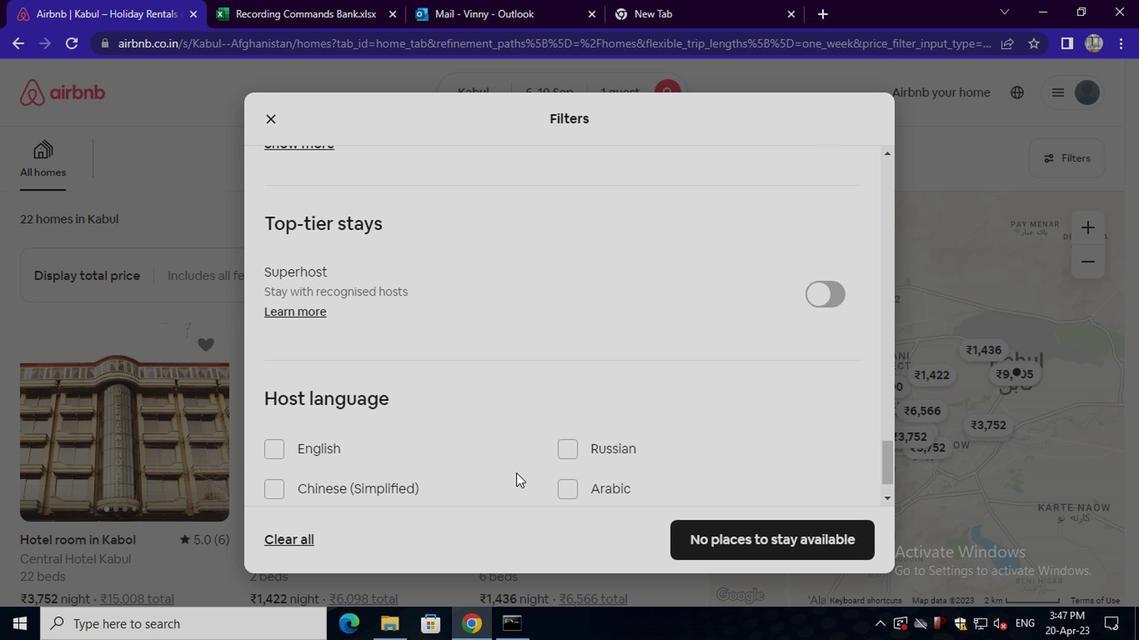 
Action: Mouse scrolled (513, 473) with delta (0, -1)
Screenshot: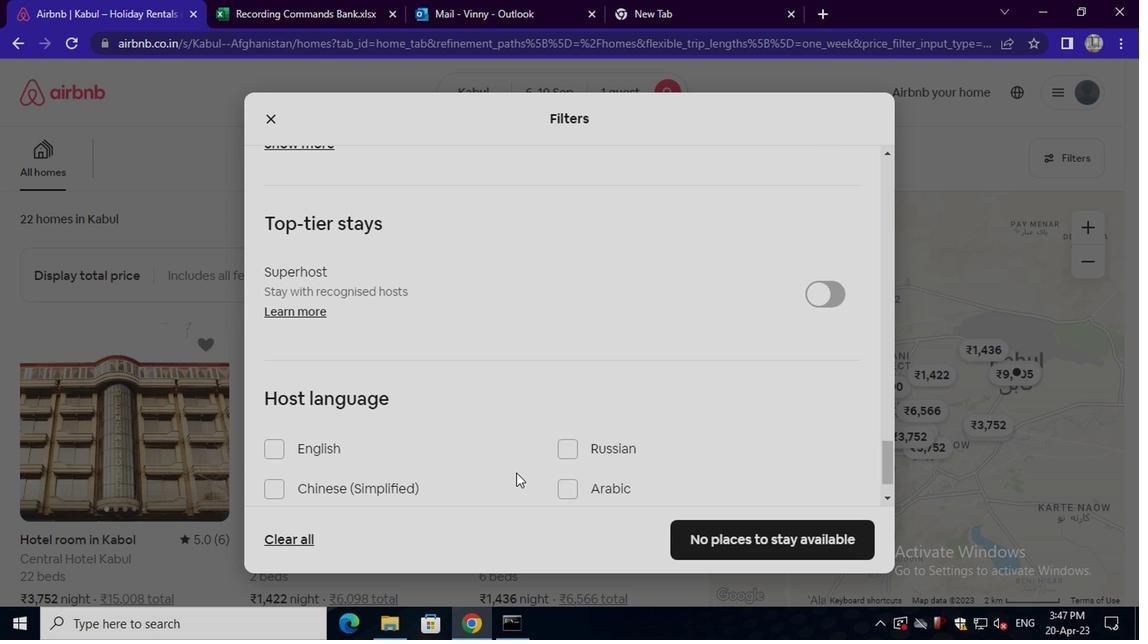 
Action: Mouse moved to (314, 388)
Screenshot: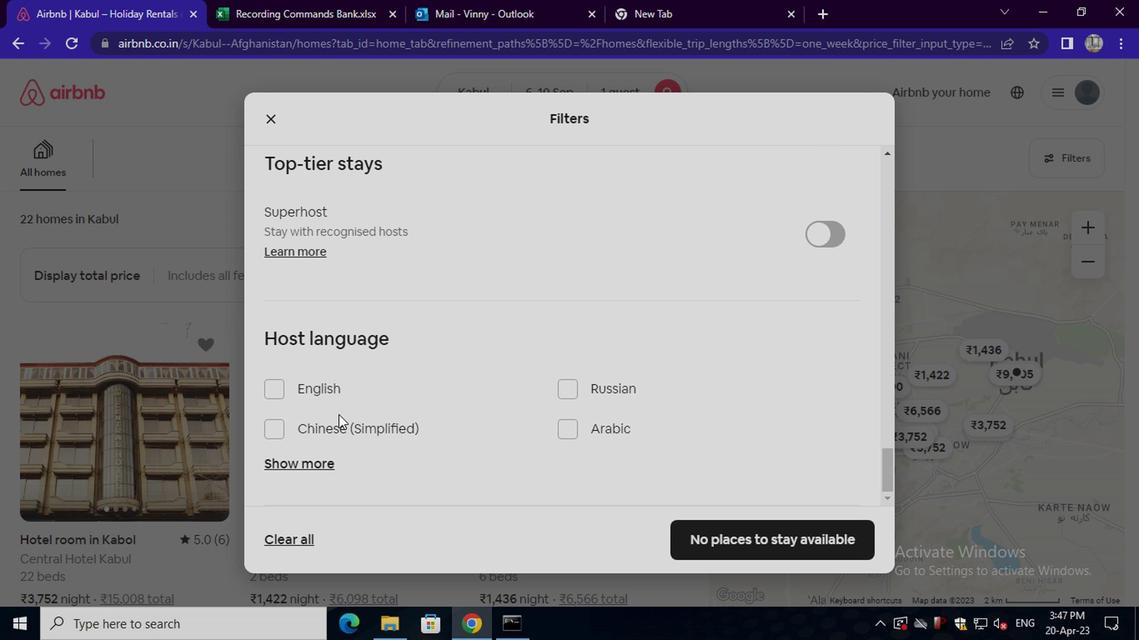 
Action: Mouse pressed left at (314, 388)
Screenshot: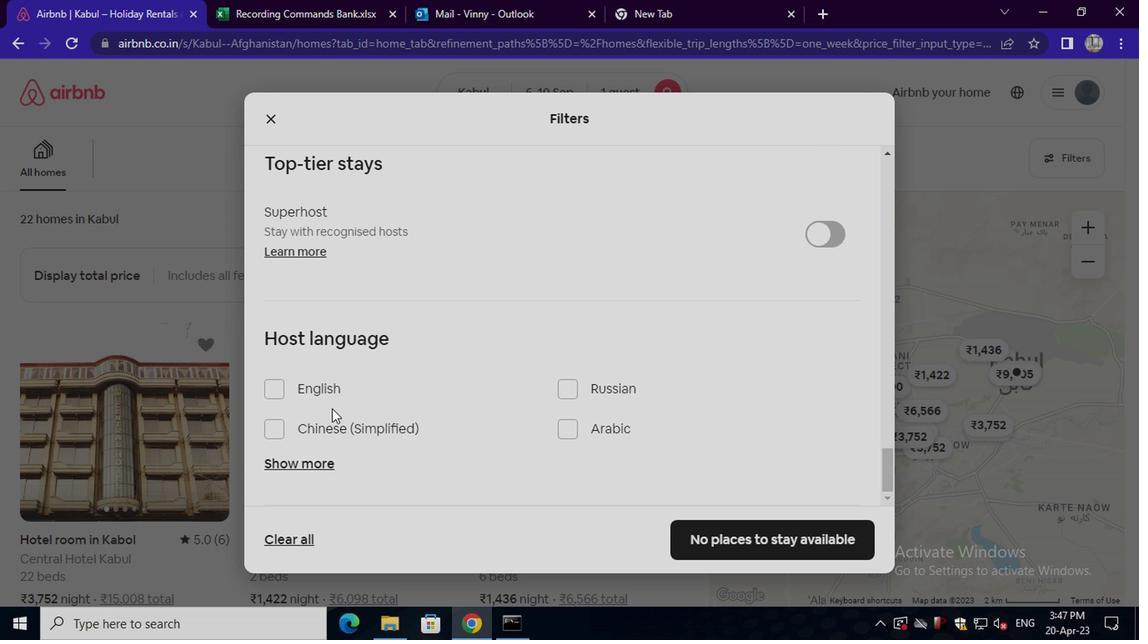 
Action: Mouse moved to (741, 545)
Screenshot: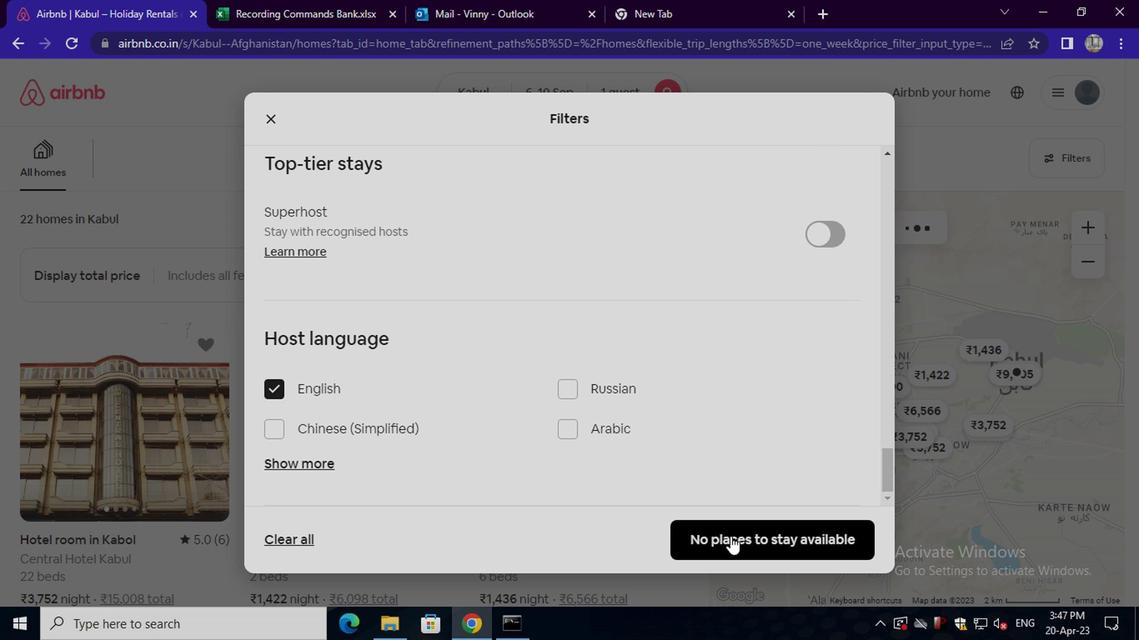 
Action: Mouse pressed left at (741, 545)
Screenshot: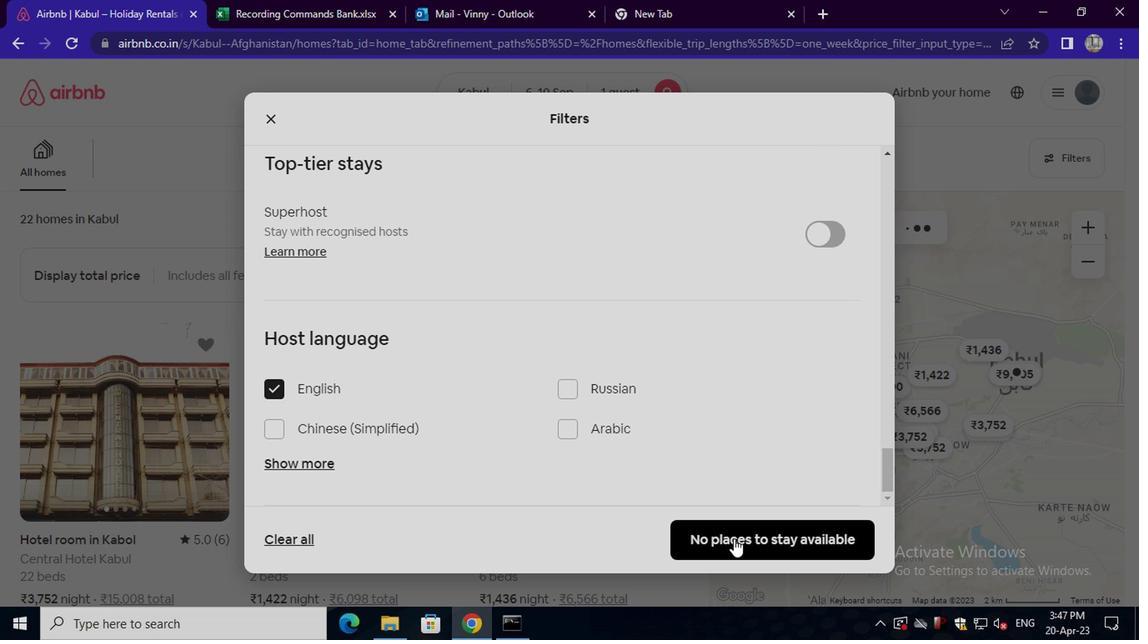 
Action: Mouse moved to (777, 523)
Screenshot: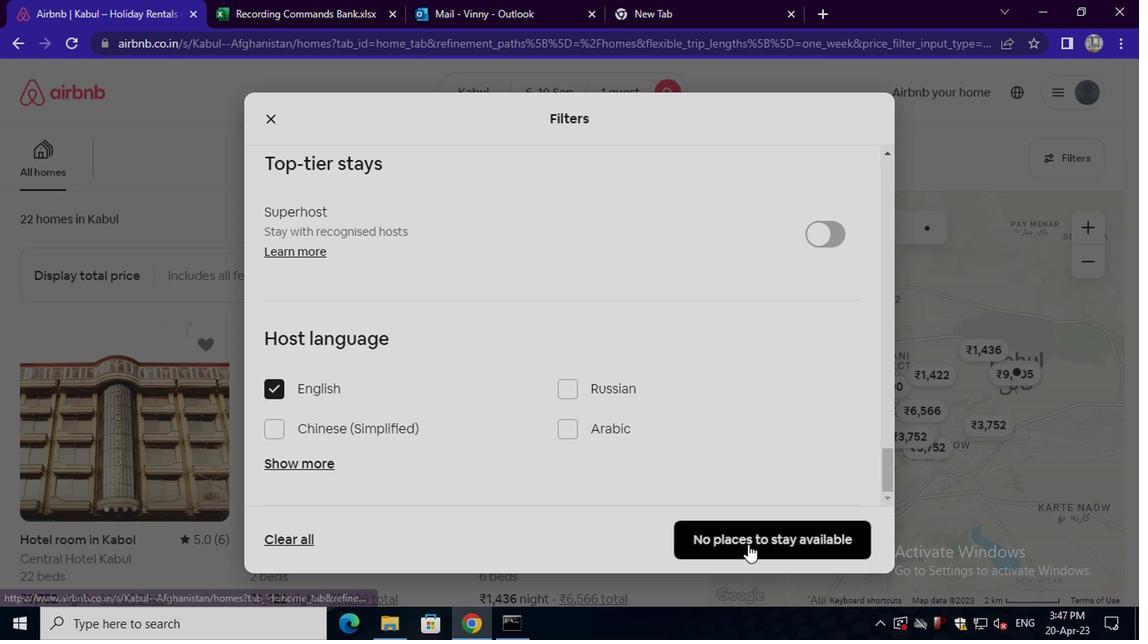 
